Task: Open Card Software Testing Review in Board Brand Recognition Best Practices to Workspace Car Rentals and add a team member Softage.4@softage.net, a label Yellow, a checklist Crisis Communications, an attachment from your google drive, a color Yellow and finally, add a card description 'Conduct customer research for new customer satisfaction metrics' and a comment 'Given the potential impact of this task on our company social responsibility, let us ensure that we approach it with a sense of ethical awareness and consciousness.'. Add a start date 'Jan 04, 1900' with a due date 'Jan 11, 1900'
Action: Mouse moved to (84, 362)
Screenshot: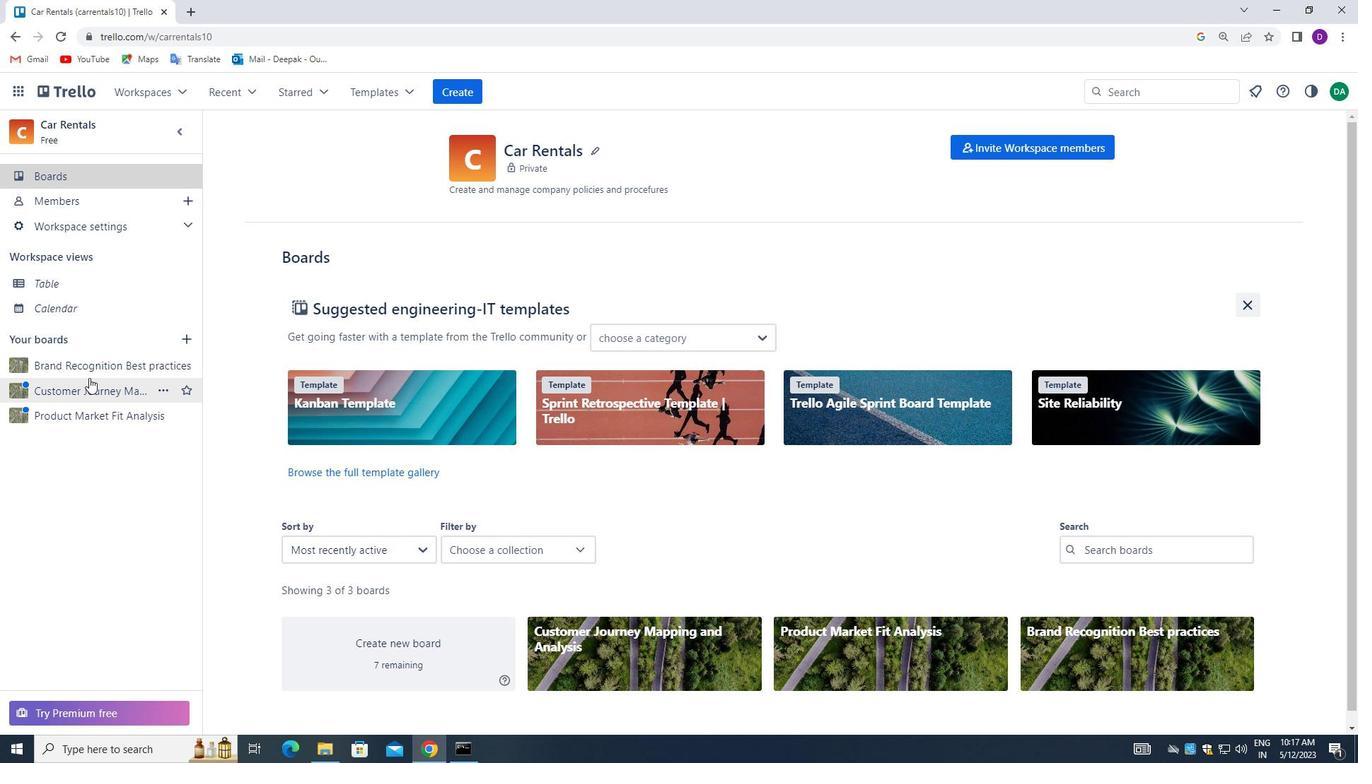 
Action: Mouse pressed left at (84, 362)
Screenshot: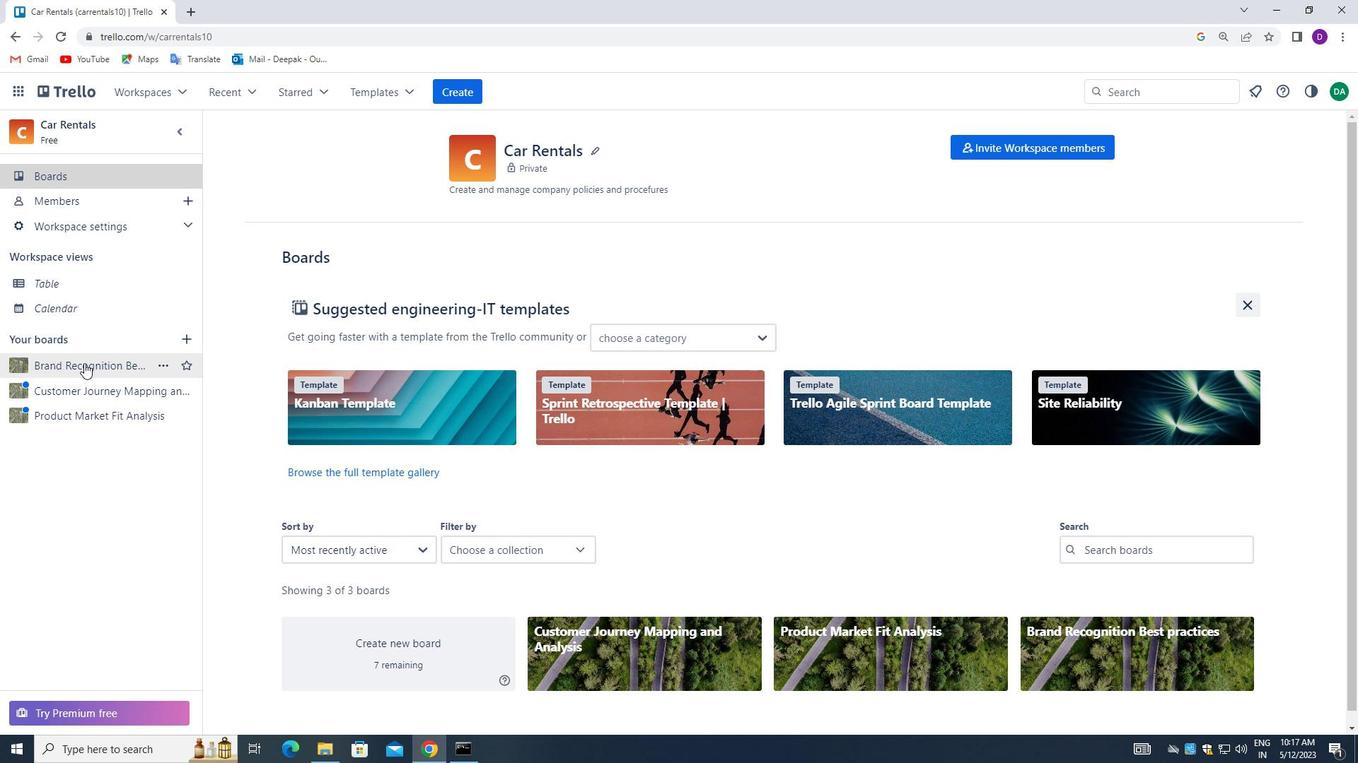 
Action: Mouse moved to (524, 217)
Screenshot: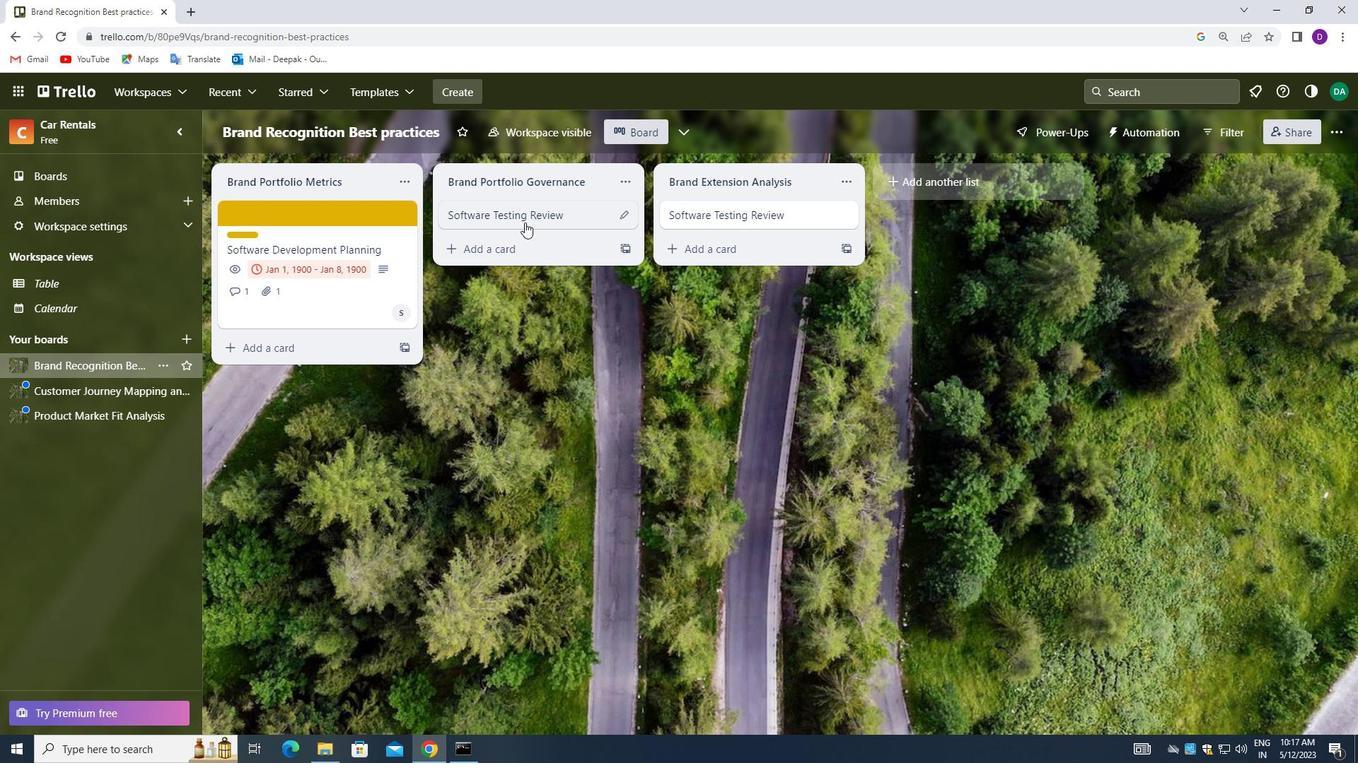 
Action: Mouse pressed left at (524, 217)
Screenshot: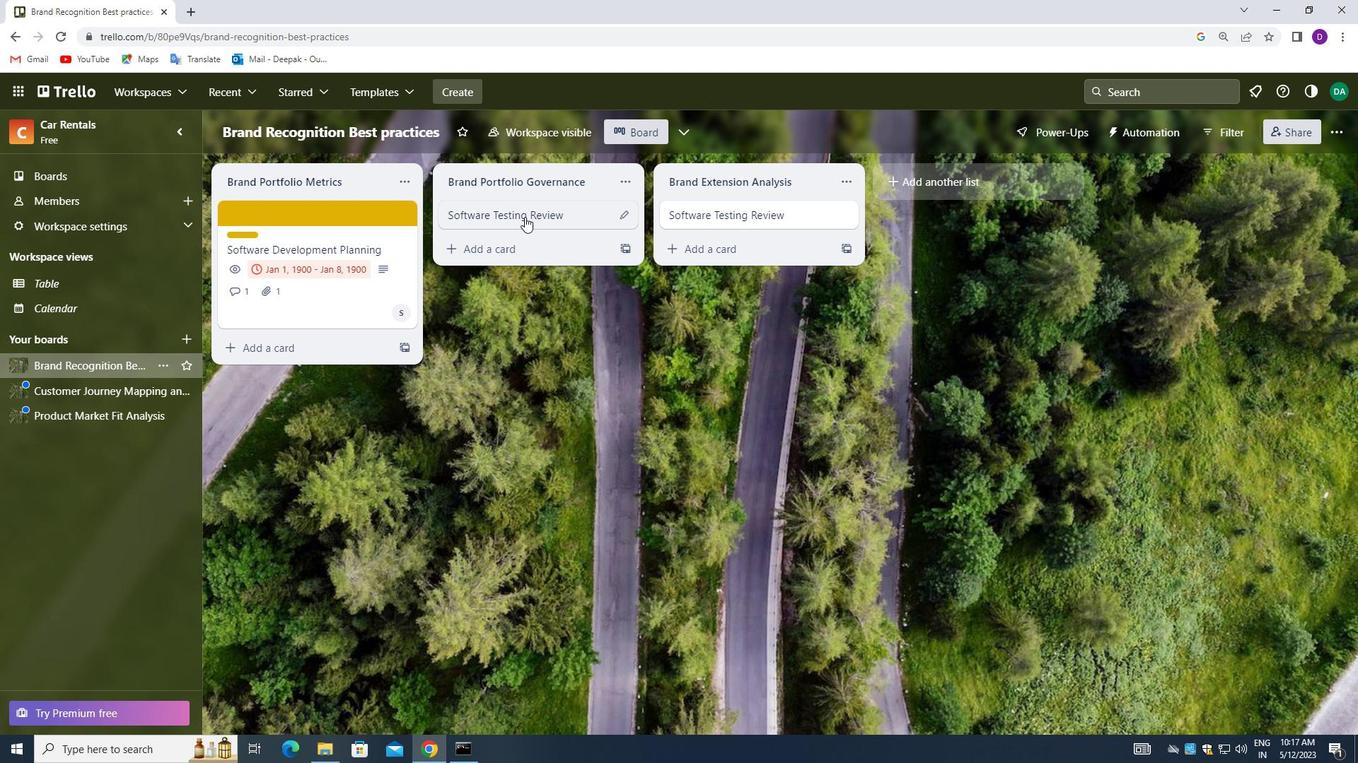 
Action: Mouse moved to (901, 270)
Screenshot: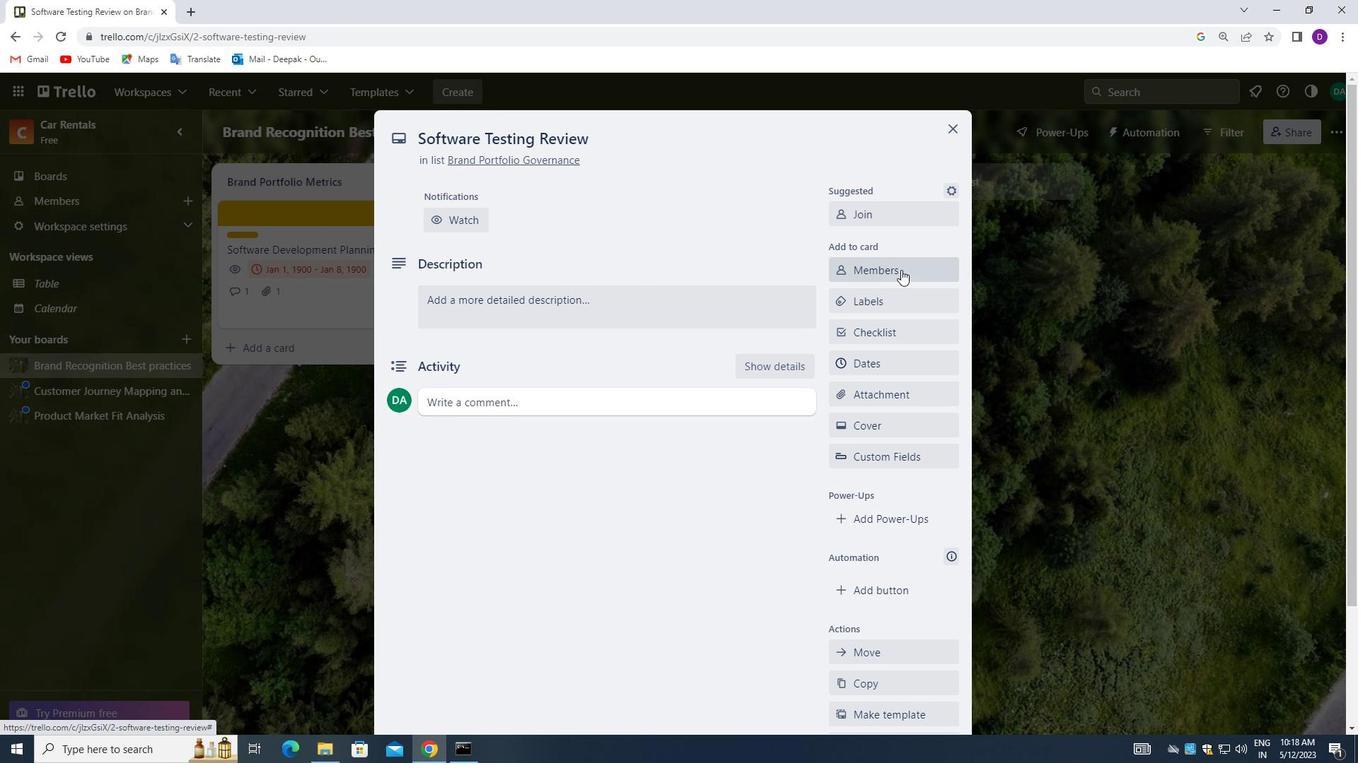 
Action: Mouse pressed left at (901, 270)
Screenshot: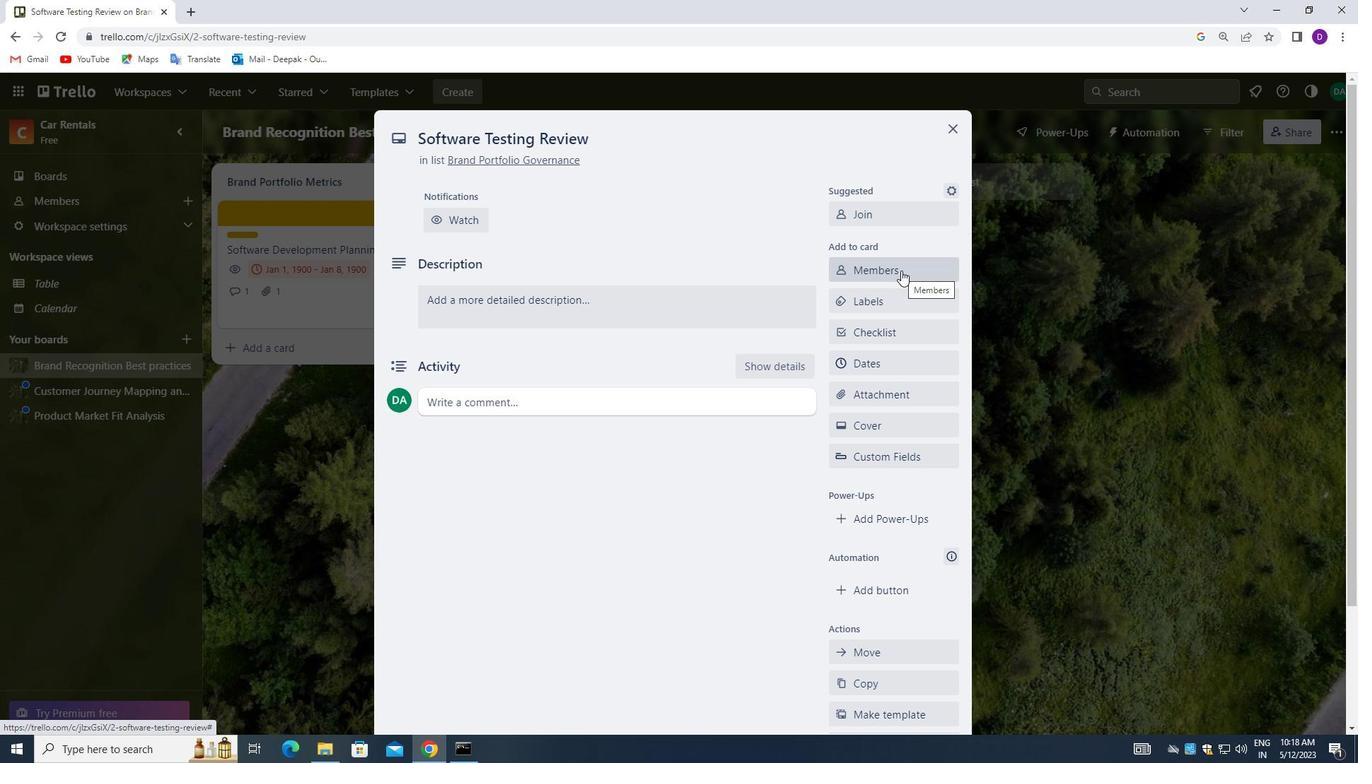 
Action: Mouse moved to (894, 345)
Screenshot: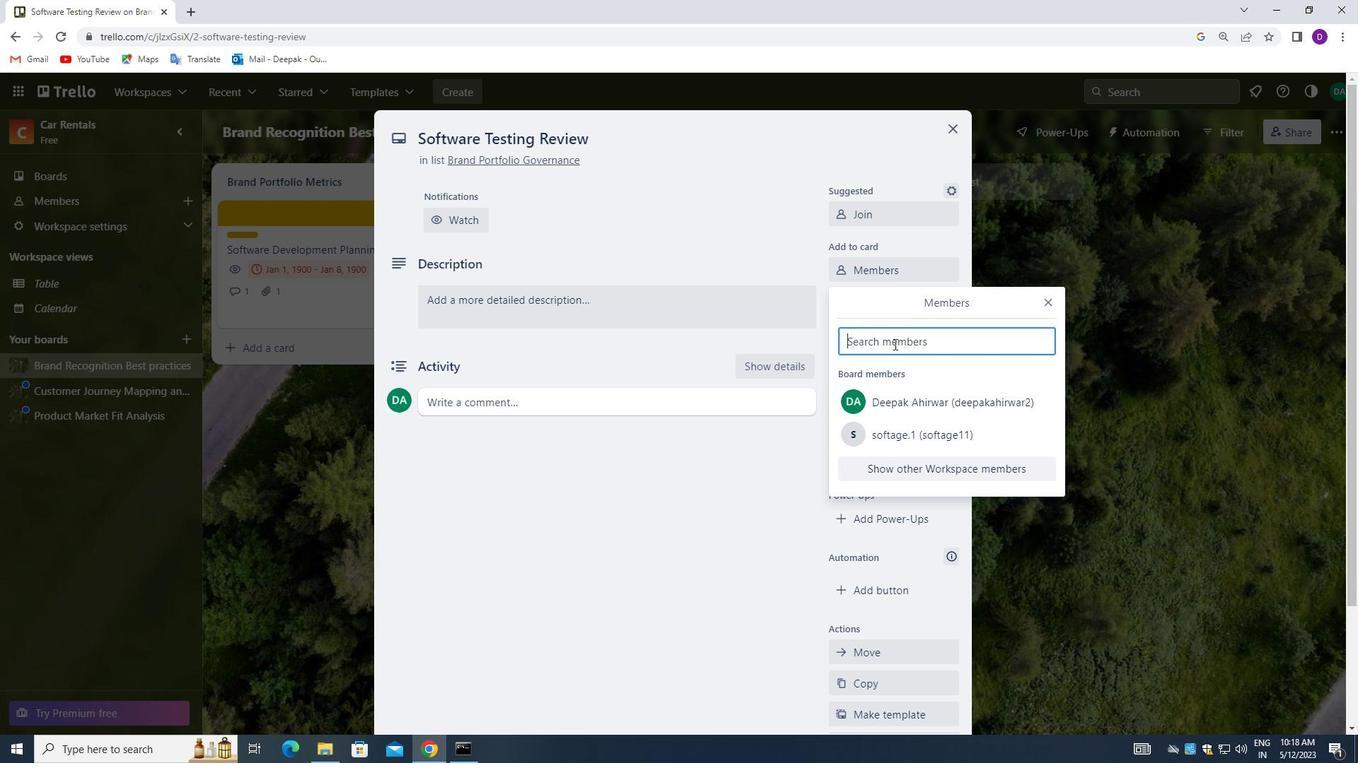 
Action: Mouse pressed left at (894, 345)
Screenshot: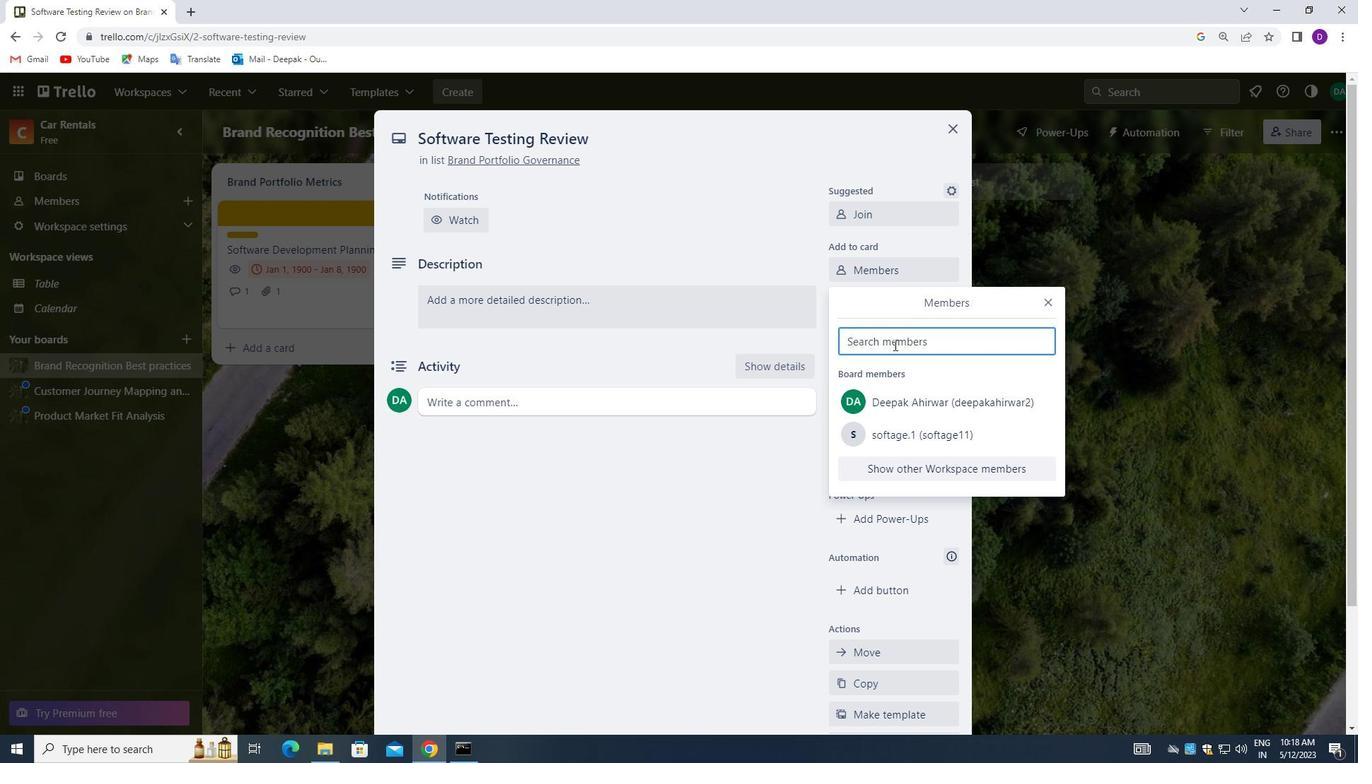 
Action: Mouse moved to (893, 345)
Screenshot: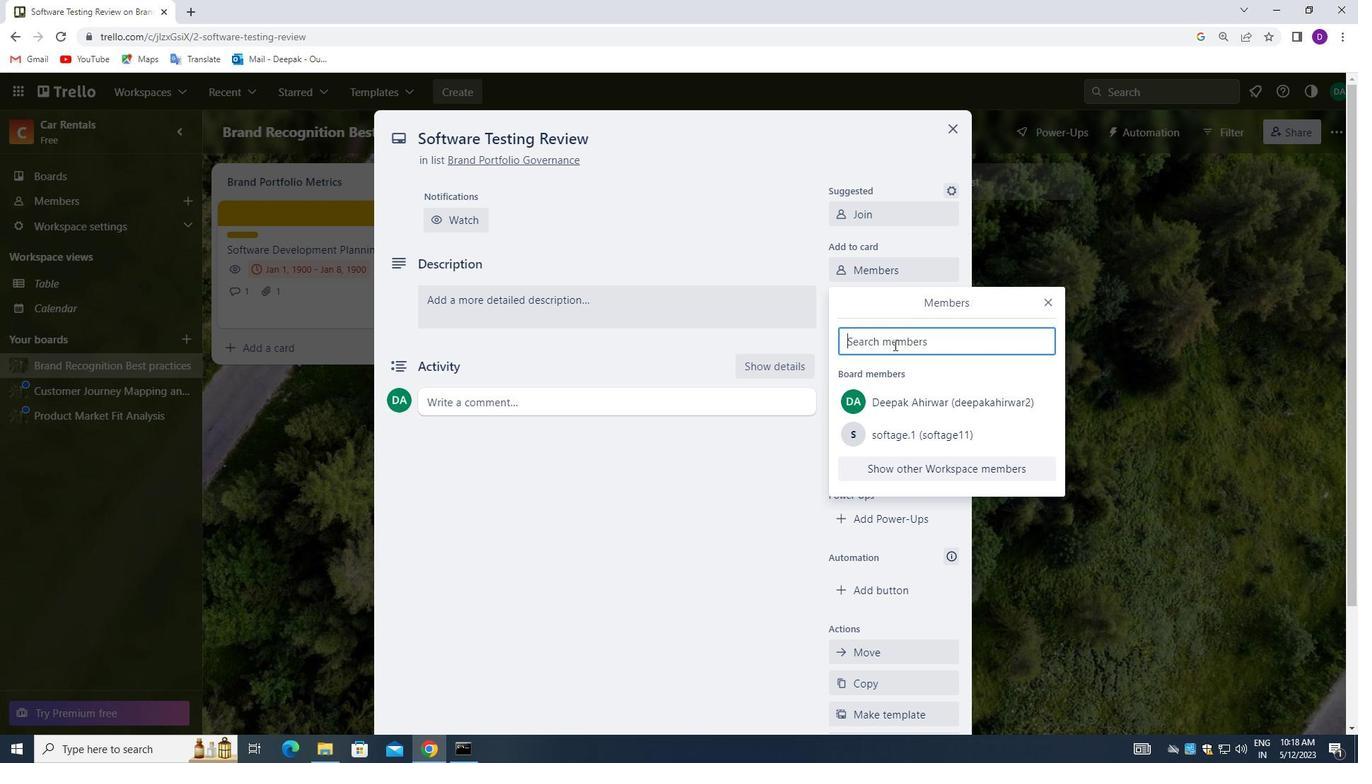 
Action: Key pressed softage.4<Key.shift>@SOFTAGE.NT<Key.backspace>ET<Key.space>
Screenshot: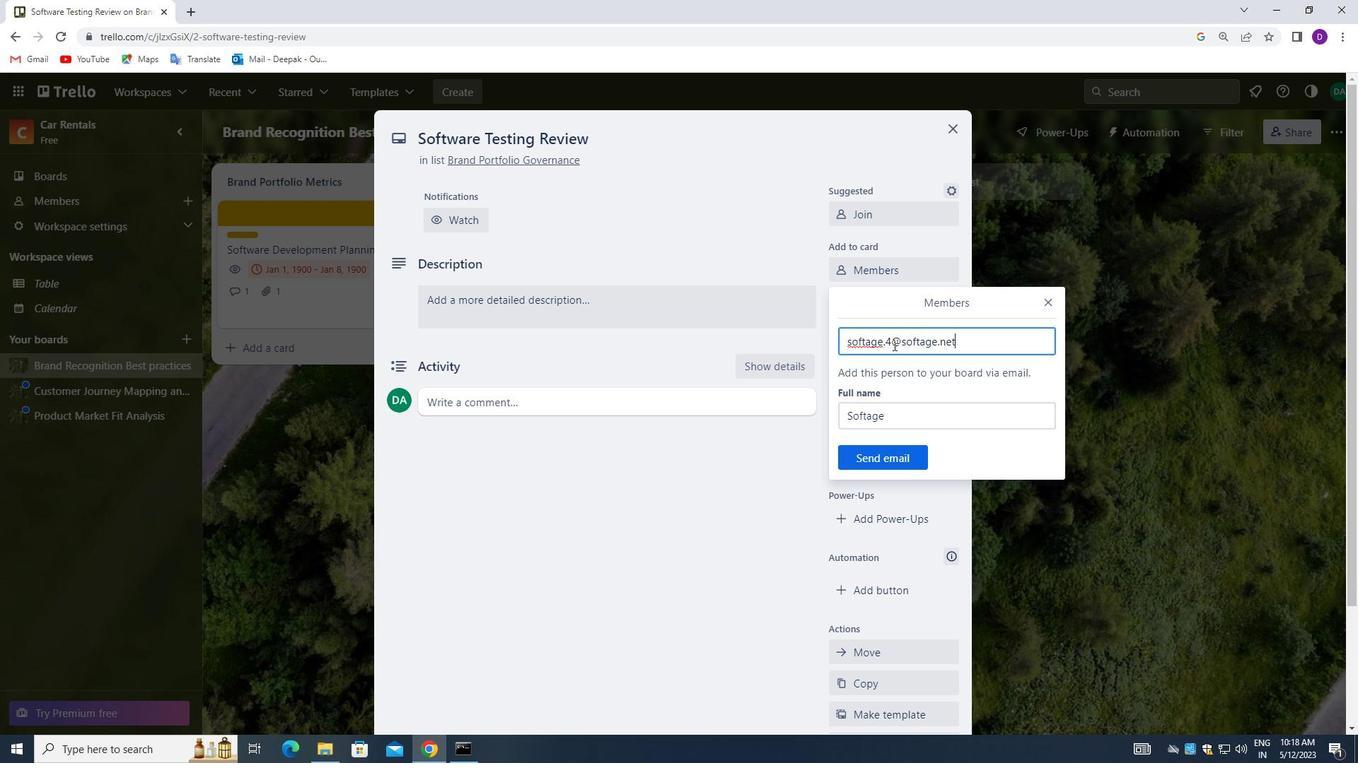 
Action: Mouse moved to (877, 456)
Screenshot: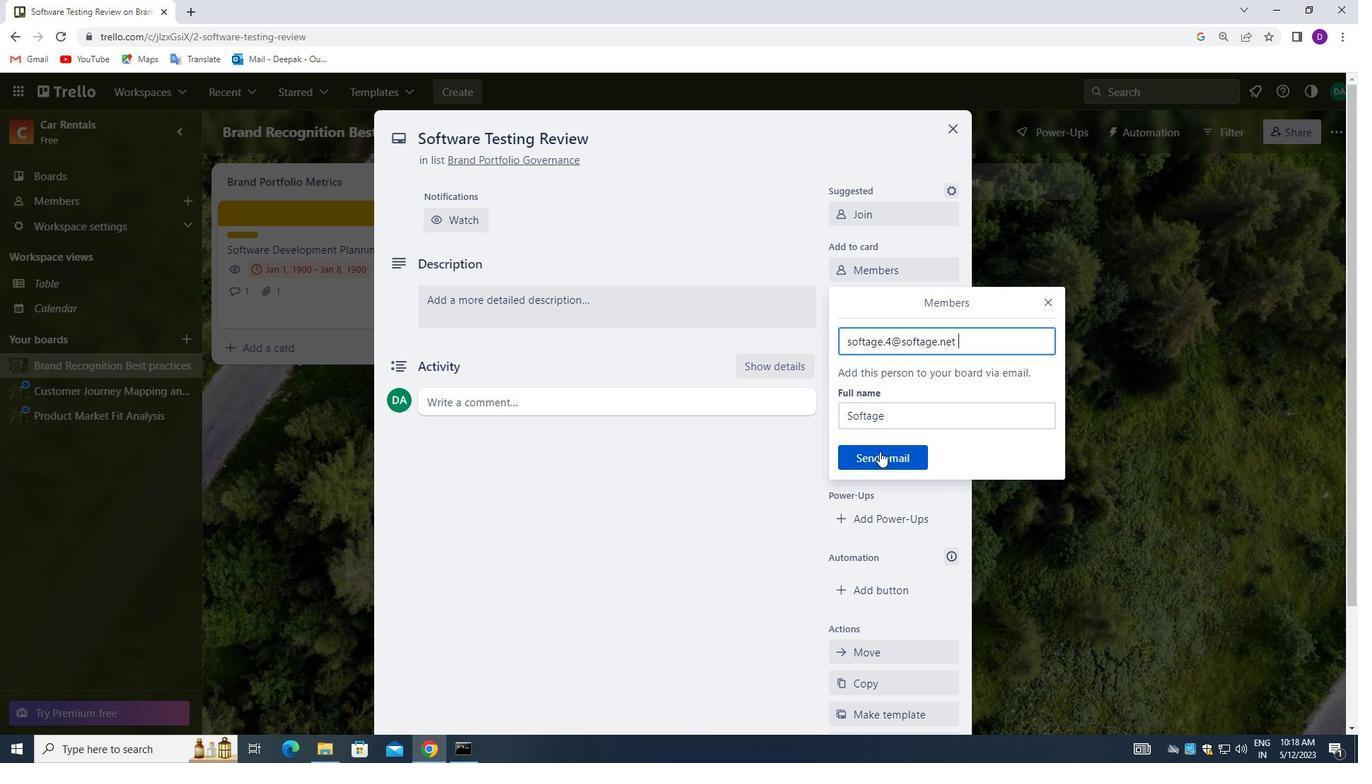 
Action: Mouse pressed left at (877, 456)
Screenshot: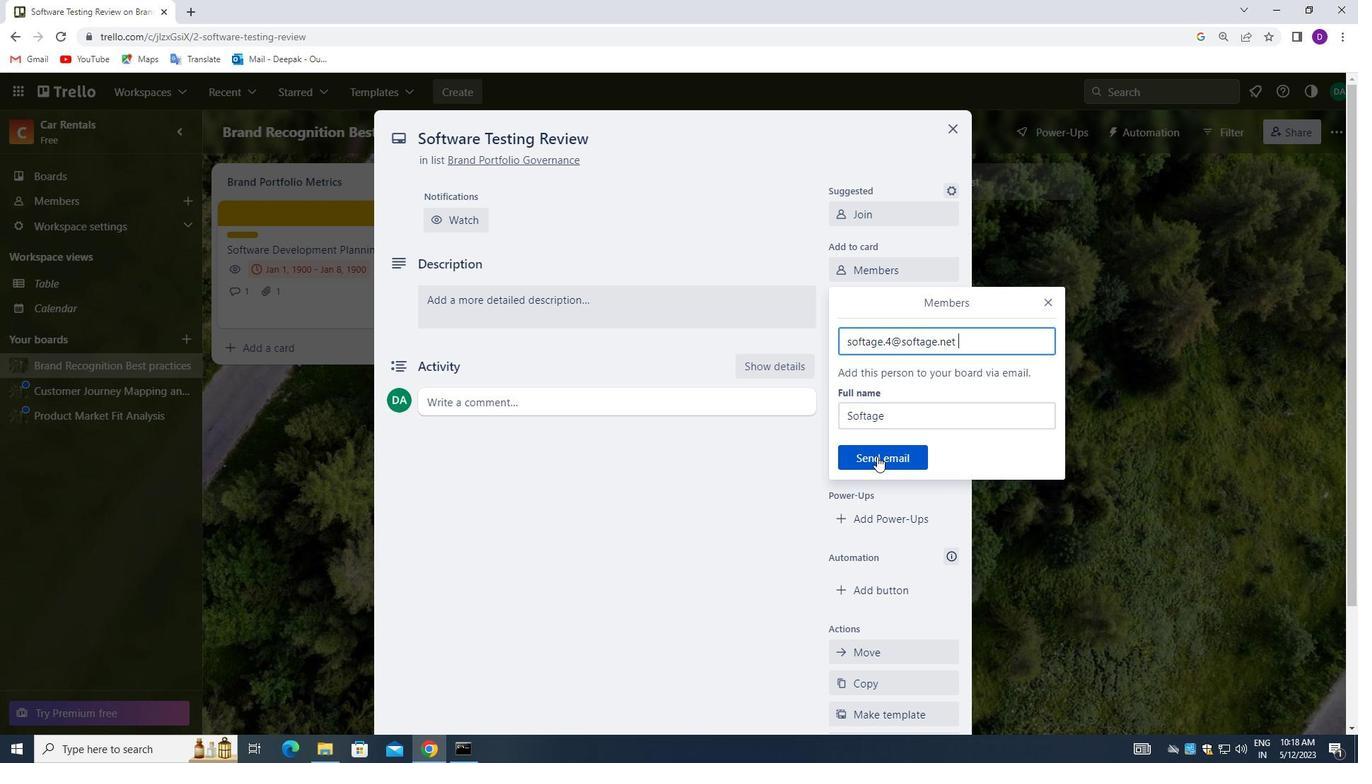 
Action: Mouse moved to (886, 298)
Screenshot: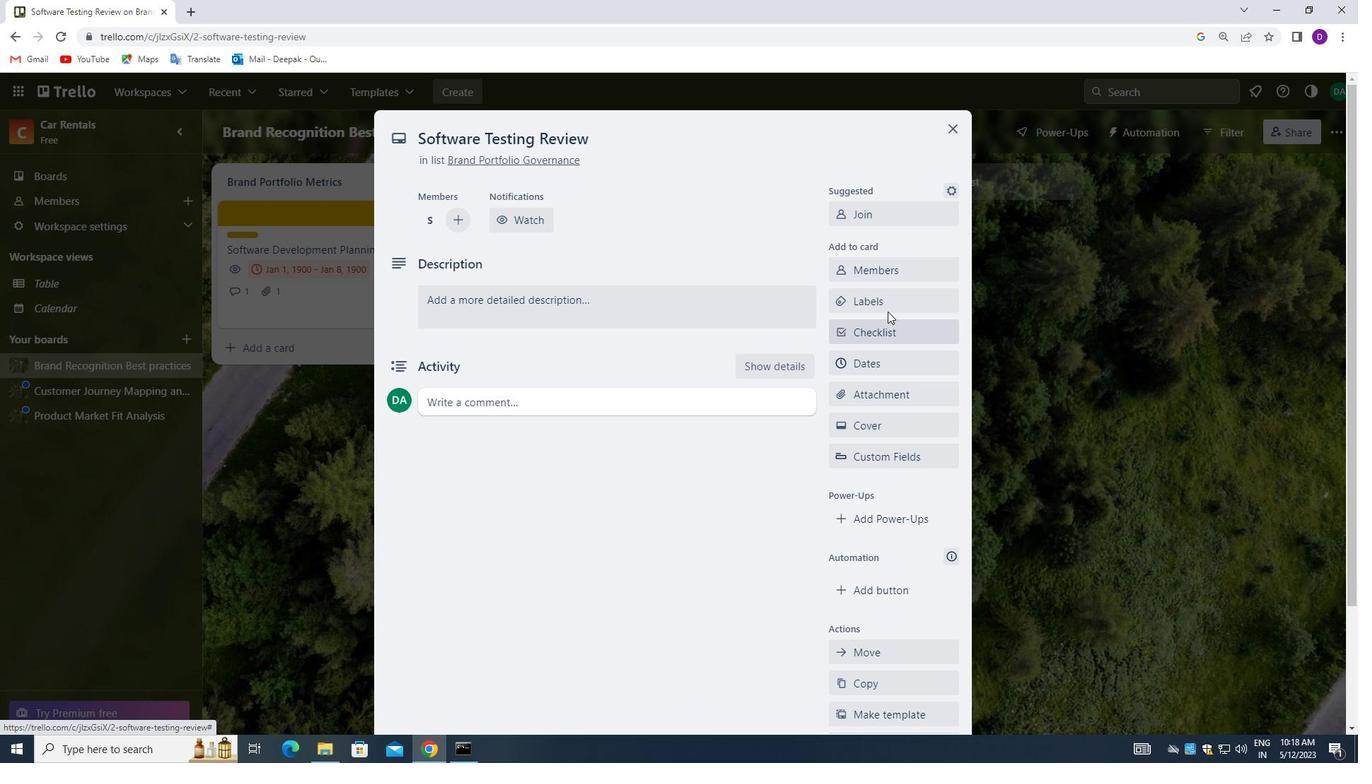 
Action: Mouse pressed left at (886, 298)
Screenshot: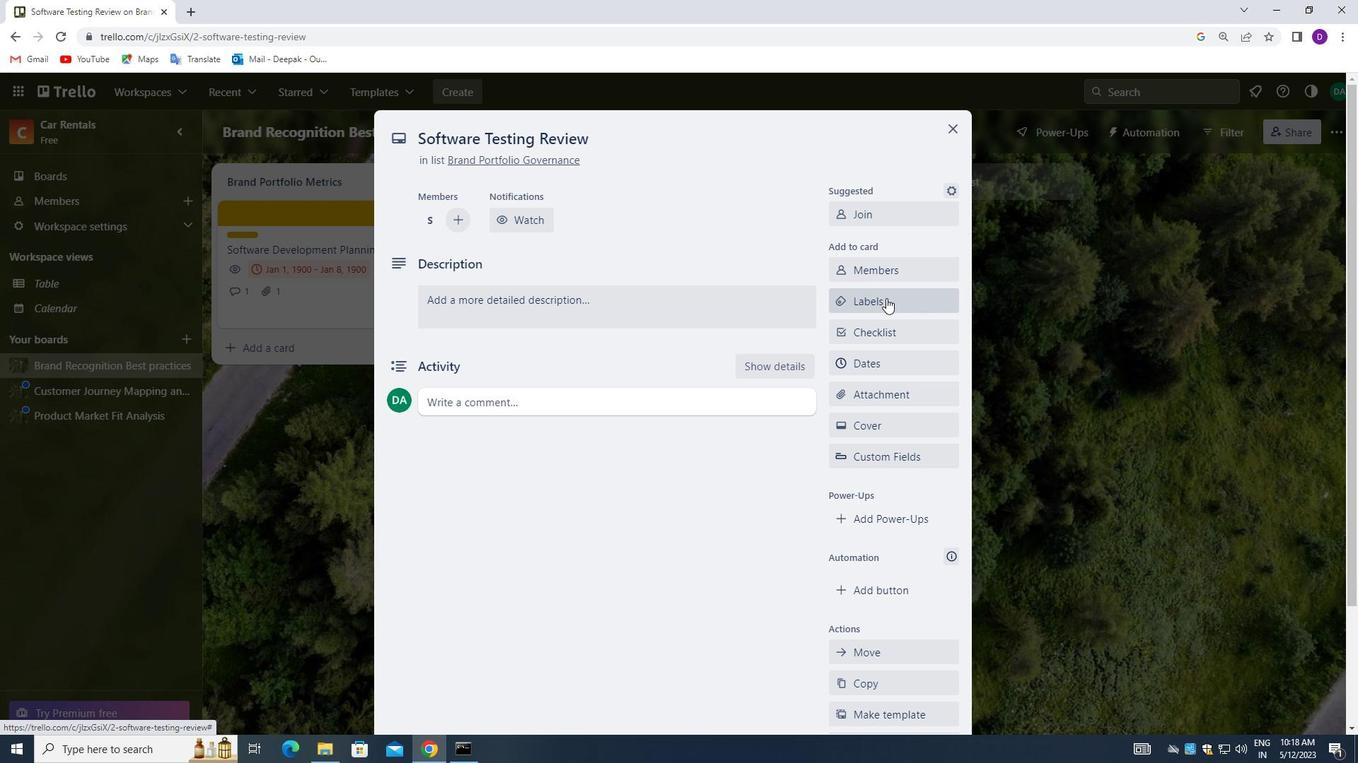 
Action: Mouse moved to (911, 446)
Screenshot: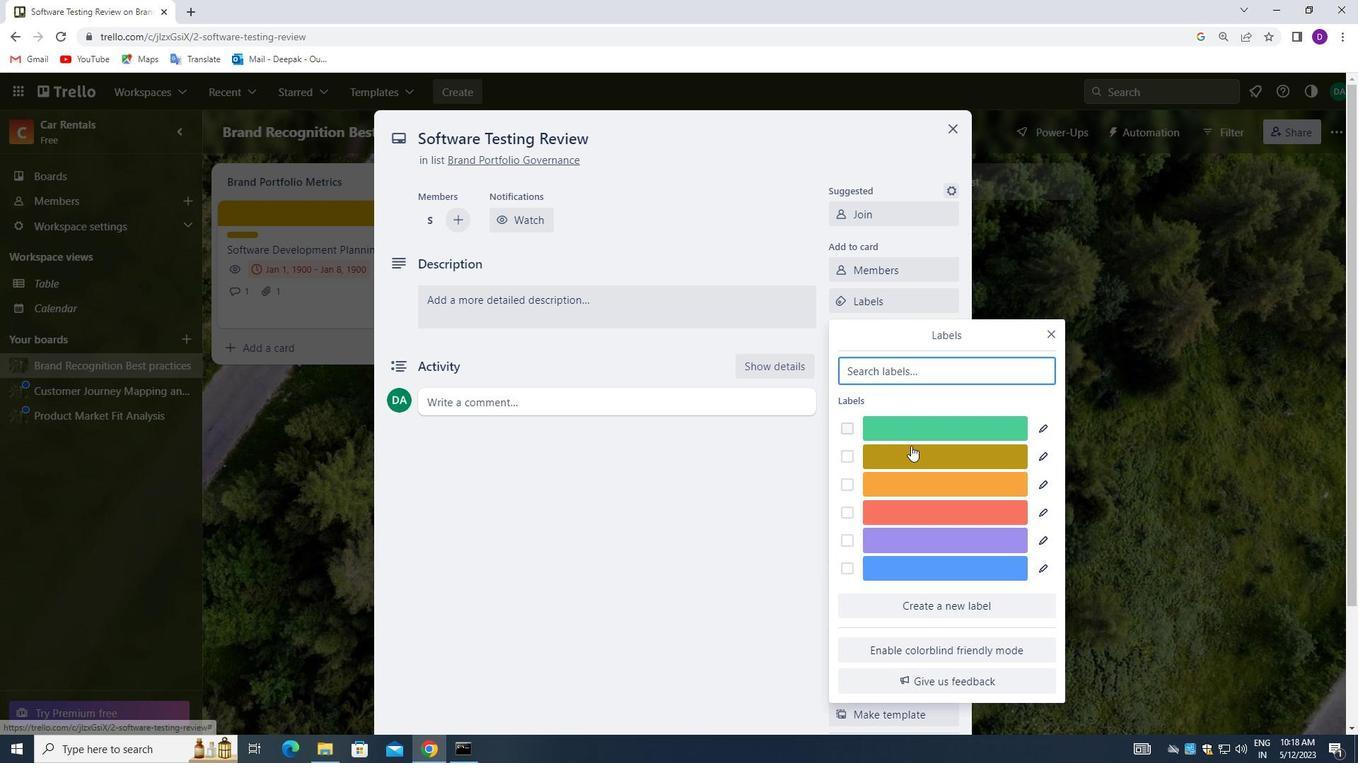 
Action: Mouse pressed left at (911, 446)
Screenshot: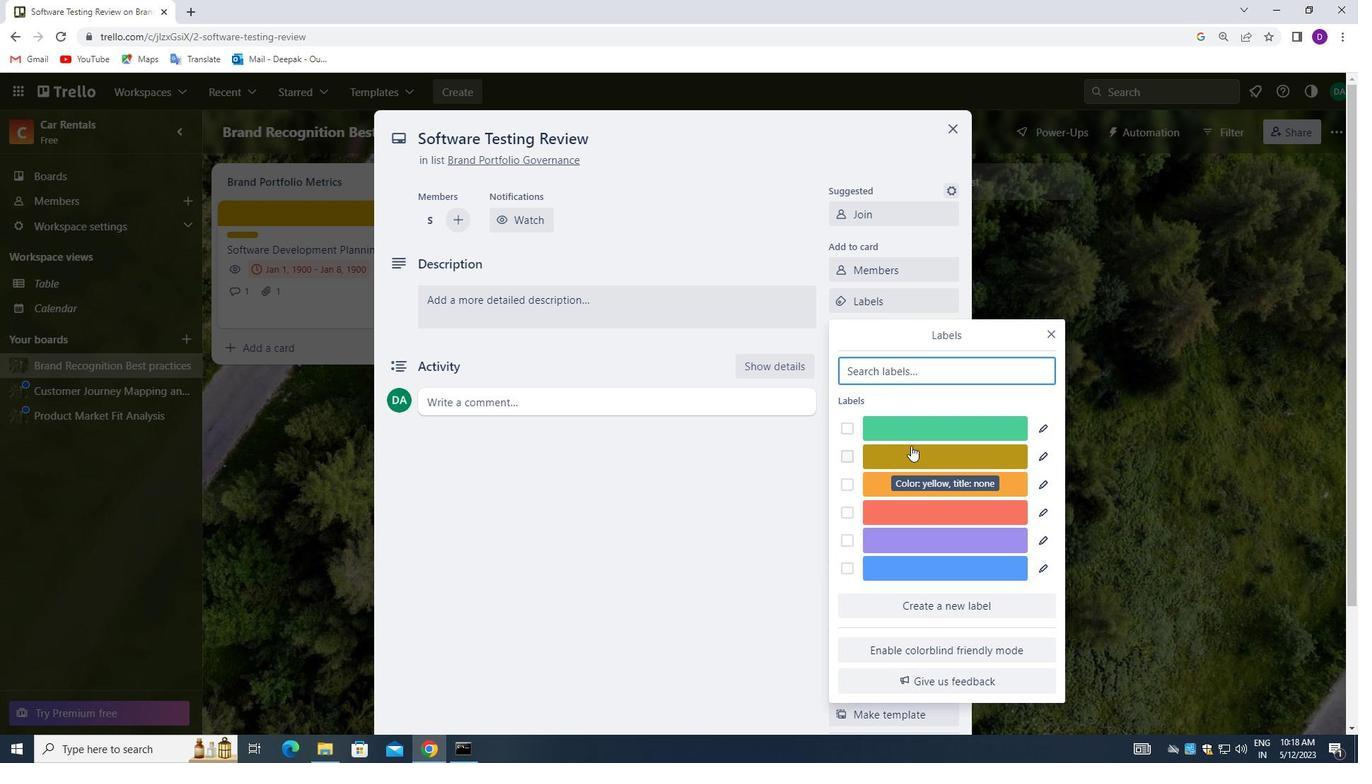 
Action: Mouse moved to (1054, 332)
Screenshot: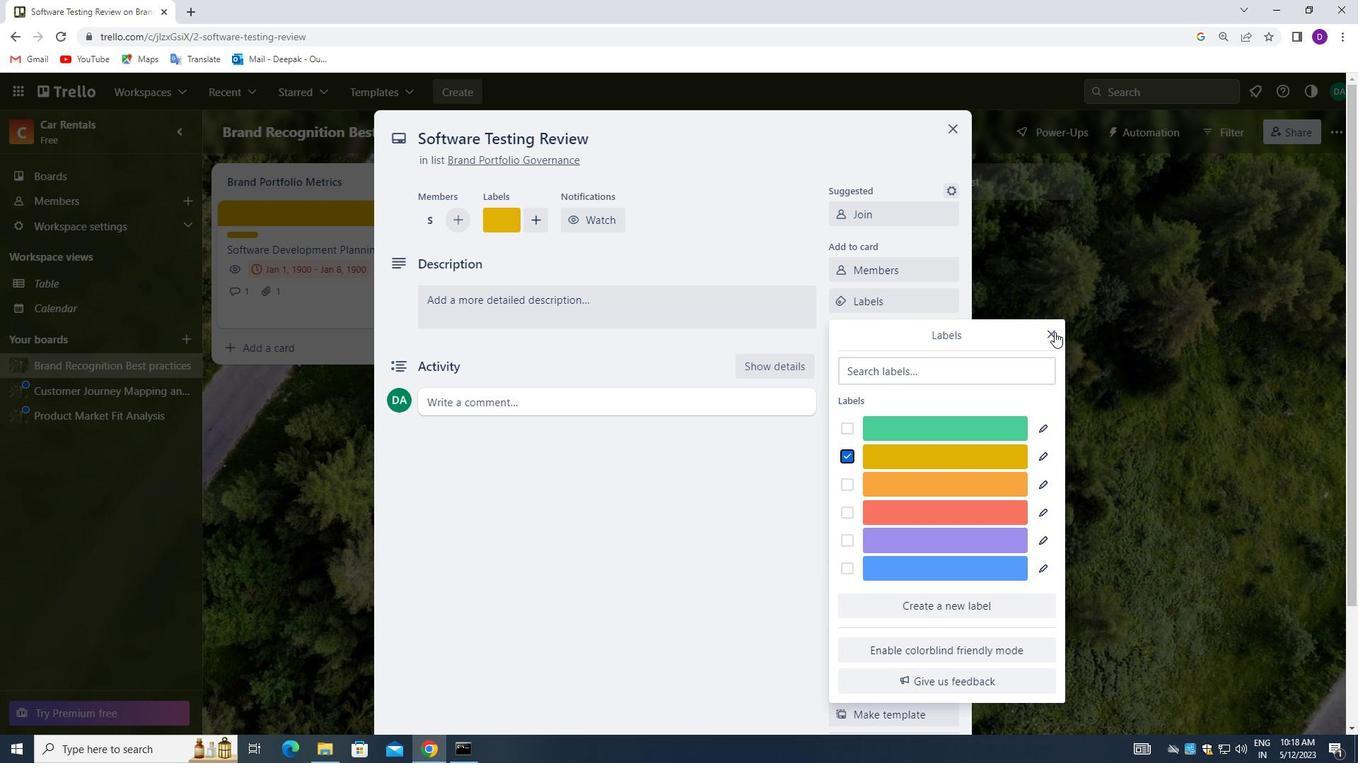 
Action: Mouse pressed left at (1054, 332)
Screenshot: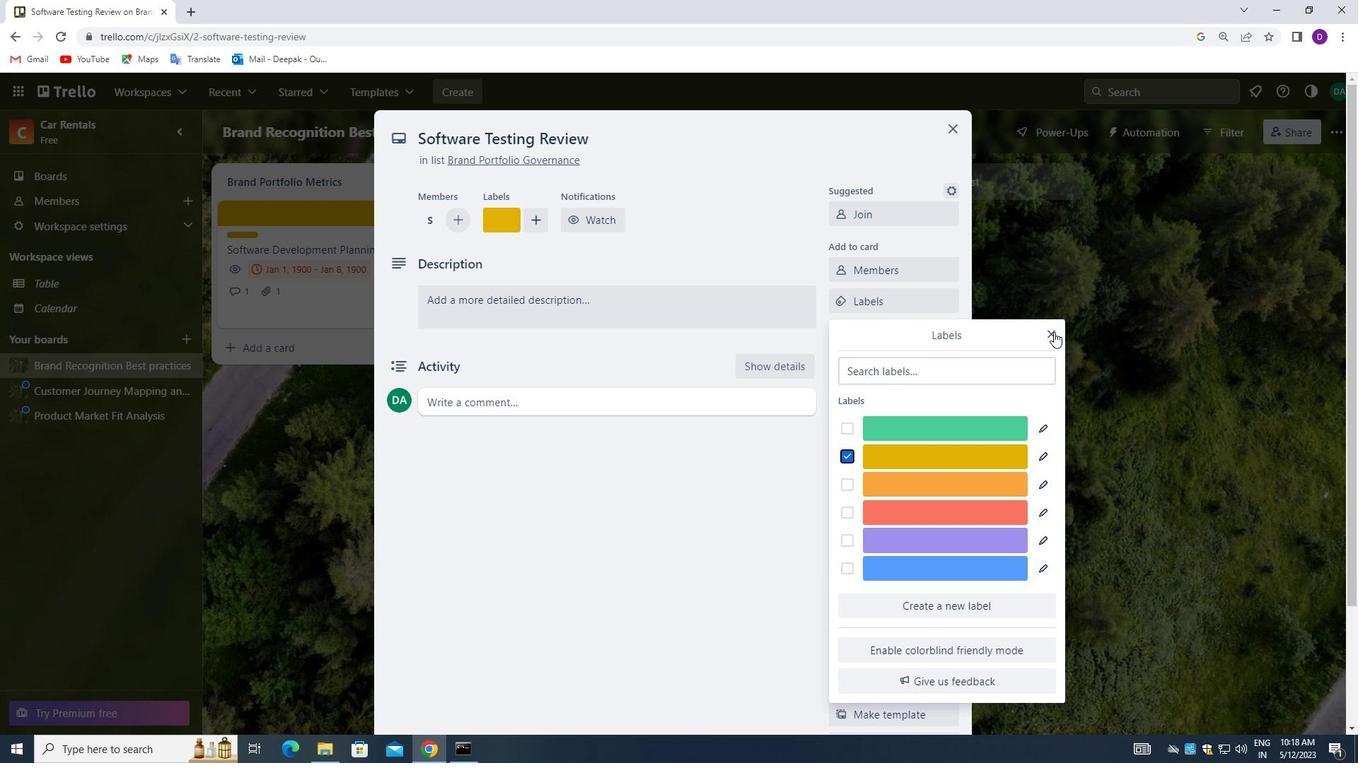 
Action: Mouse moved to (884, 331)
Screenshot: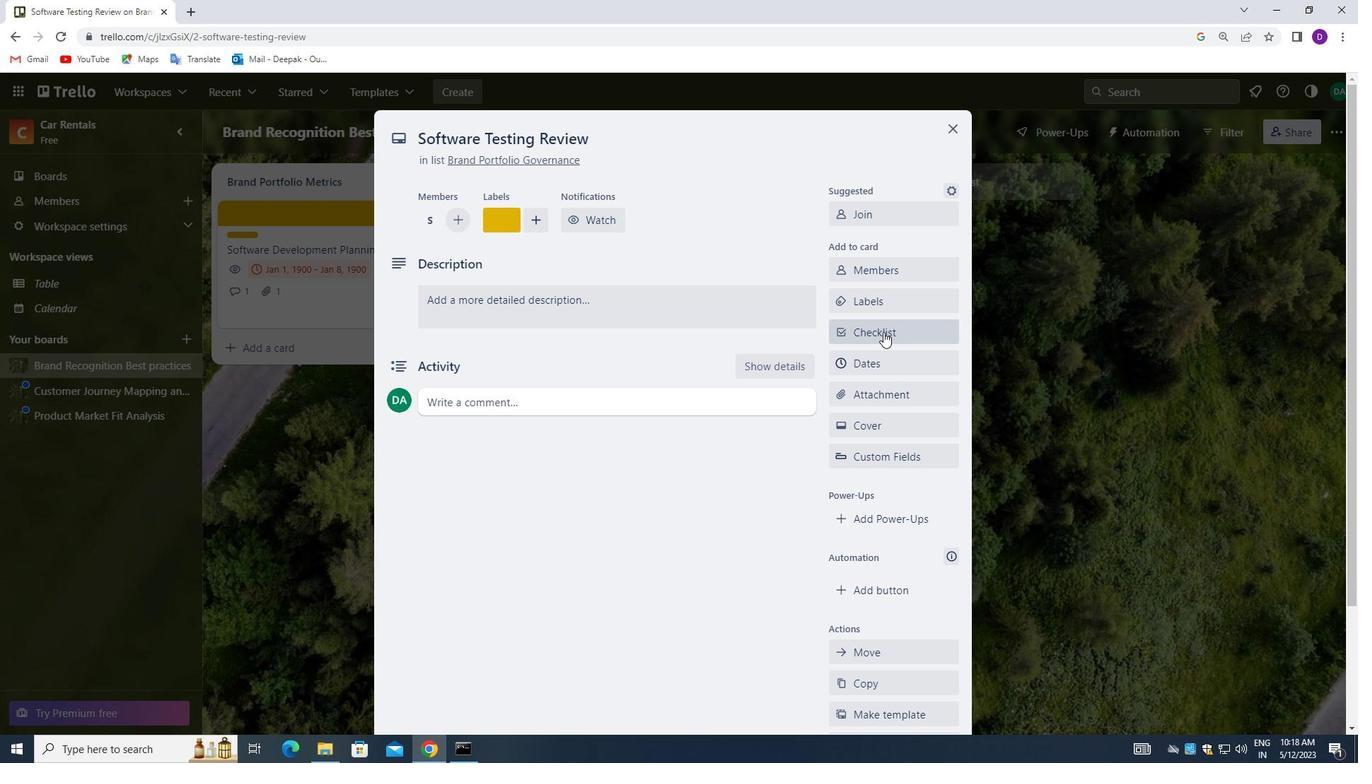 
Action: Mouse pressed left at (884, 331)
Screenshot: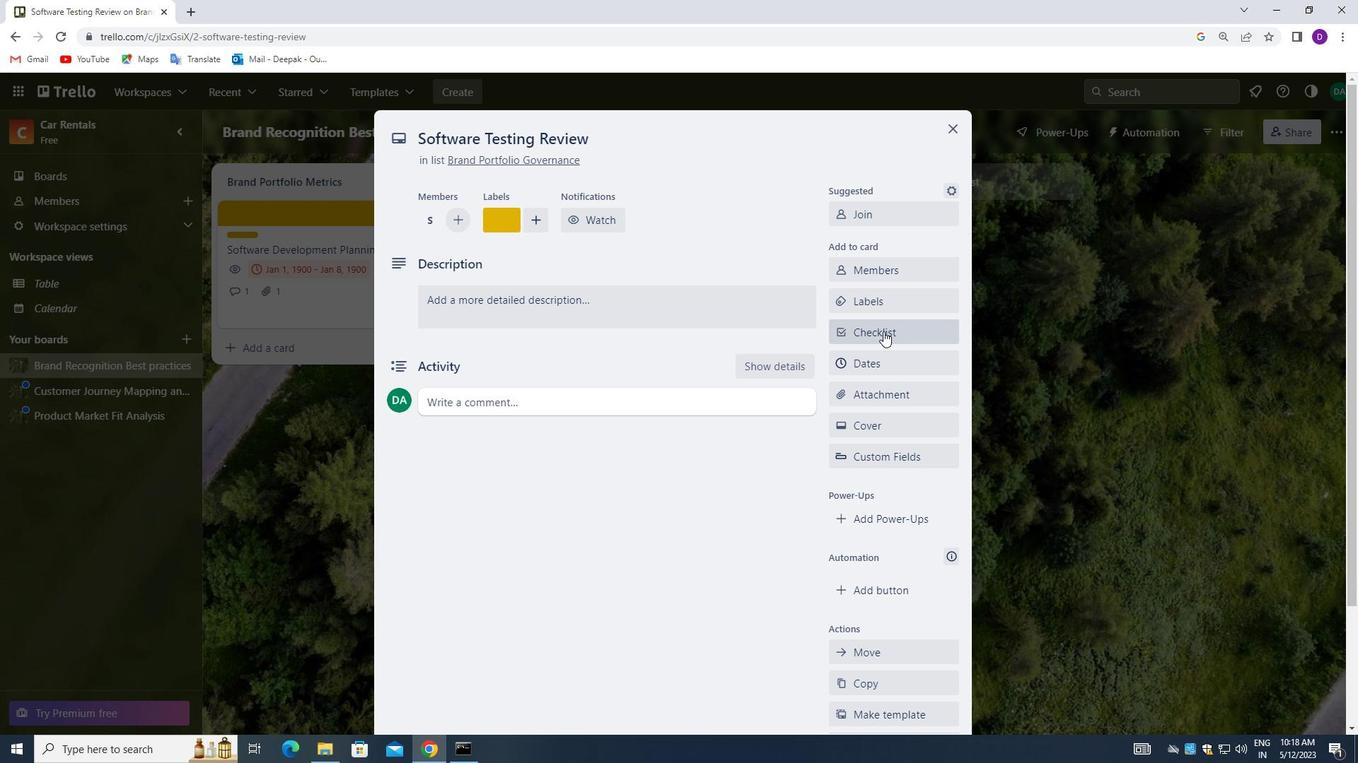 
Action: Mouse moved to (909, 412)
Screenshot: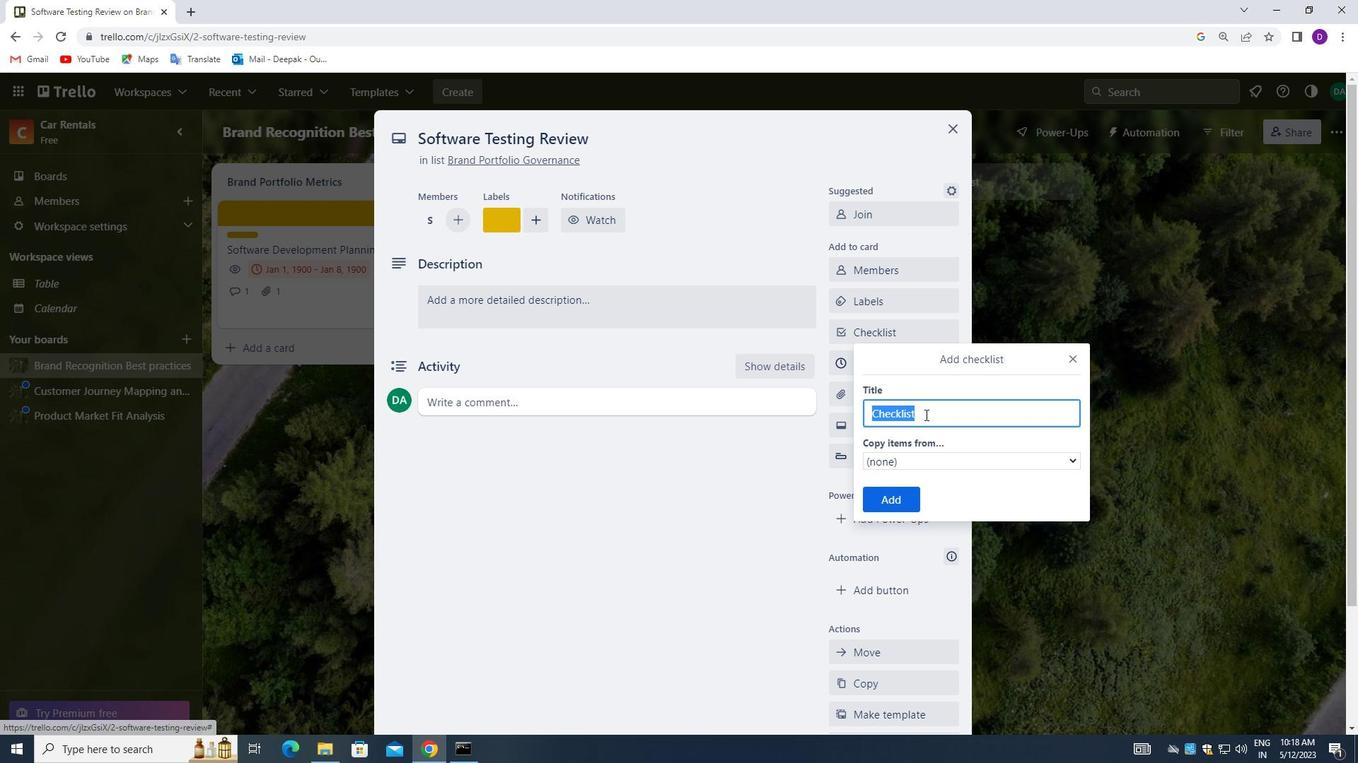 
Action: Key pressed <Key.backspace><Key.shift_r>CRISIS<Key.space><Key.shift_r>COMMUNICATIONS
Screenshot: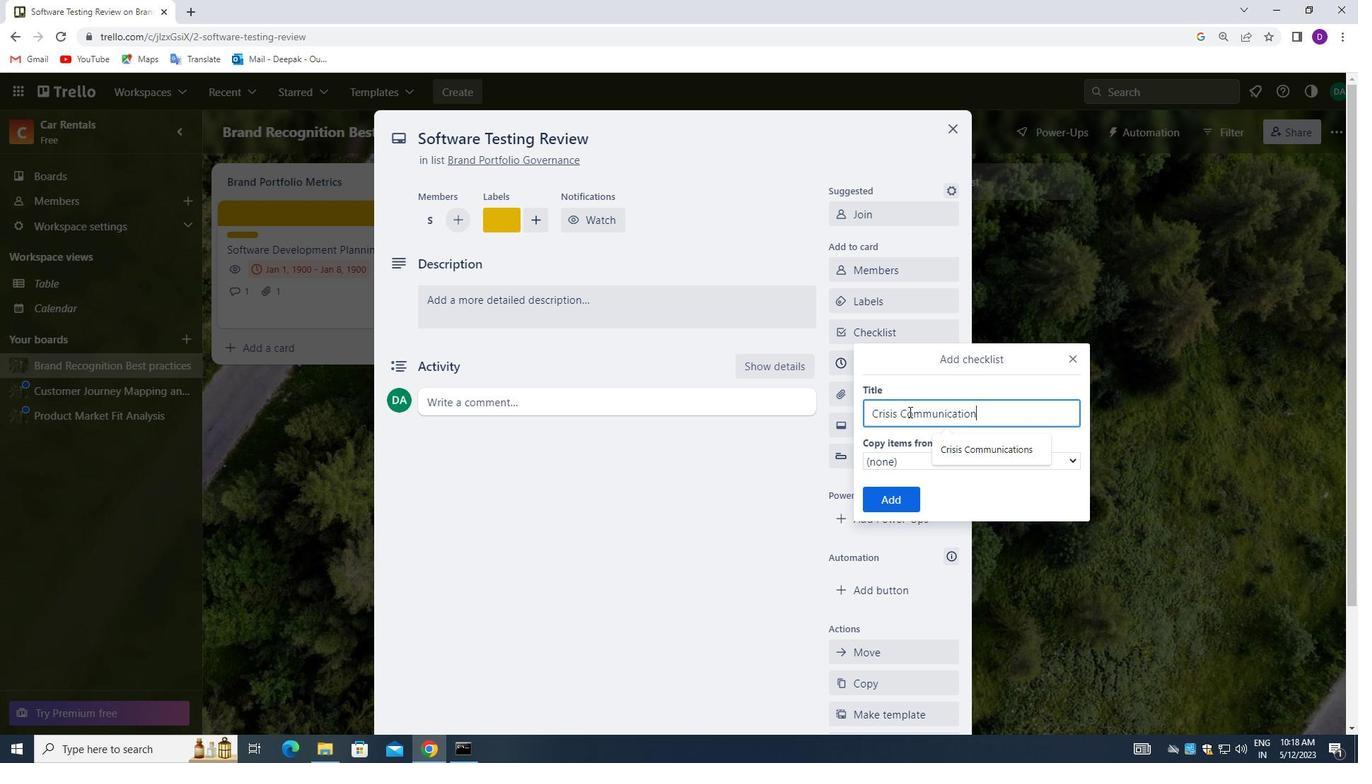 
Action: Mouse moved to (906, 496)
Screenshot: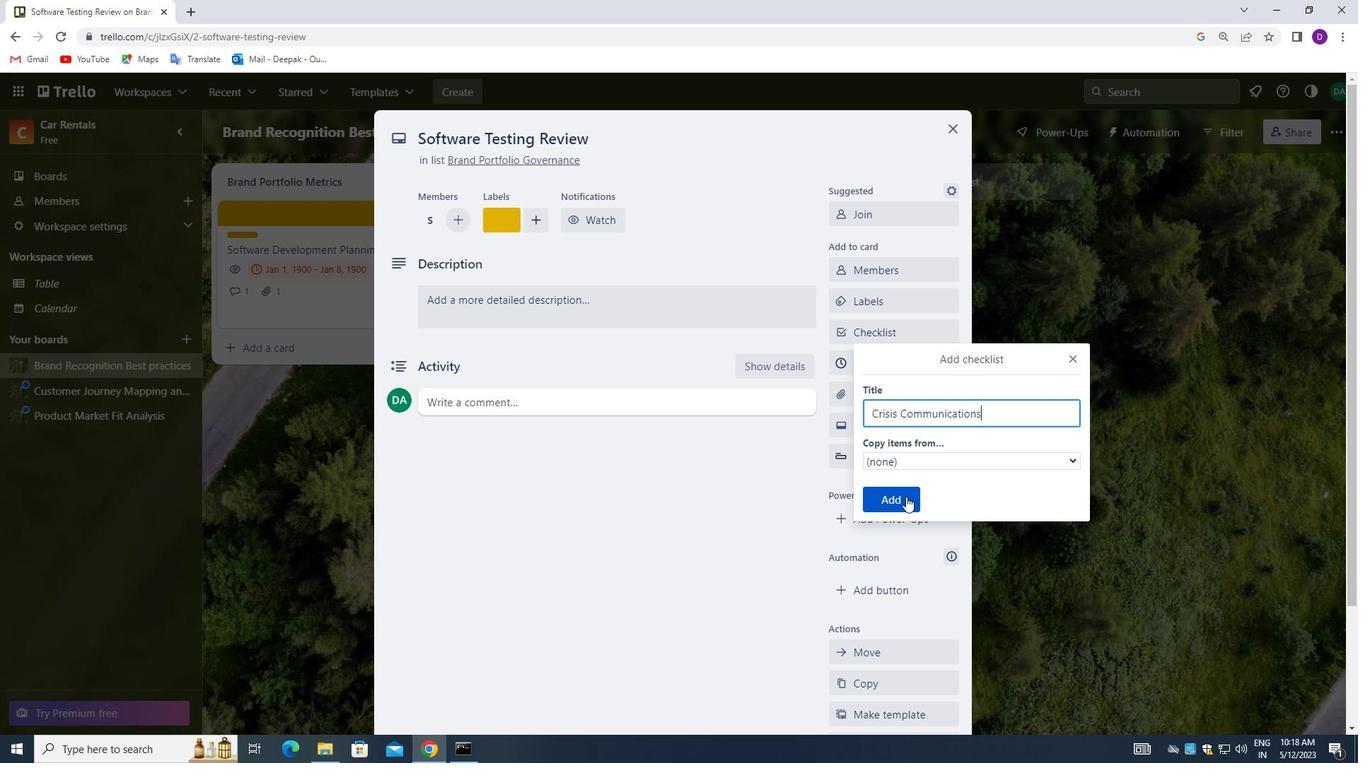 
Action: Mouse pressed left at (906, 496)
Screenshot: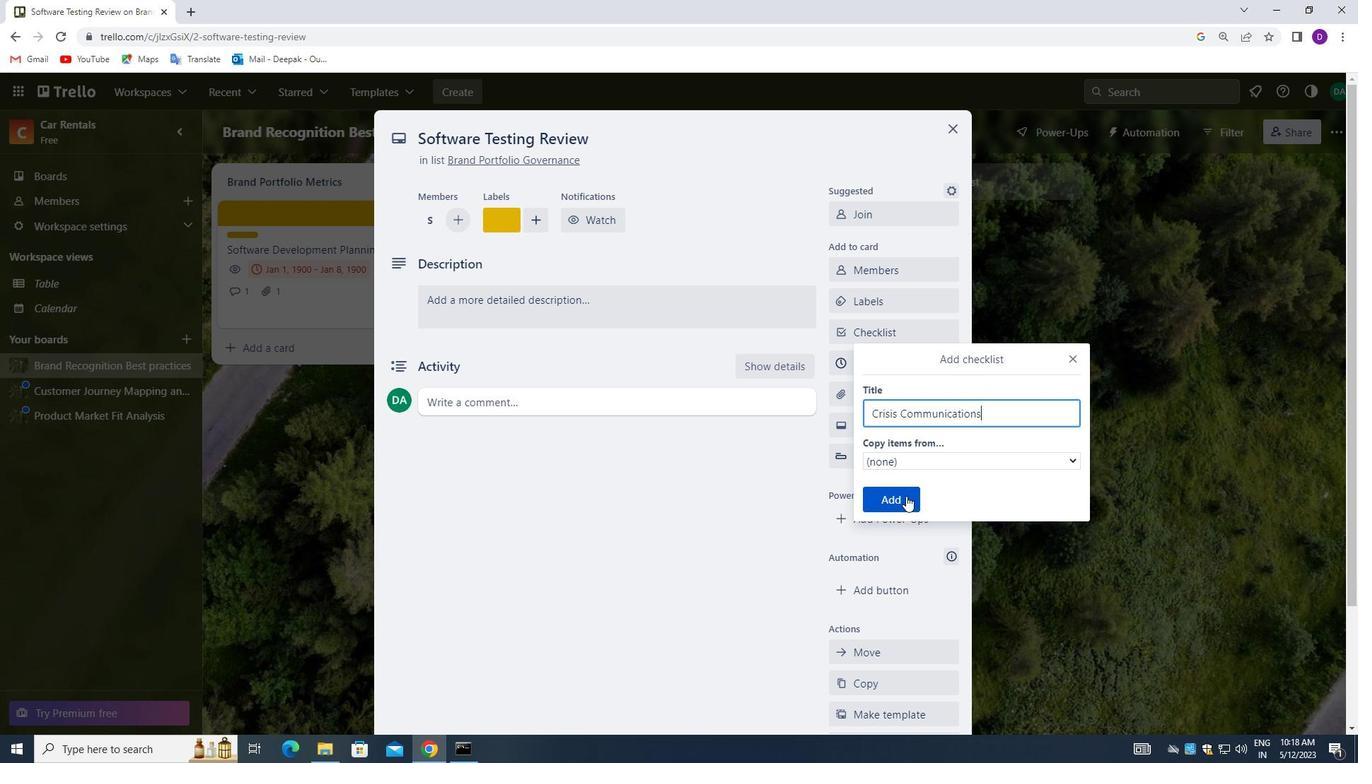 
Action: Mouse moved to (879, 396)
Screenshot: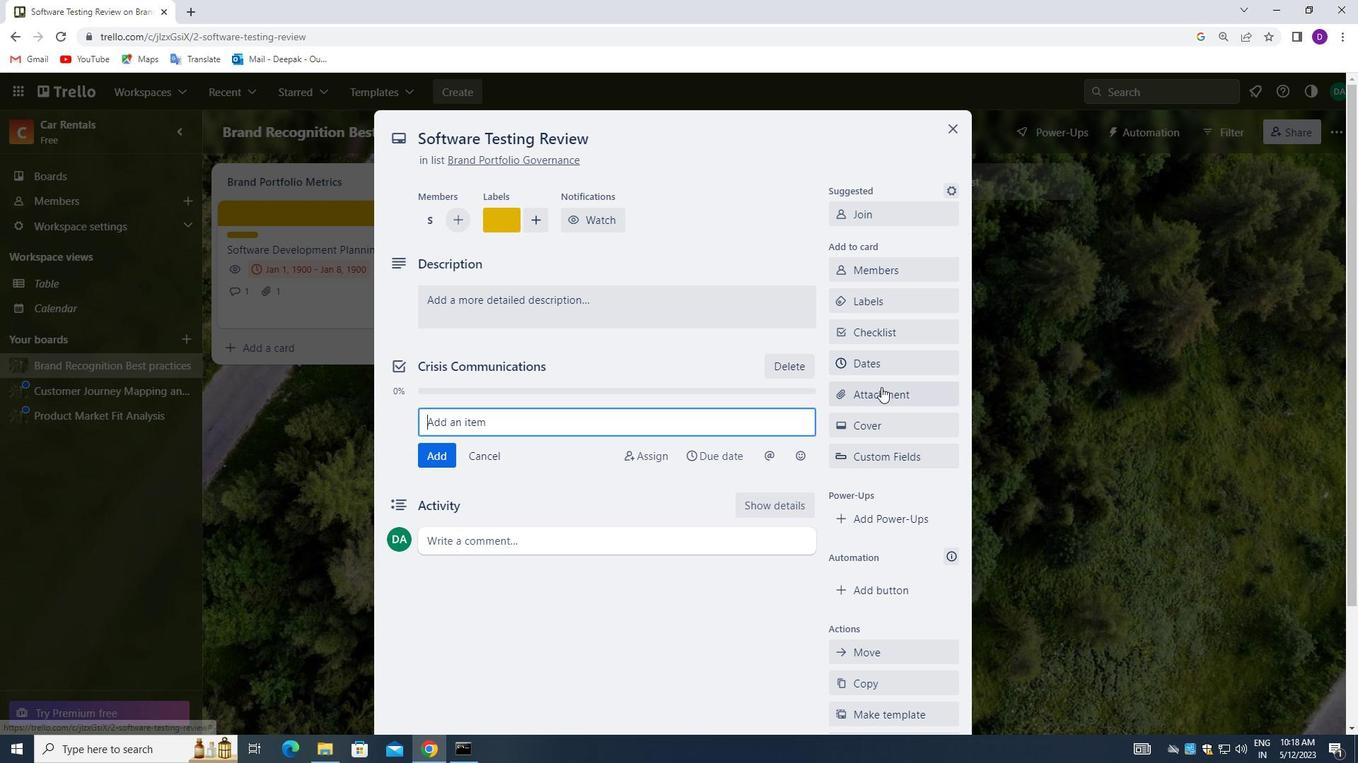 
Action: Mouse pressed left at (879, 396)
Screenshot: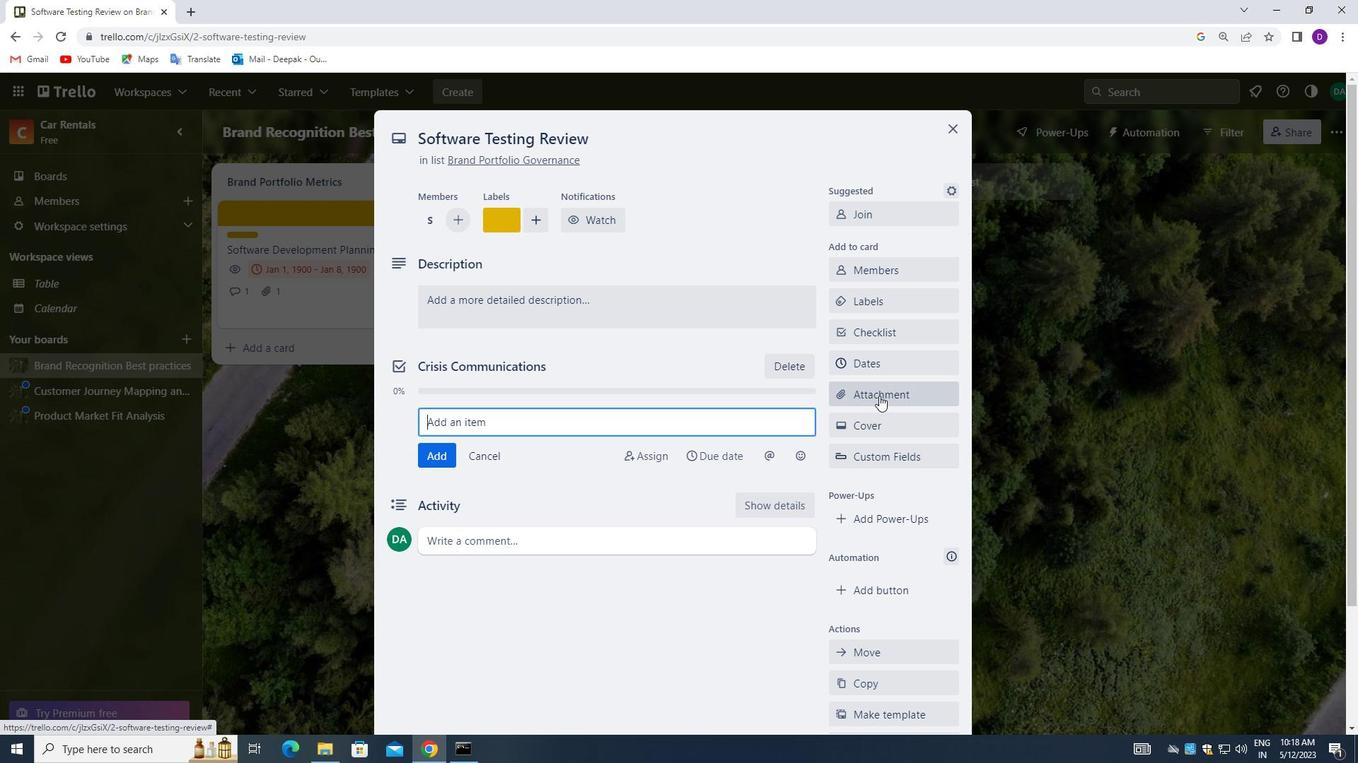 
Action: Mouse moved to (899, 212)
Screenshot: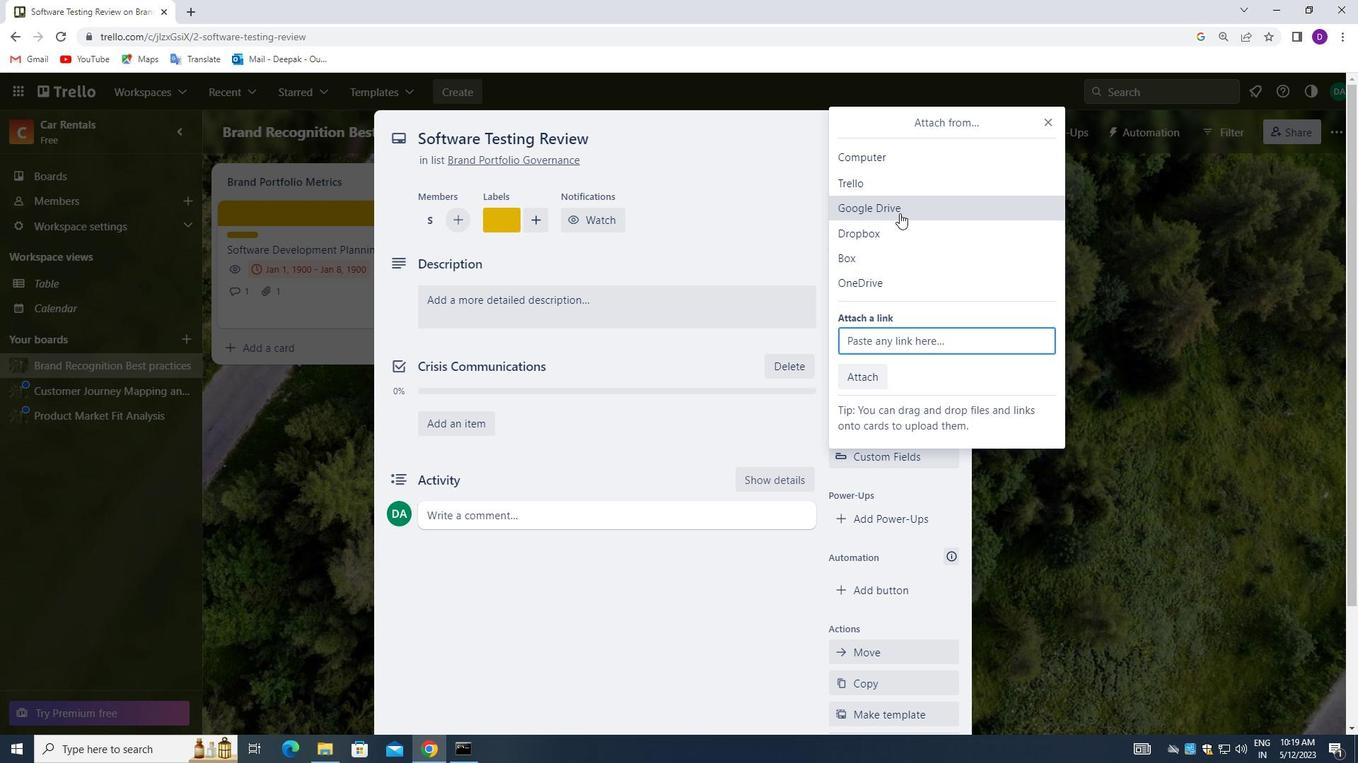 
Action: Mouse pressed left at (899, 212)
Screenshot: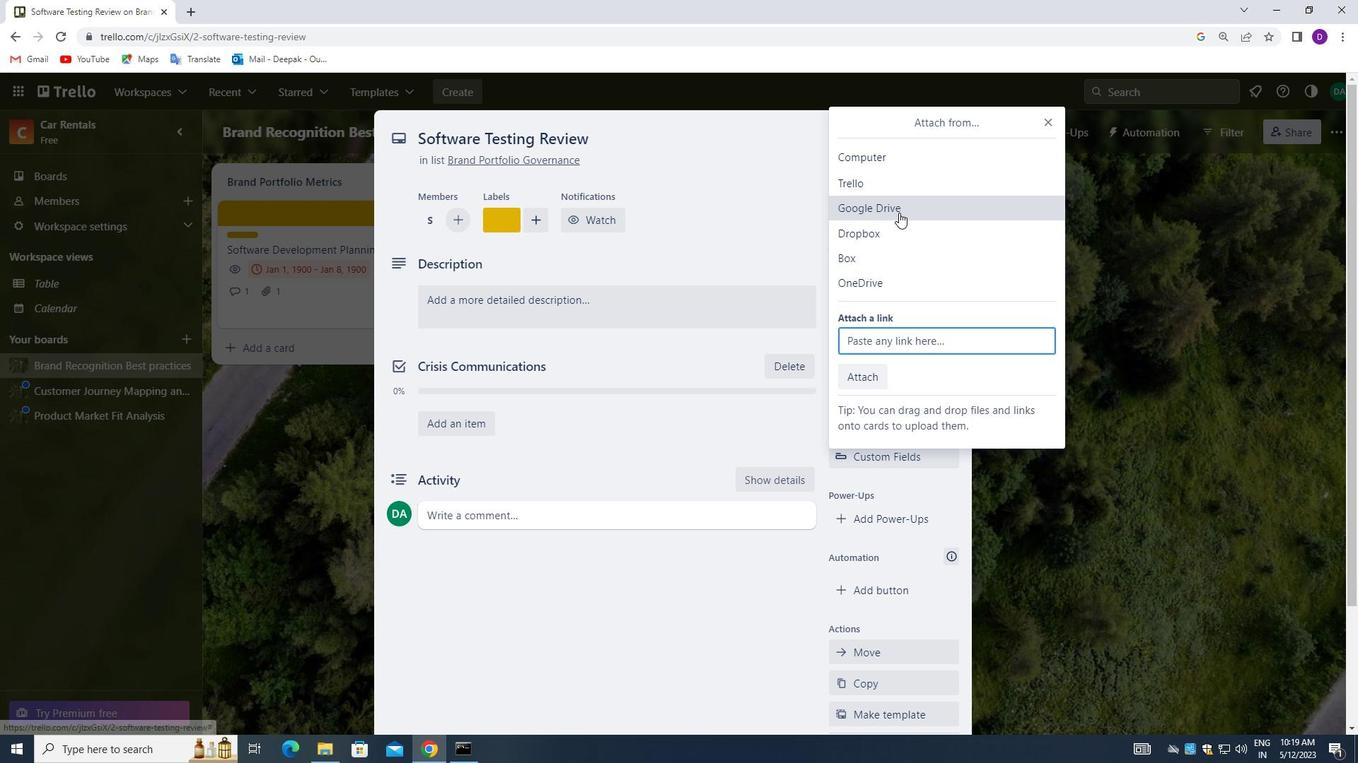 
Action: Mouse moved to (1066, 174)
Screenshot: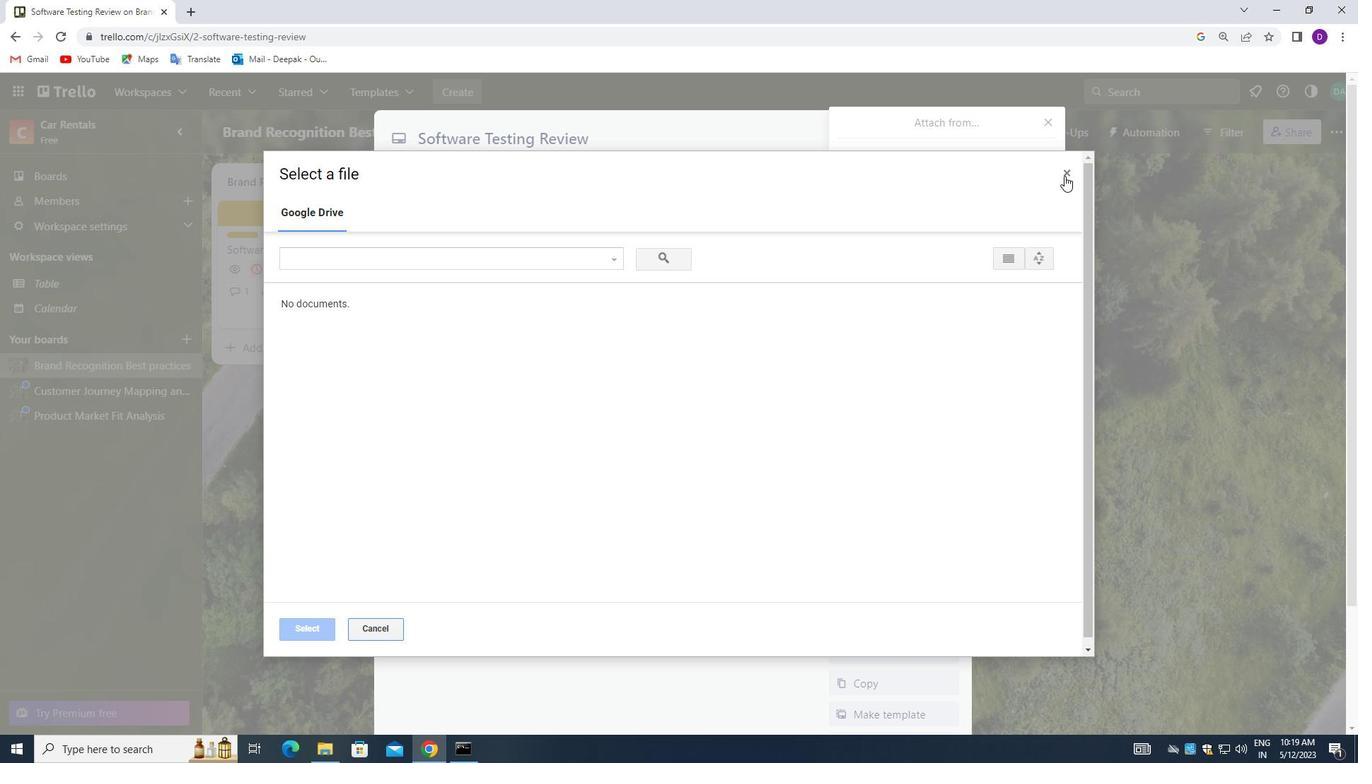 
Action: Mouse pressed left at (1066, 174)
Screenshot: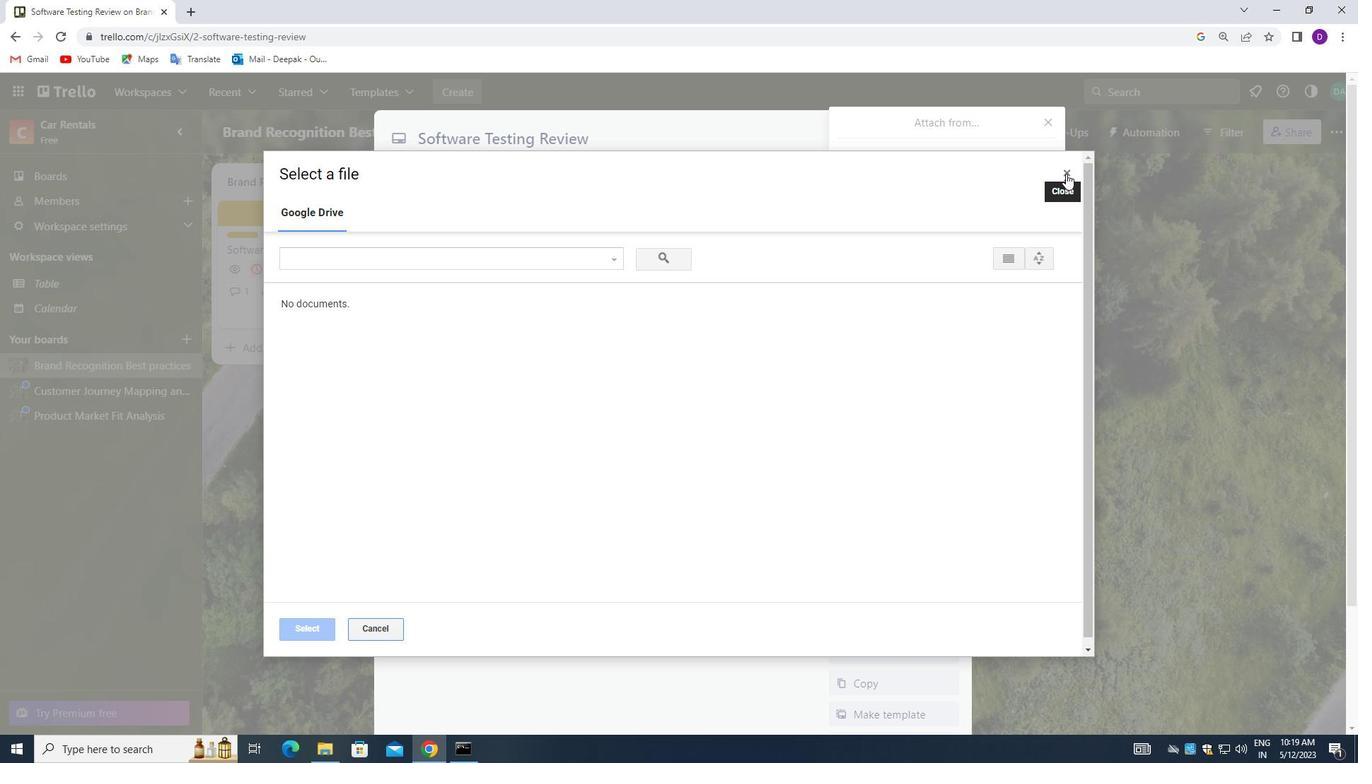 
Action: Mouse moved to (1050, 122)
Screenshot: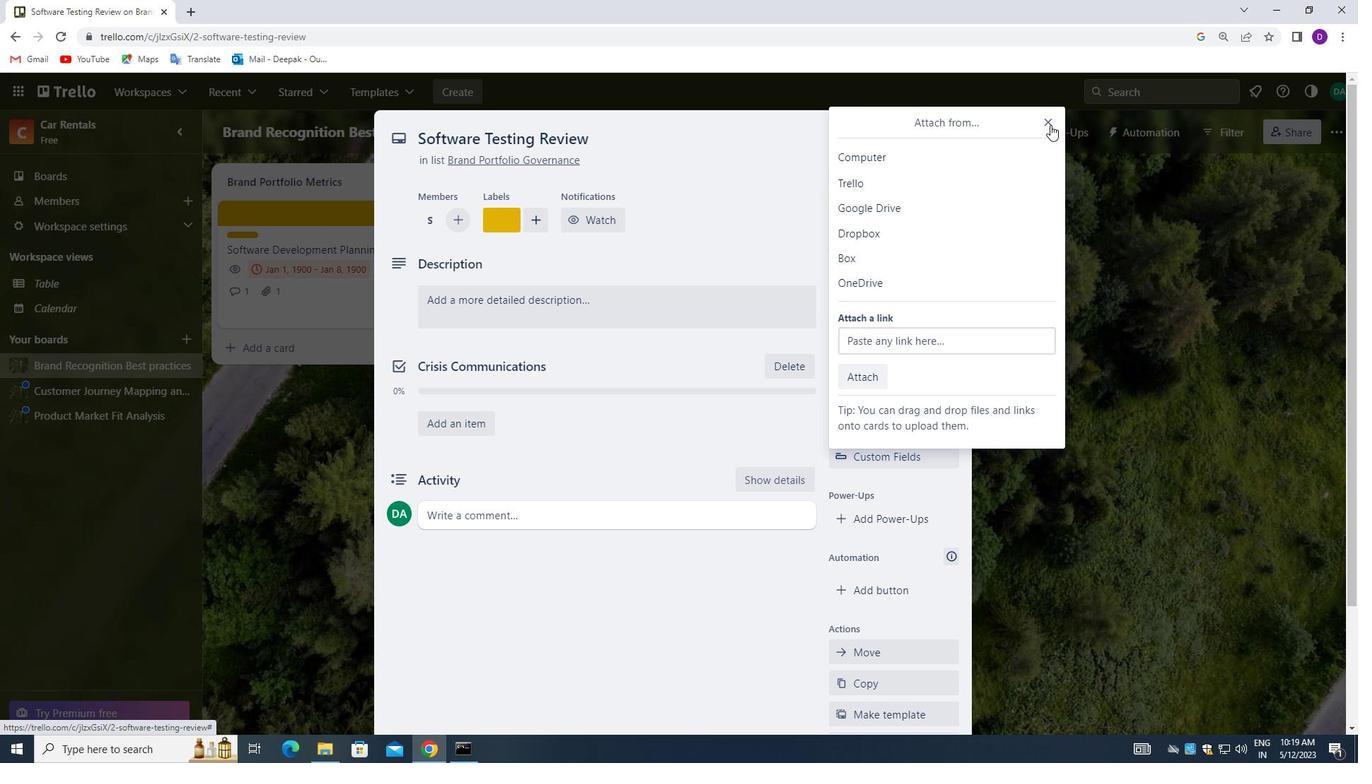 
Action: Mouse pressed left at (1050, 122)
Screenshot: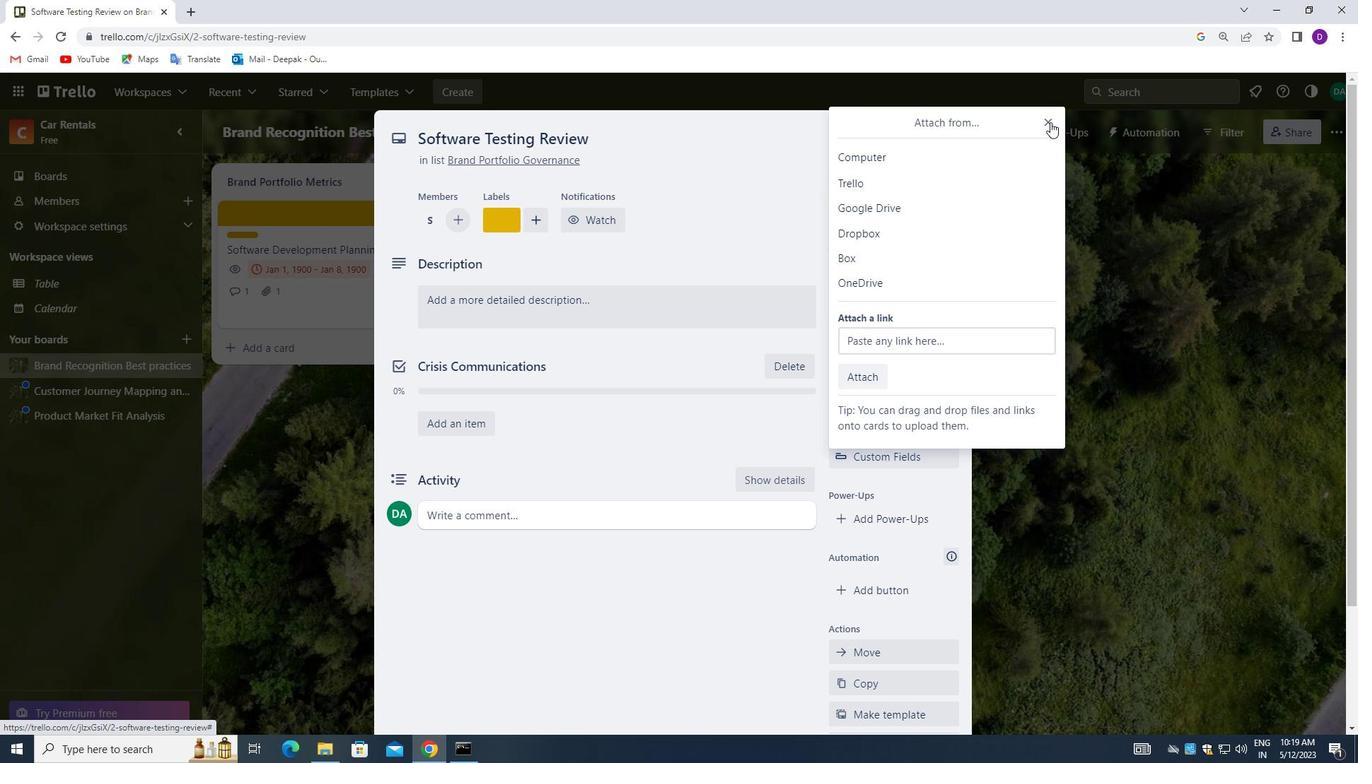 
Action: Mouse moved to (870, 422)
Screenshot: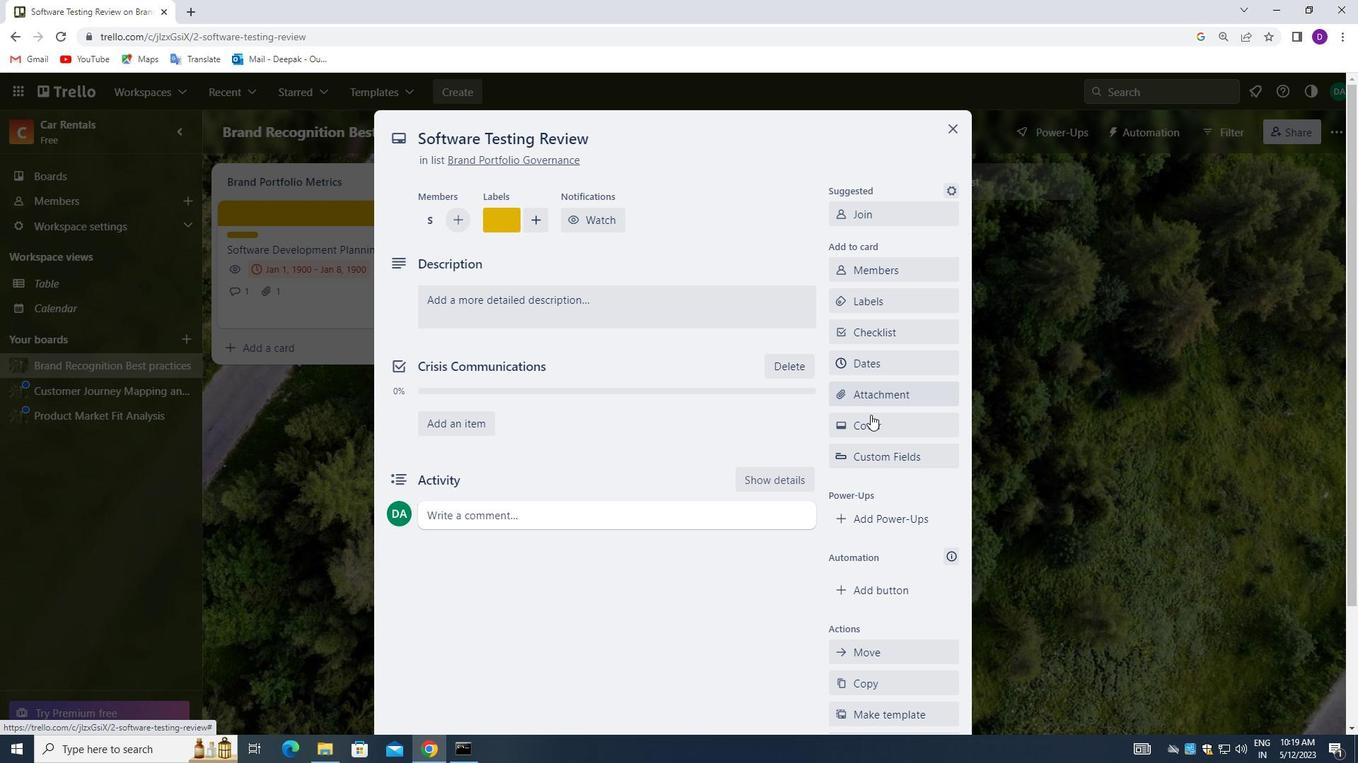 
Action: Mouse pressed left at (870, 422)
Screenshot: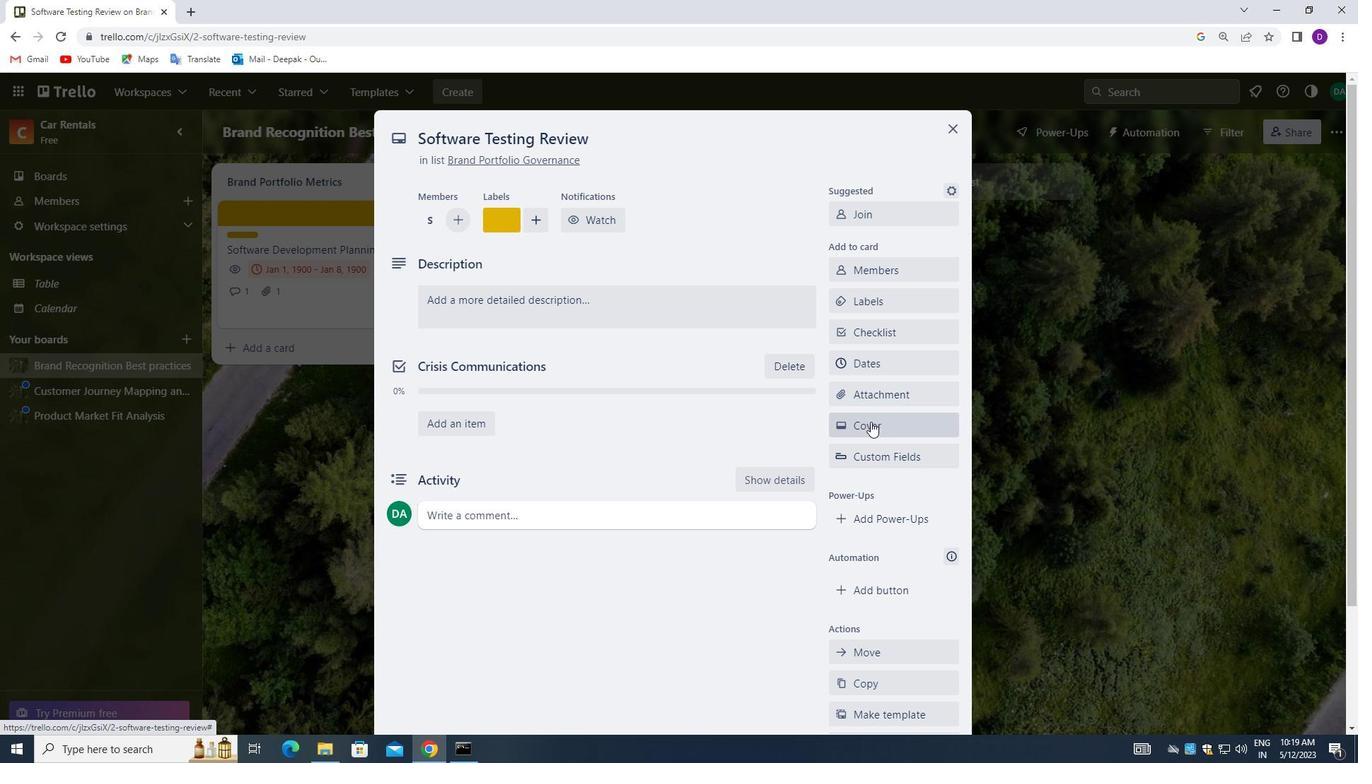 
Action: Mouse moved to (904, 261)
Screenshot: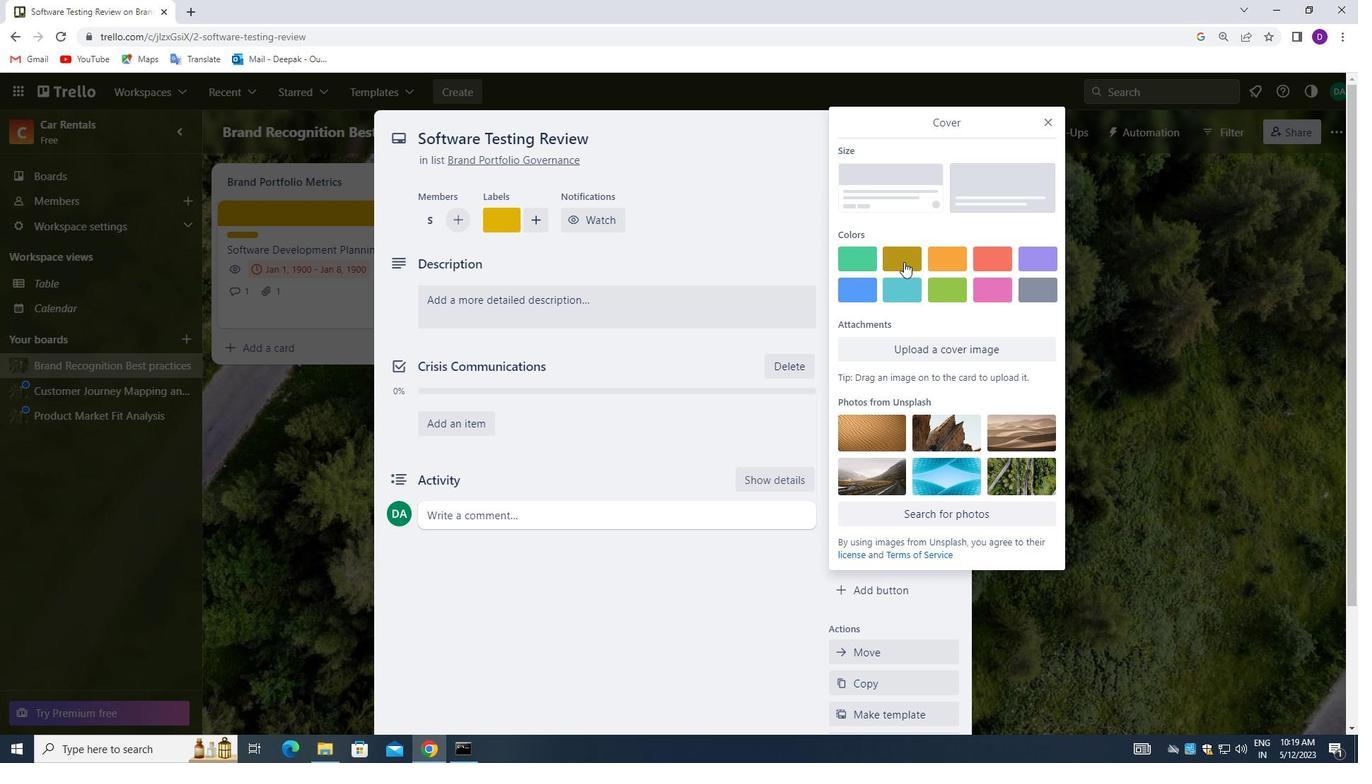 
Action: Mouse pressed left at (904, 261)
Screenshot: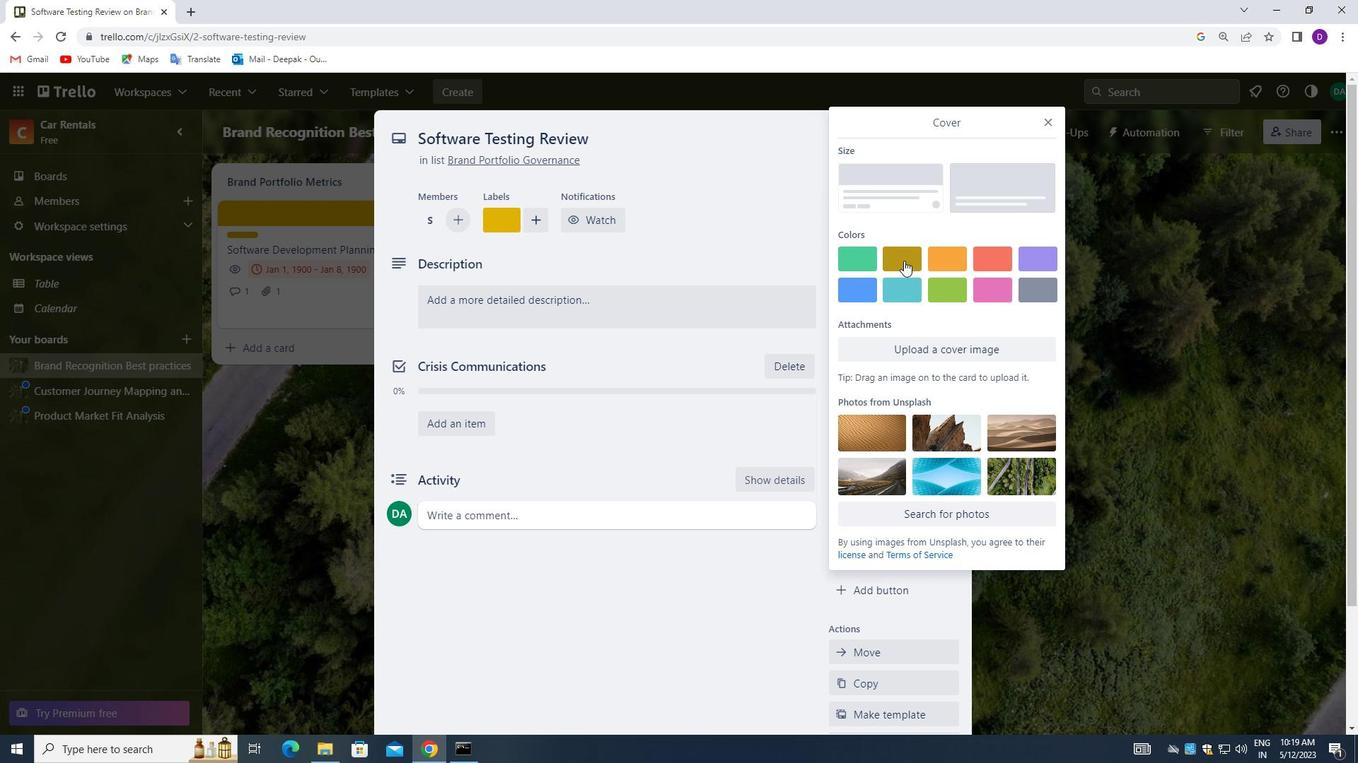 
Action: Mouse moved to (1050, 119)
Screenshot: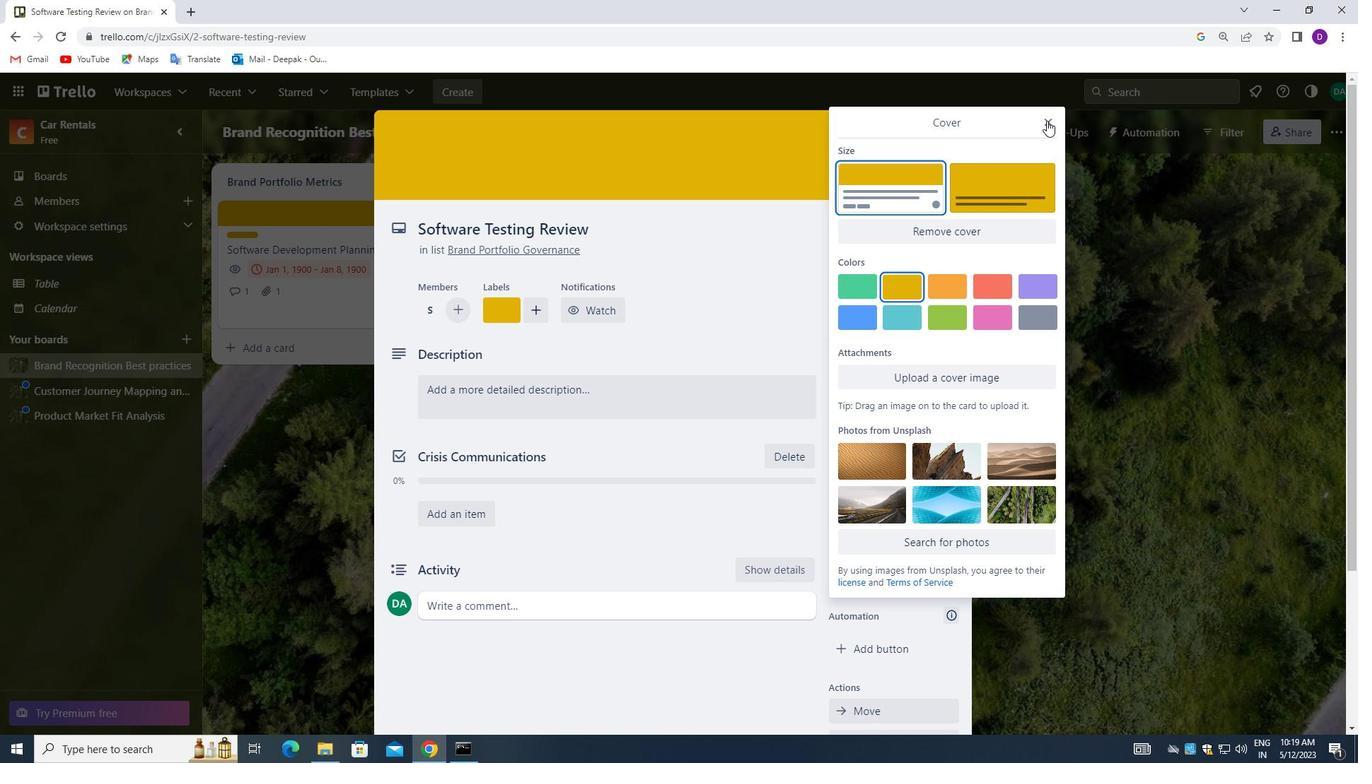 
Action: Mouse pressed left at (1050, 119)
Screenshot: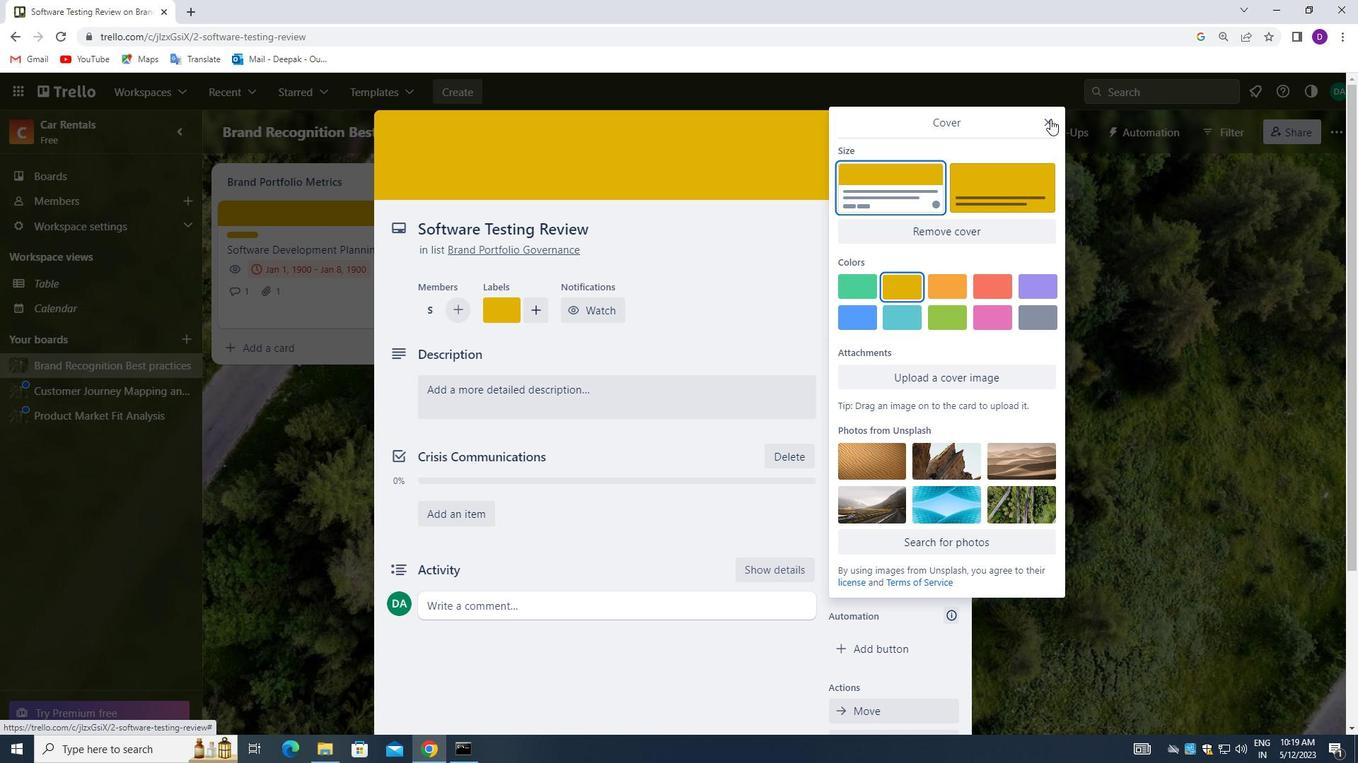 
Action: Mouse moved to (504, 401)
Screenshot: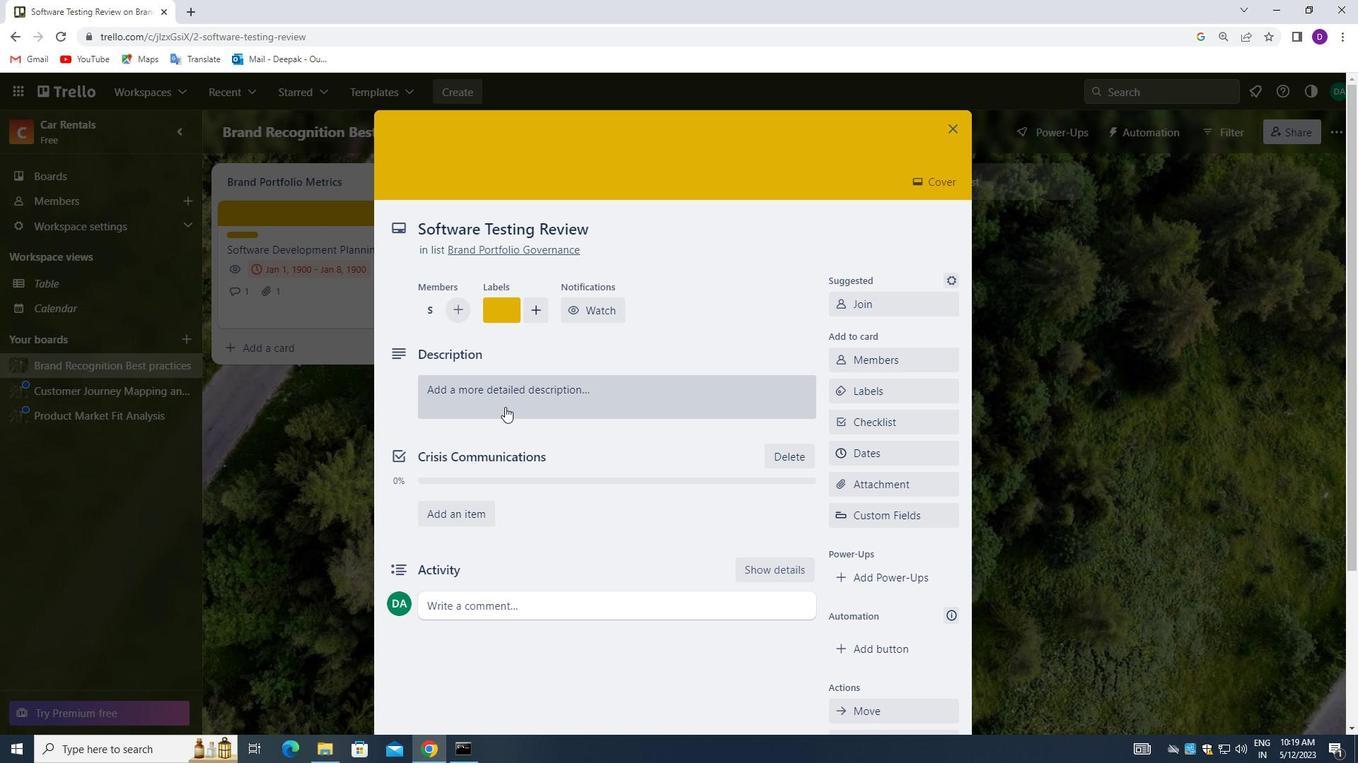 
Action: Mouse pressed left at (504, 401)
Screenshot: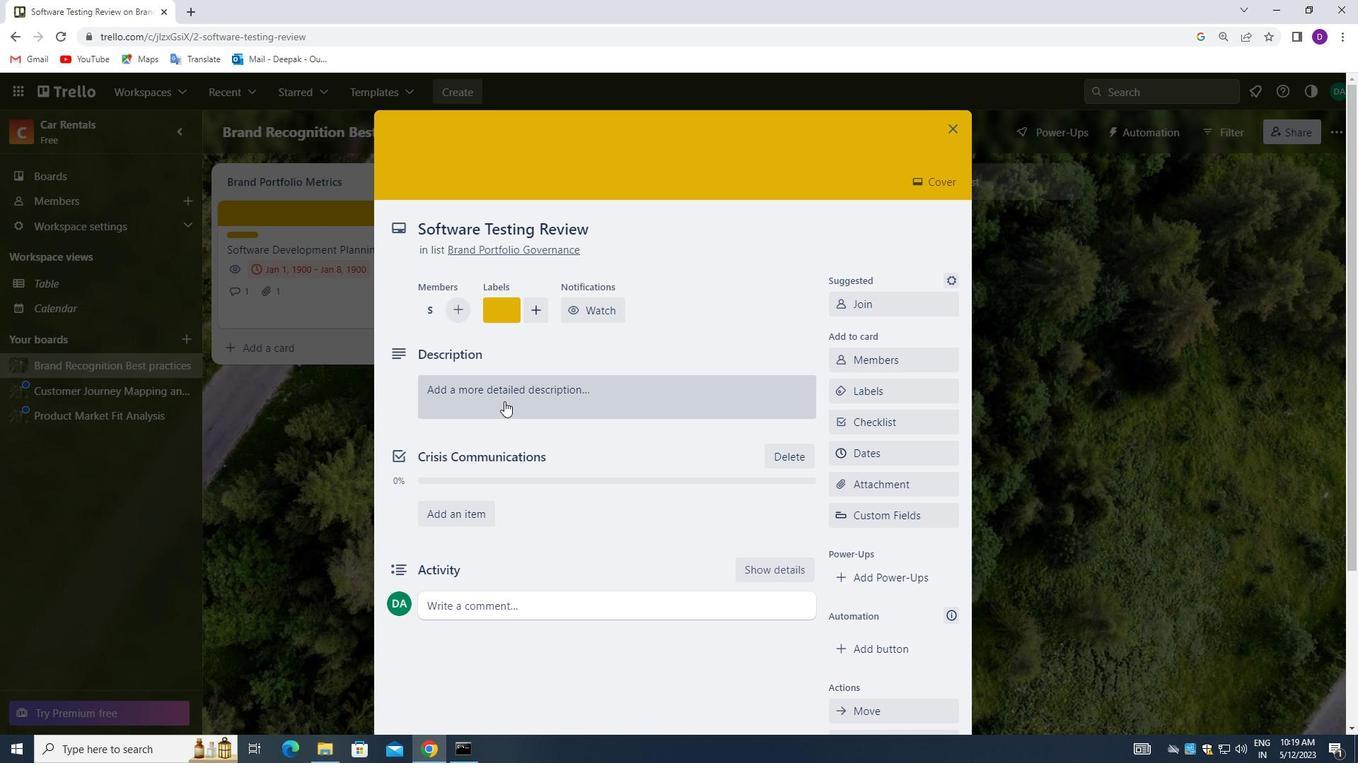 
Action: Mouse moved to (472, 452)
Screenshot: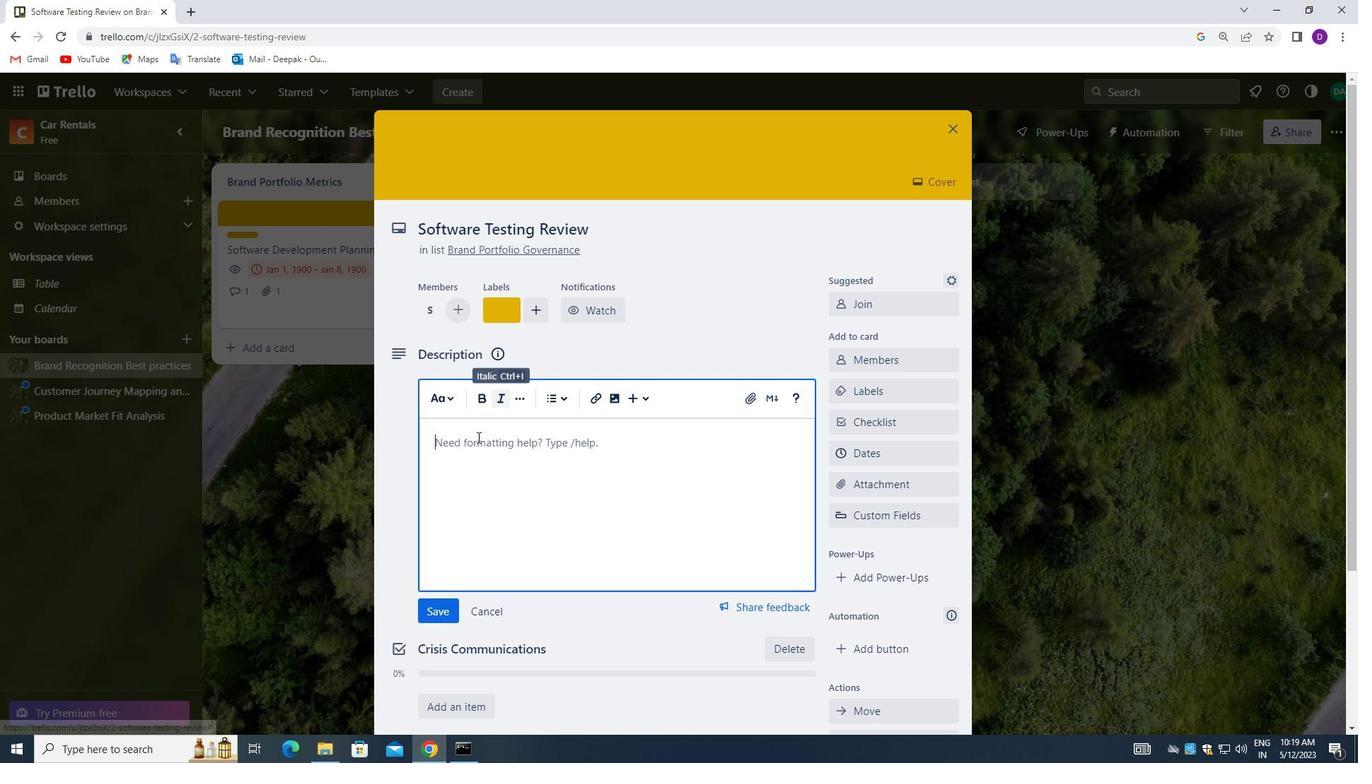 
Action: Mouse pressed left at (472, 452)
Screenshot: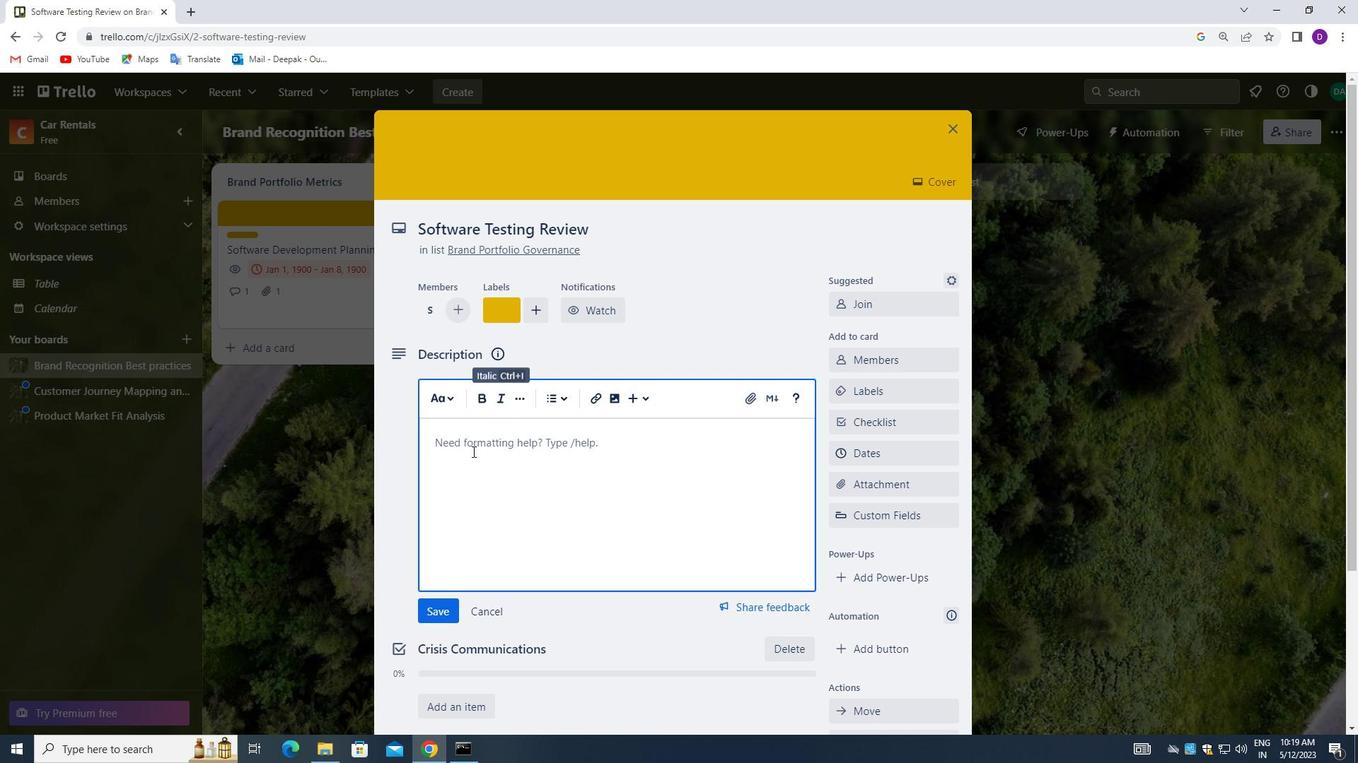 
Action: Mouse moved to (311, 418)
Screenshot: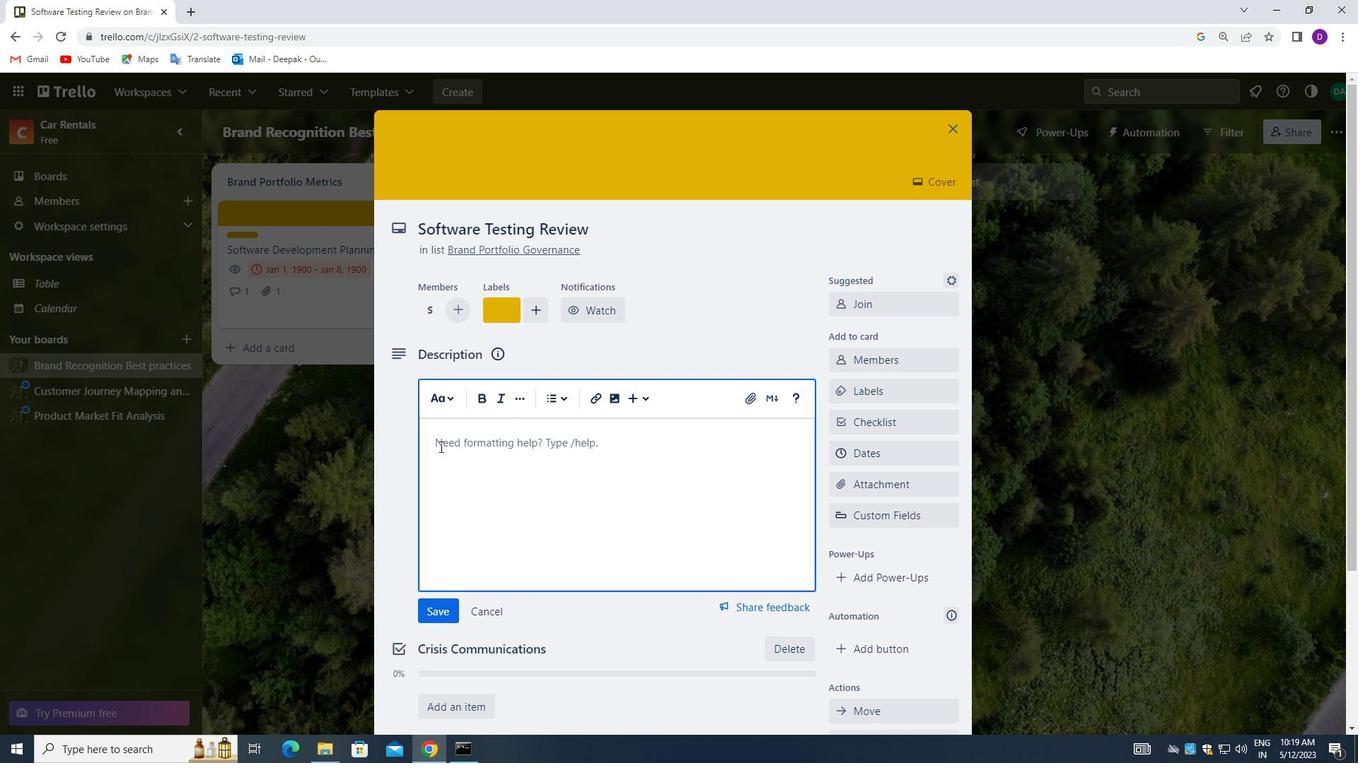 
Action: Key pressed <Key.shift_r>CONDUCT<Key.space>CUSTOMER<Key.space>RESEARCH<Key.space>FOR<Key.space>NEW<Key.space>CUSTOMER<Key.space>SATISFACT<Key.backspace><Key.backspace>CTION<Key.space>MERIC<Key.backspace><Key.backspace><Key.backspace>TRICS.
Screenshot: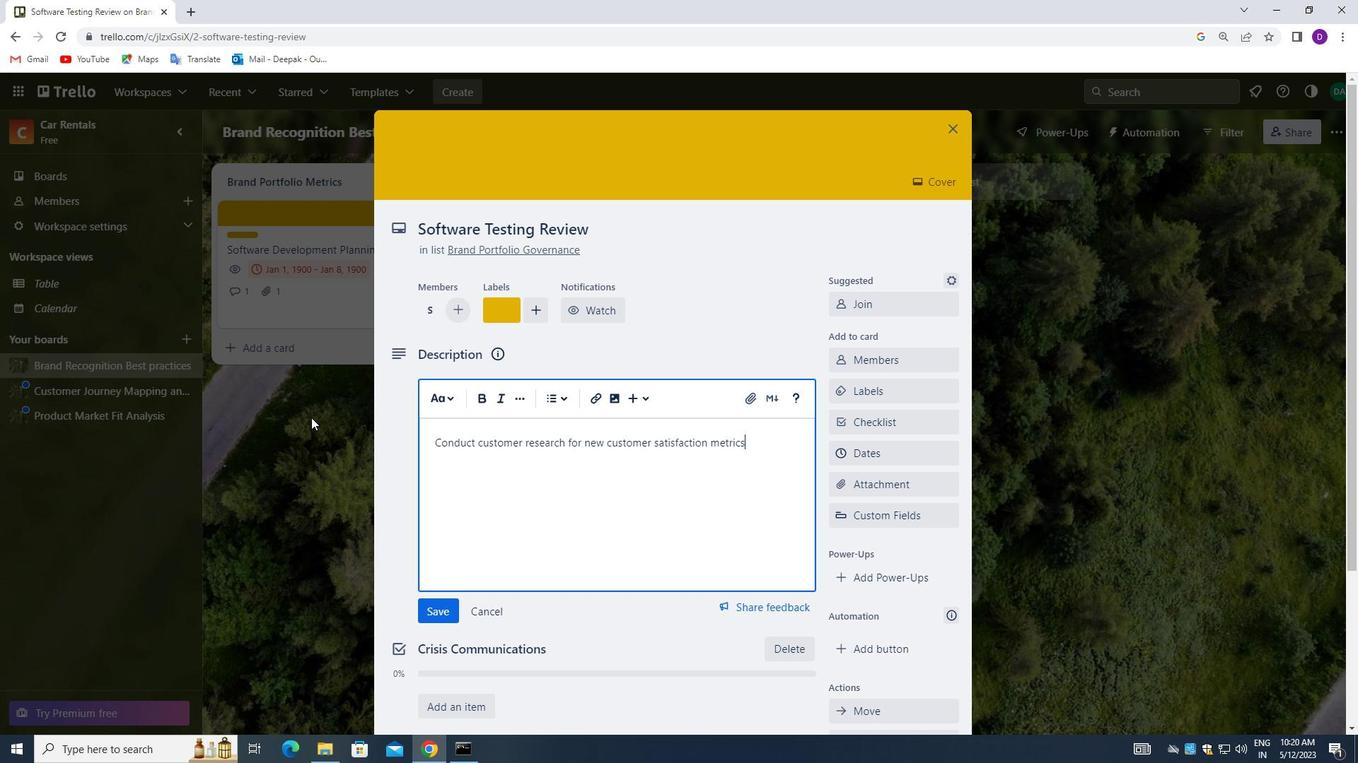 
Action: Mouse moved to (442, 608)
Screenshot: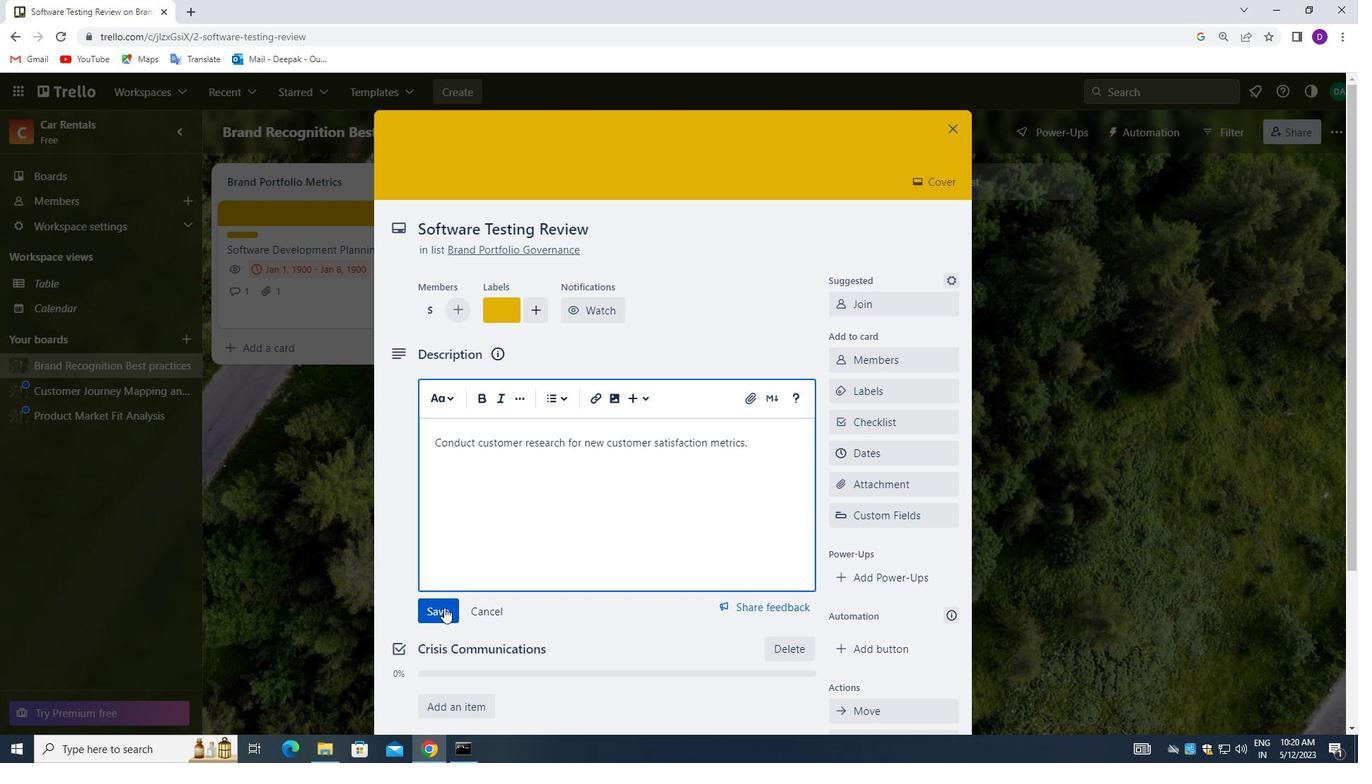 
Action: Mouse pressed left at (442, 608)
Screenshot: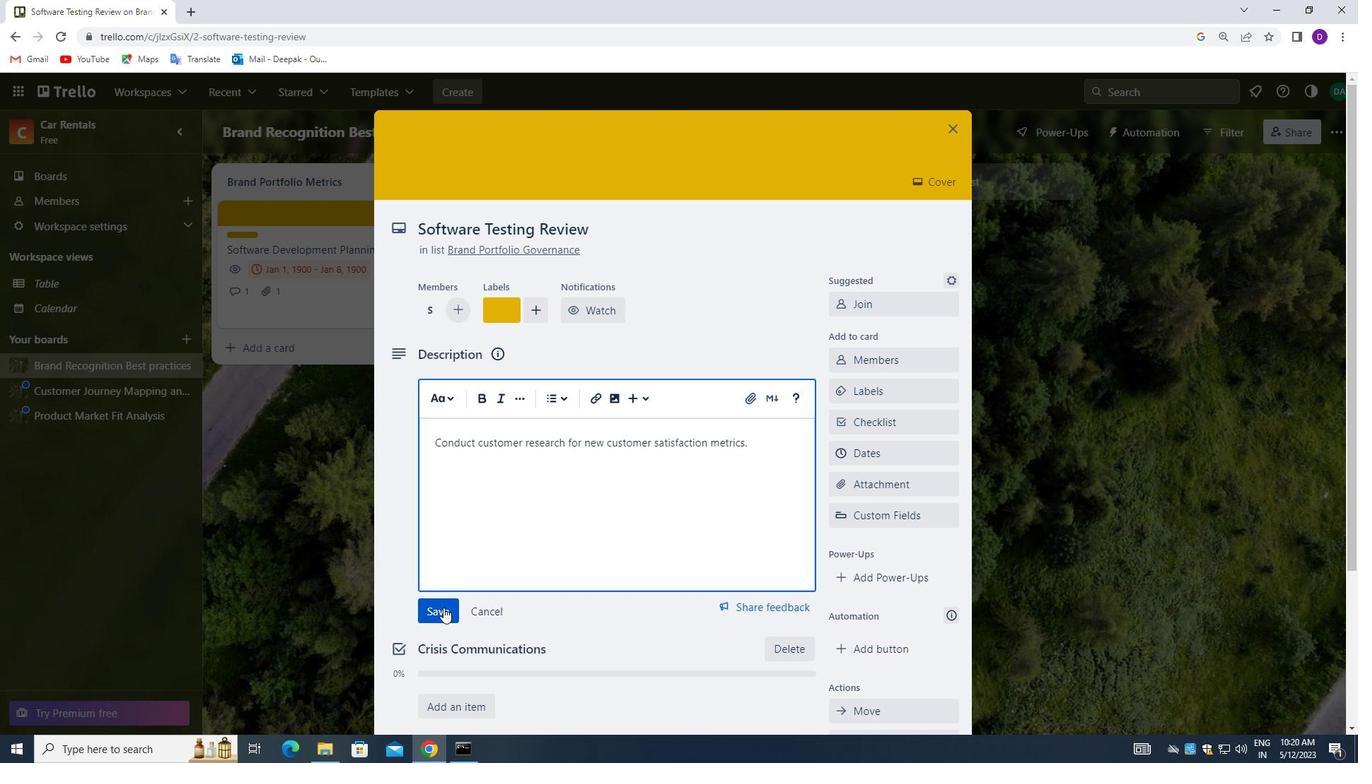 
Action: Mouse moved to (588, 461)
Screenshot: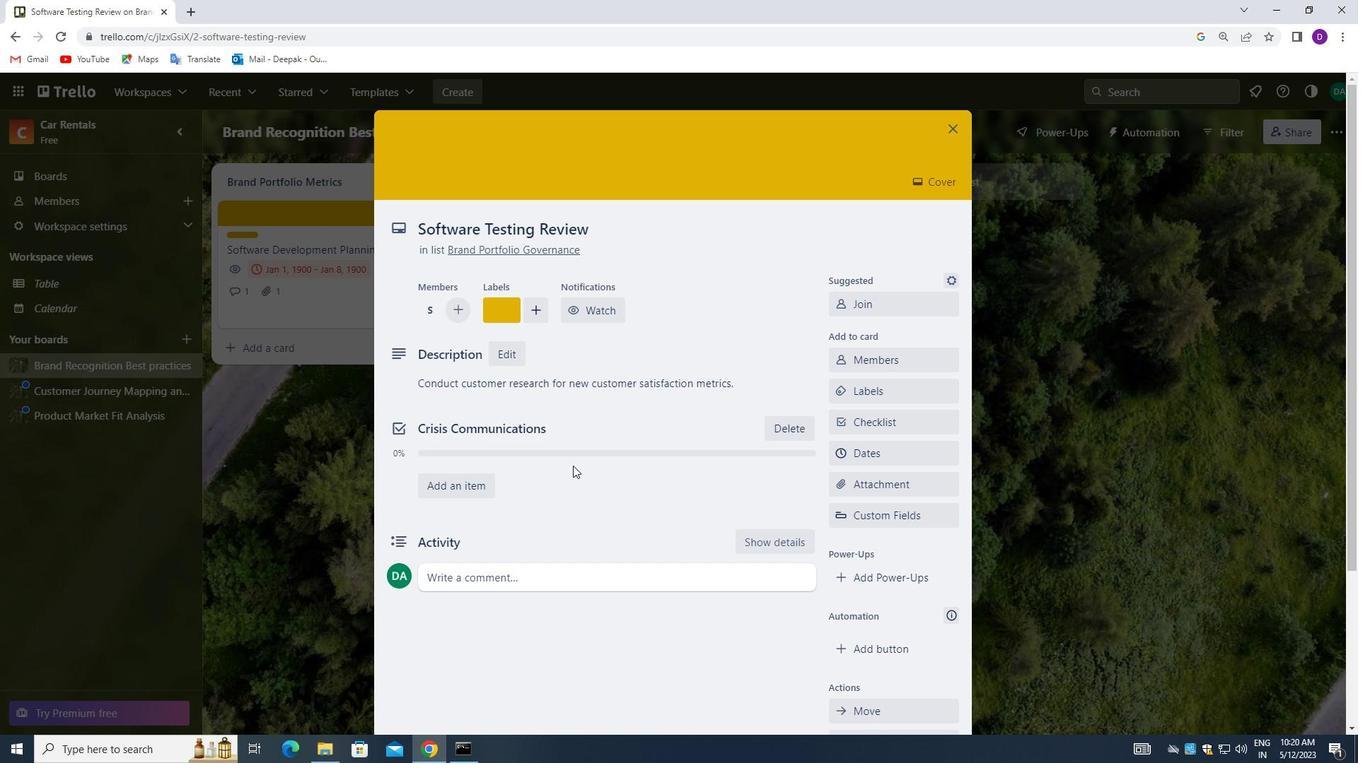 
Action: Mouse scrolled (588, 461) with delta (0, 0)
Screenshot: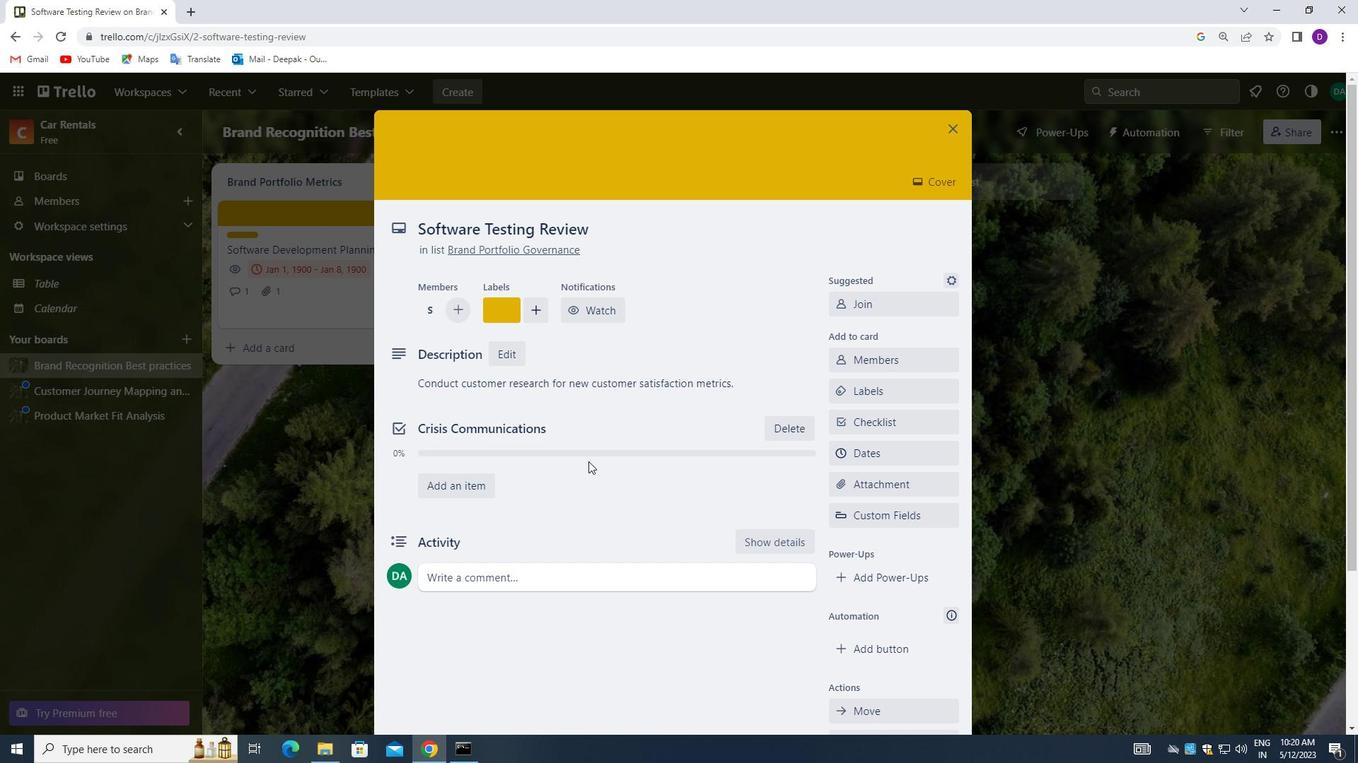 
Action: Mouse moved to (589, 461)
Screenshot: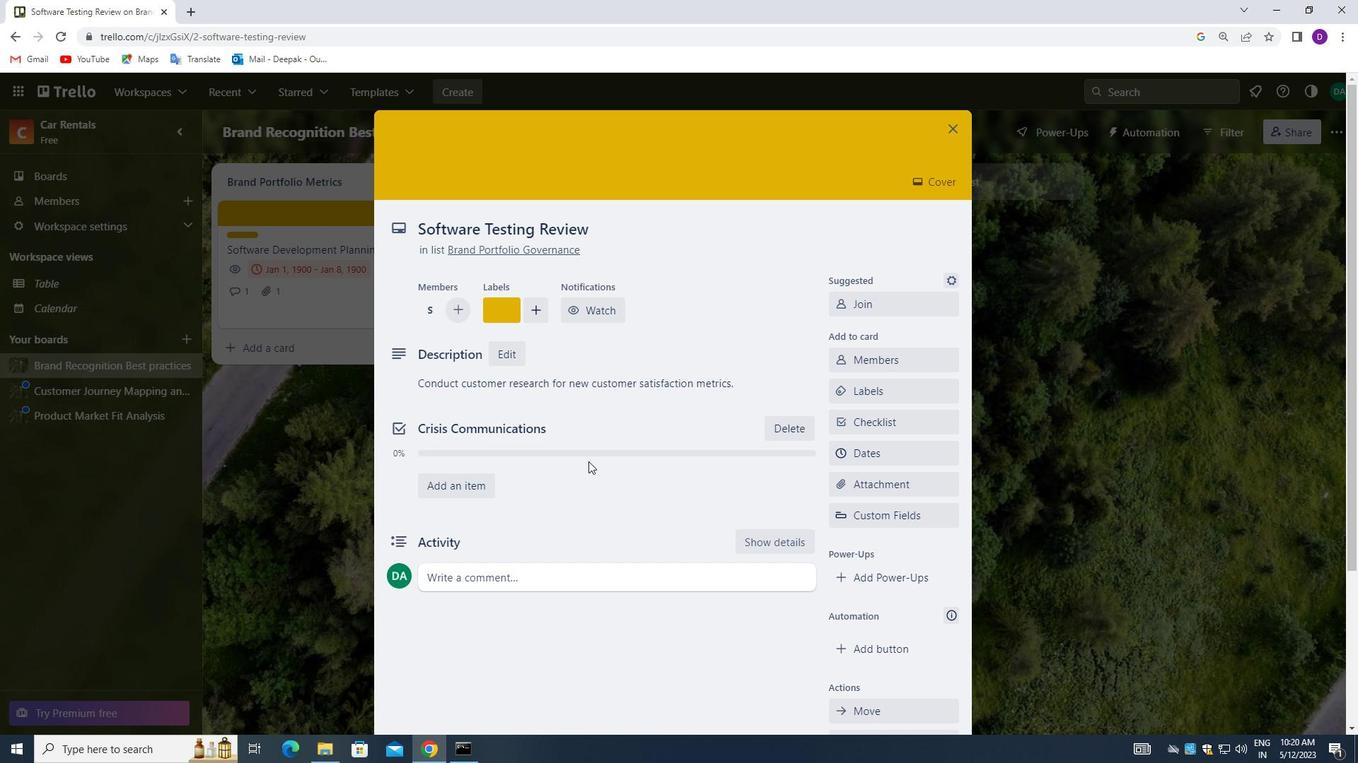 
Action: Mouse scrolled (589, 461) with delta (0, 0)
Screenshot: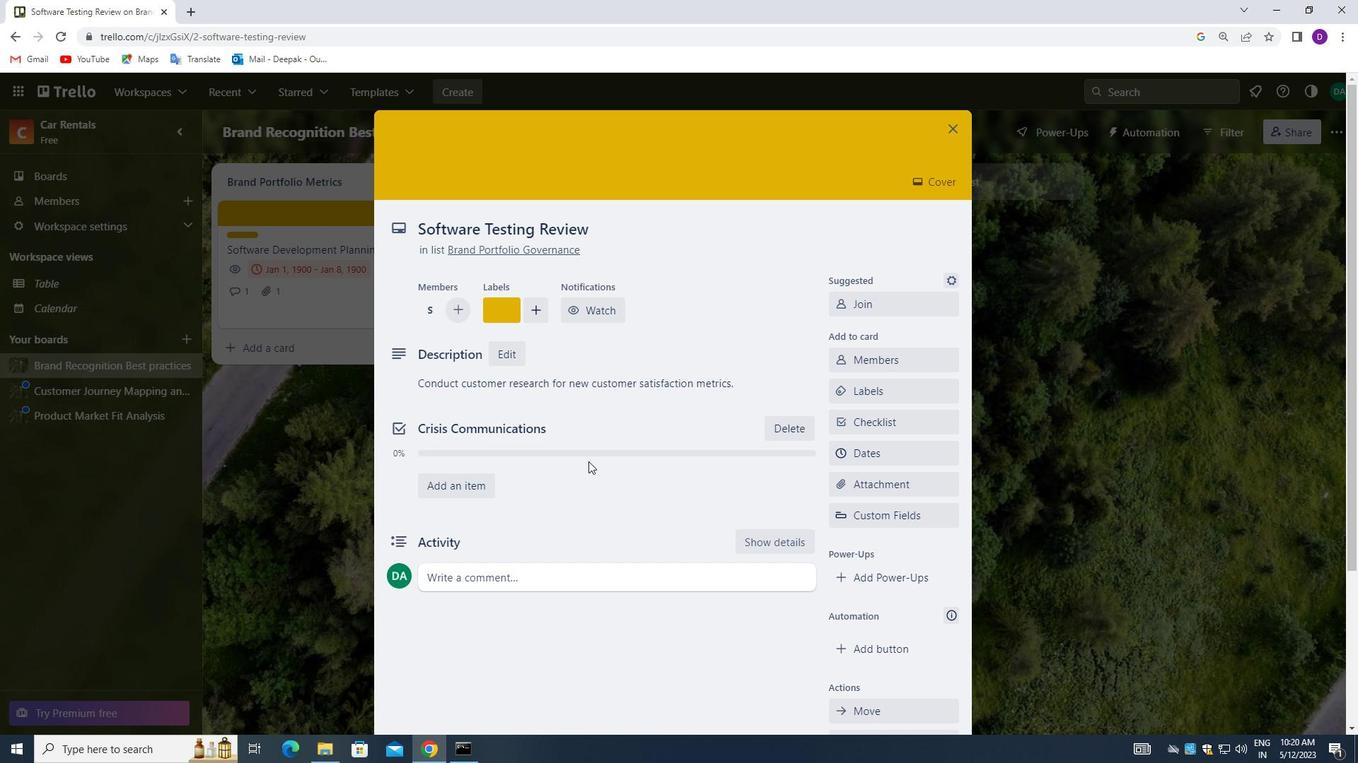
Action: Mouse moved to (524, 440)
Screenshot: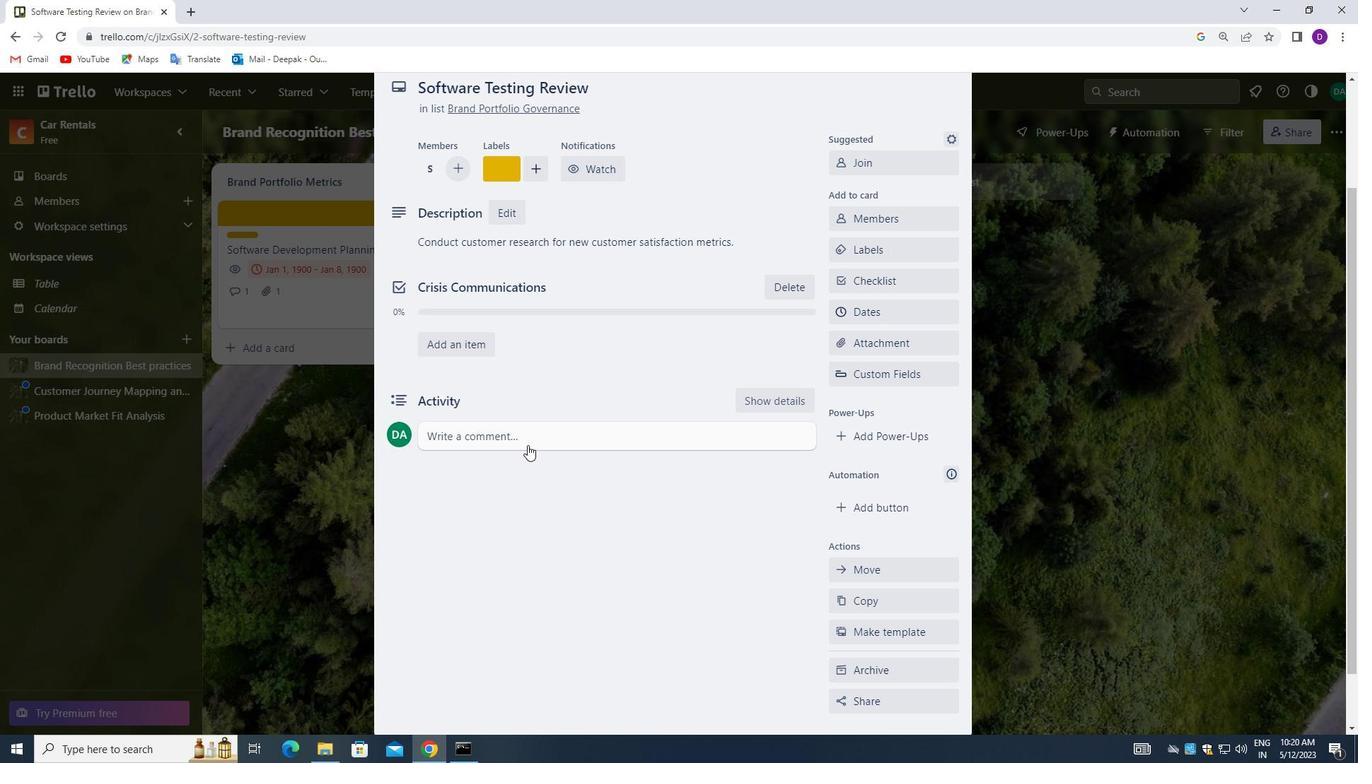 
Action: Mouse pressed left at (524, 440)
Screenshot: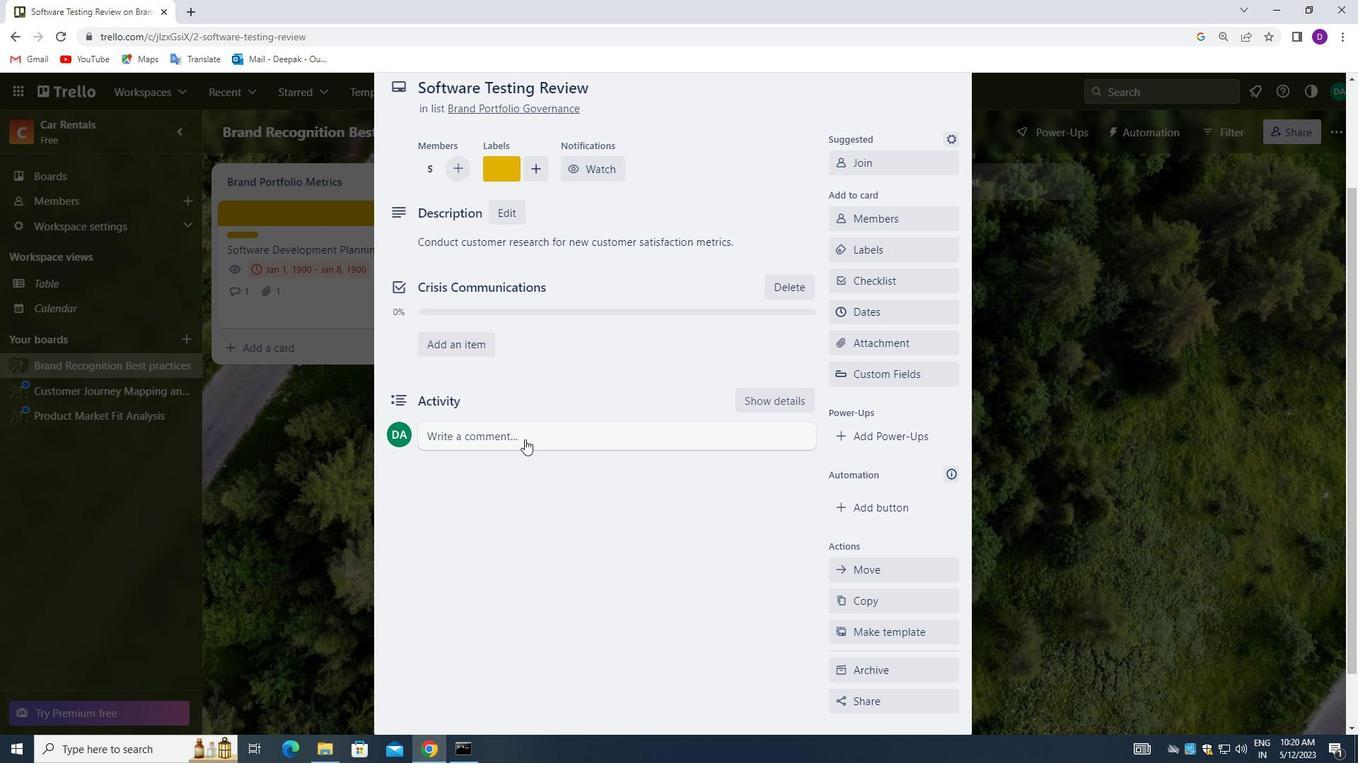 
Action: Mouse moved to (520, 369)
Screenshot: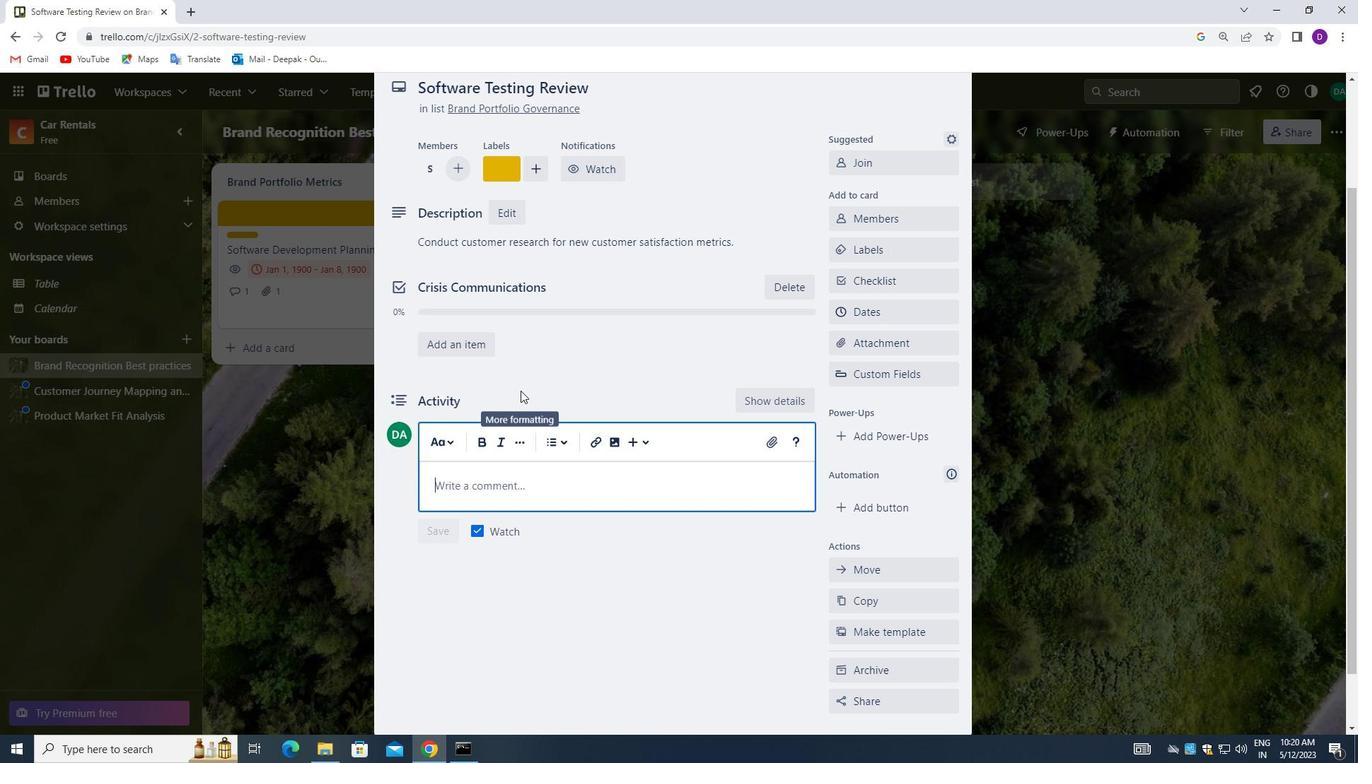 
Action: Key pressed <Key.shift_r>GIVEN<Key.space>H<Key.backspace>THE<Key.space>POTENTIAL<Key.space>IMPACT<Key.space>OF<Key.space>THIS<Key.space>TASK<Key.space>ON<Key.space>OUR<Key.space>COMPANY<Key.space>A<Key.backspace><Key.backspace><Key.space>SOCIAL<Key.space>RESPONSIBILIY<Key.backspace>TY<Key.space><Key.backspace>,<Key.space><Key.backspace><Key.space><Key.space><Key.backspace><Key.backspace>
Screenshot: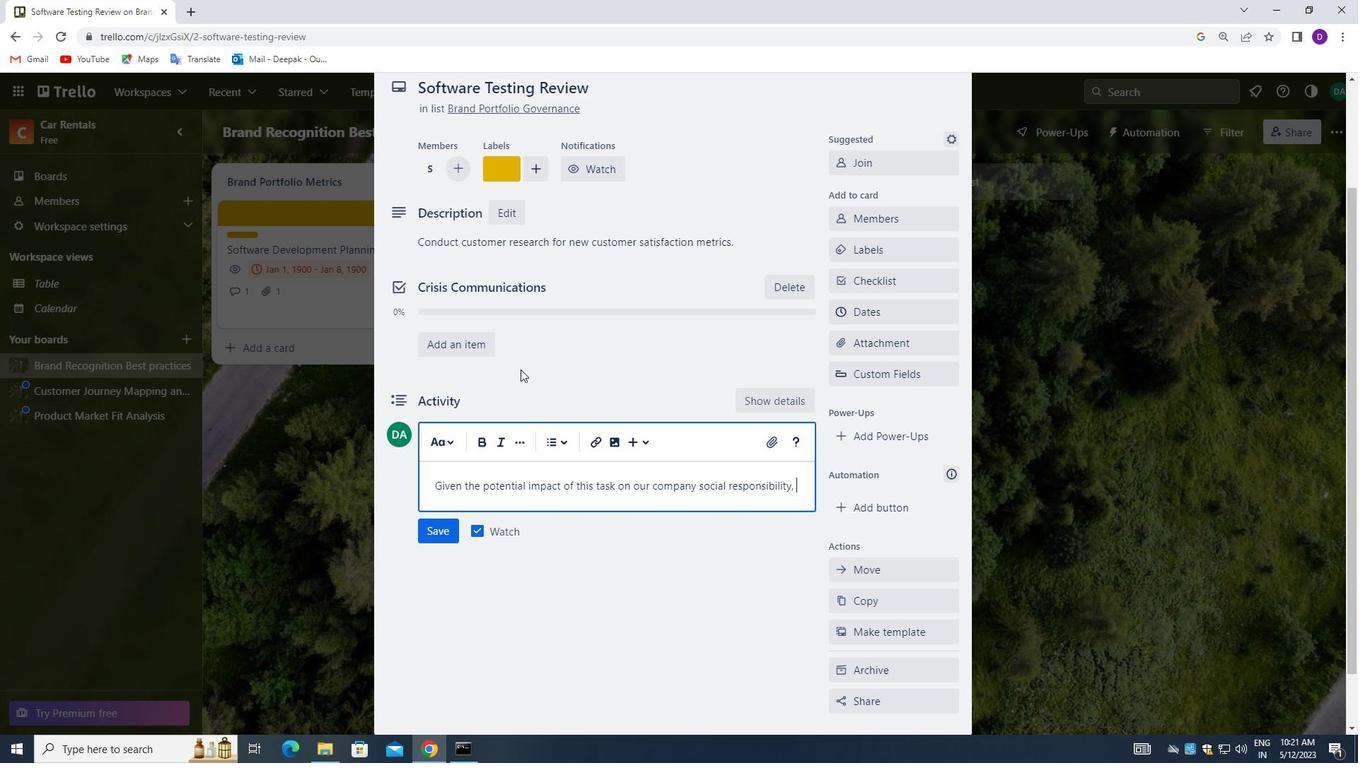 
Action: Mouse moved to (773, 478)
Screenshot: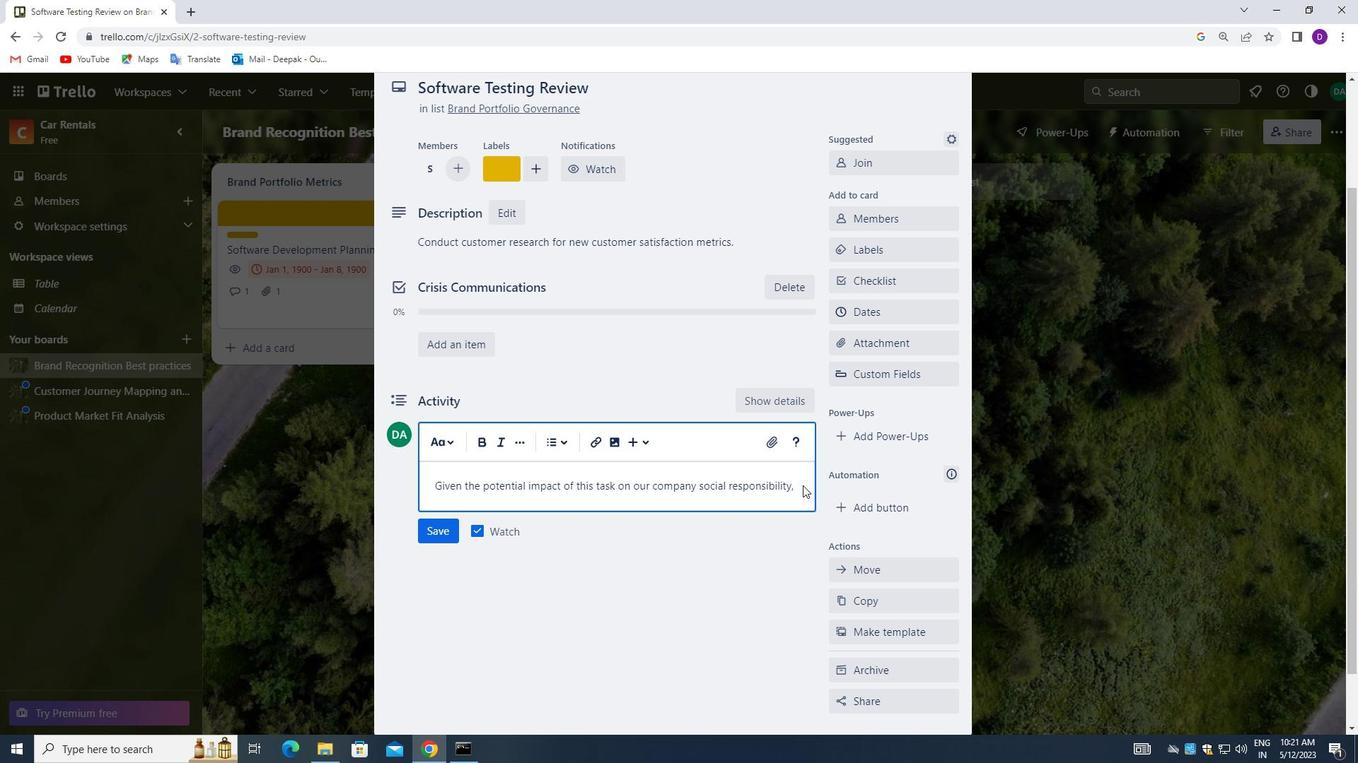 
Action: Key pressed L<Key.backspace><Key.space>LET<Key.space>US<Key.space>ENSU<Key.backspace>URE<Key.space>THAT<Key.space>WE<Key.space>APPROACH<Key.space>IT<Key.space>WITH<Key.space>A<Key.space>SENSE<Key.space>OF<Key.space>ETHICAL<Key.space>AWARN<Key.backspace>ENESS<Key.space>AND<Key.space>CONSCIOUSNESS.
Screenshot: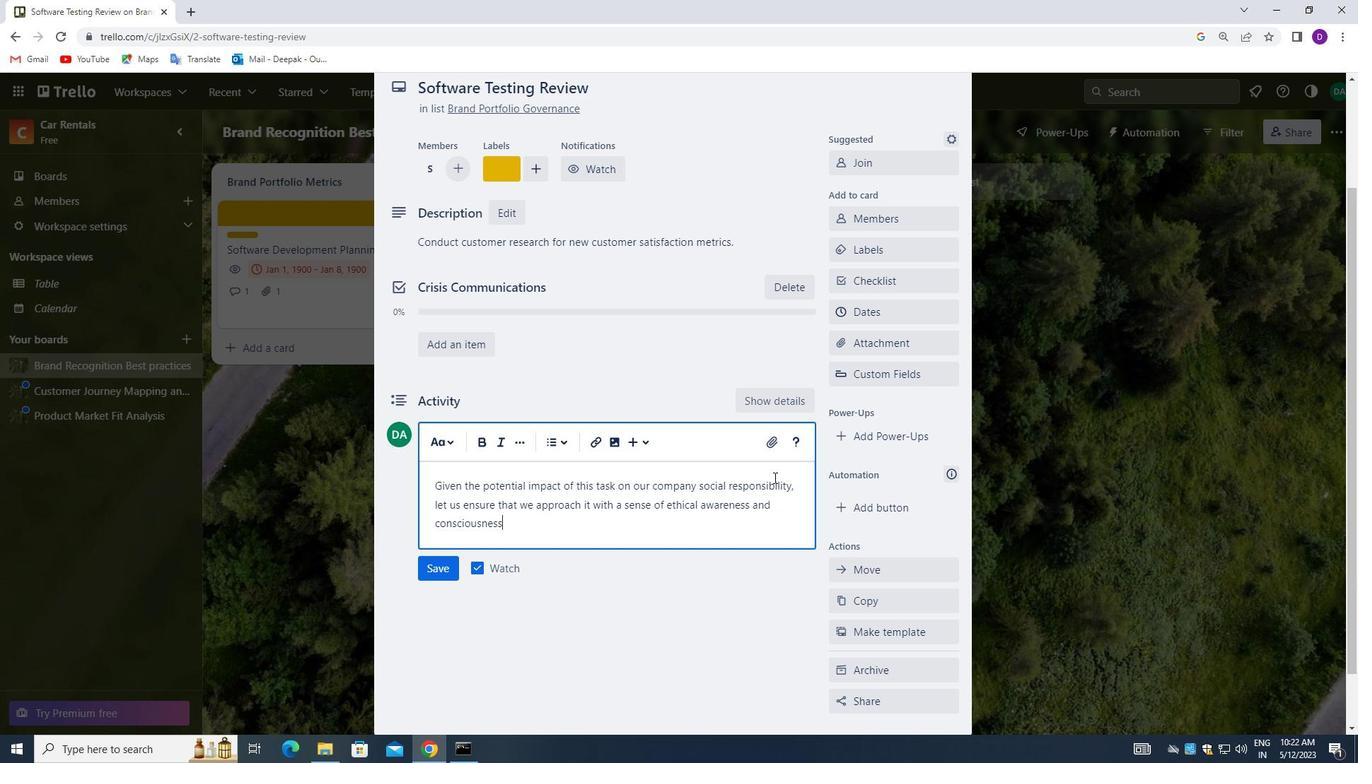 
Action: Mouse moved to (433, 567)
Screenshot: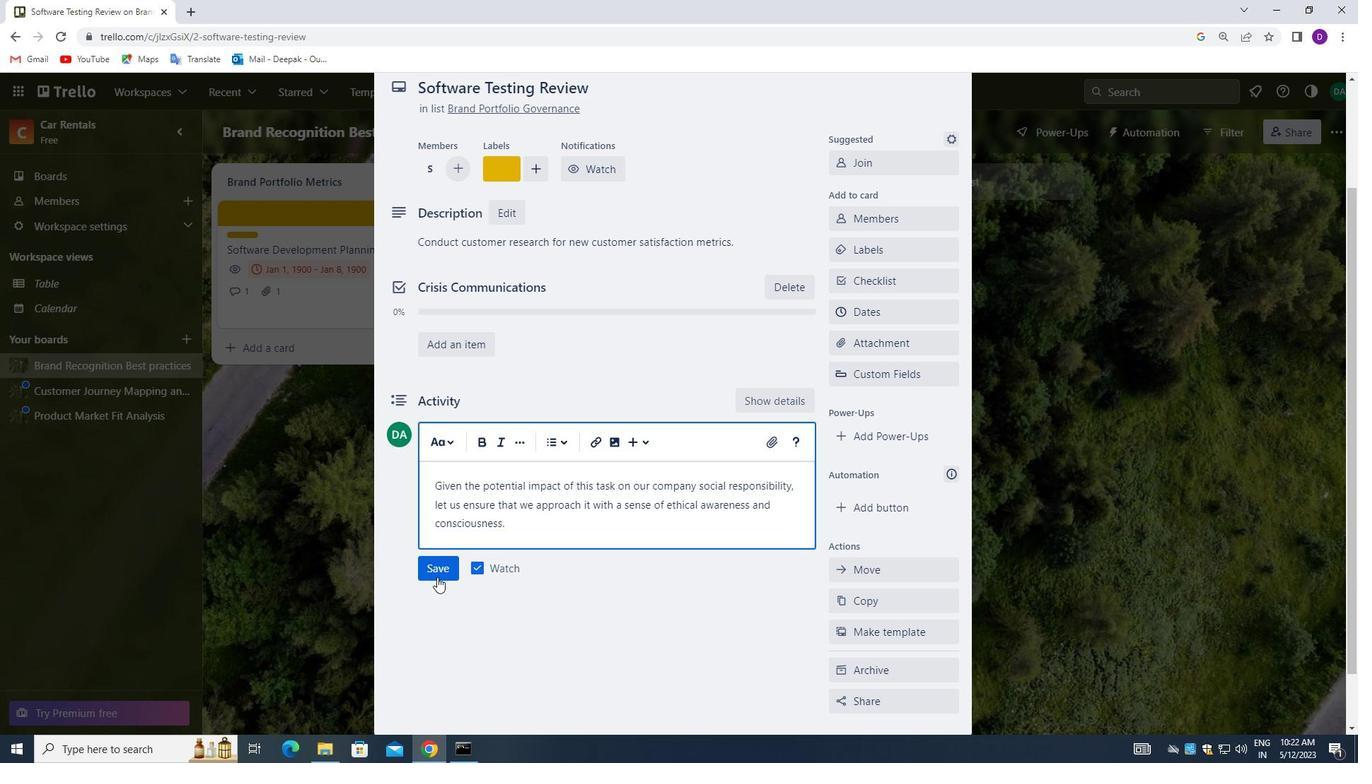 
Action: Mouse pressed left at (433, 567)
Screenshot: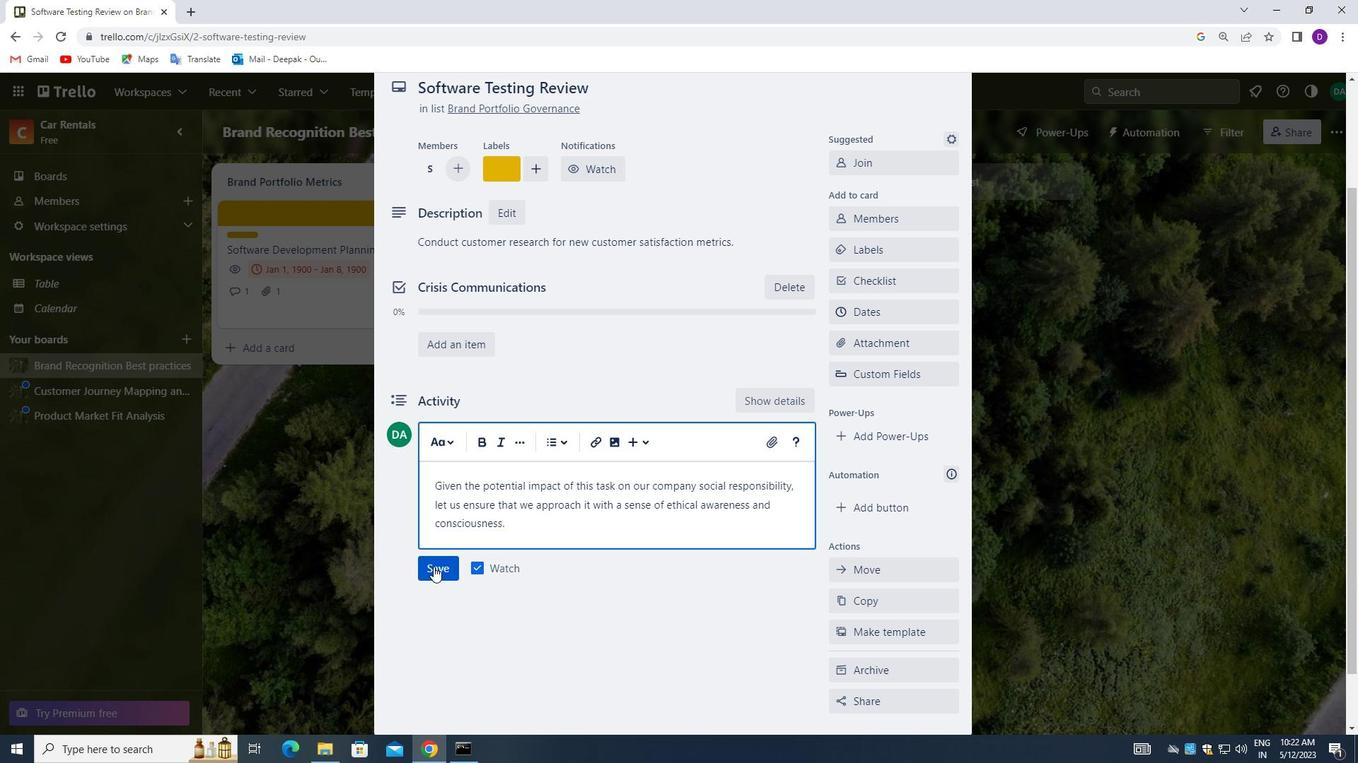 
Action: Mouse moved to (562, 505)
Screenshot: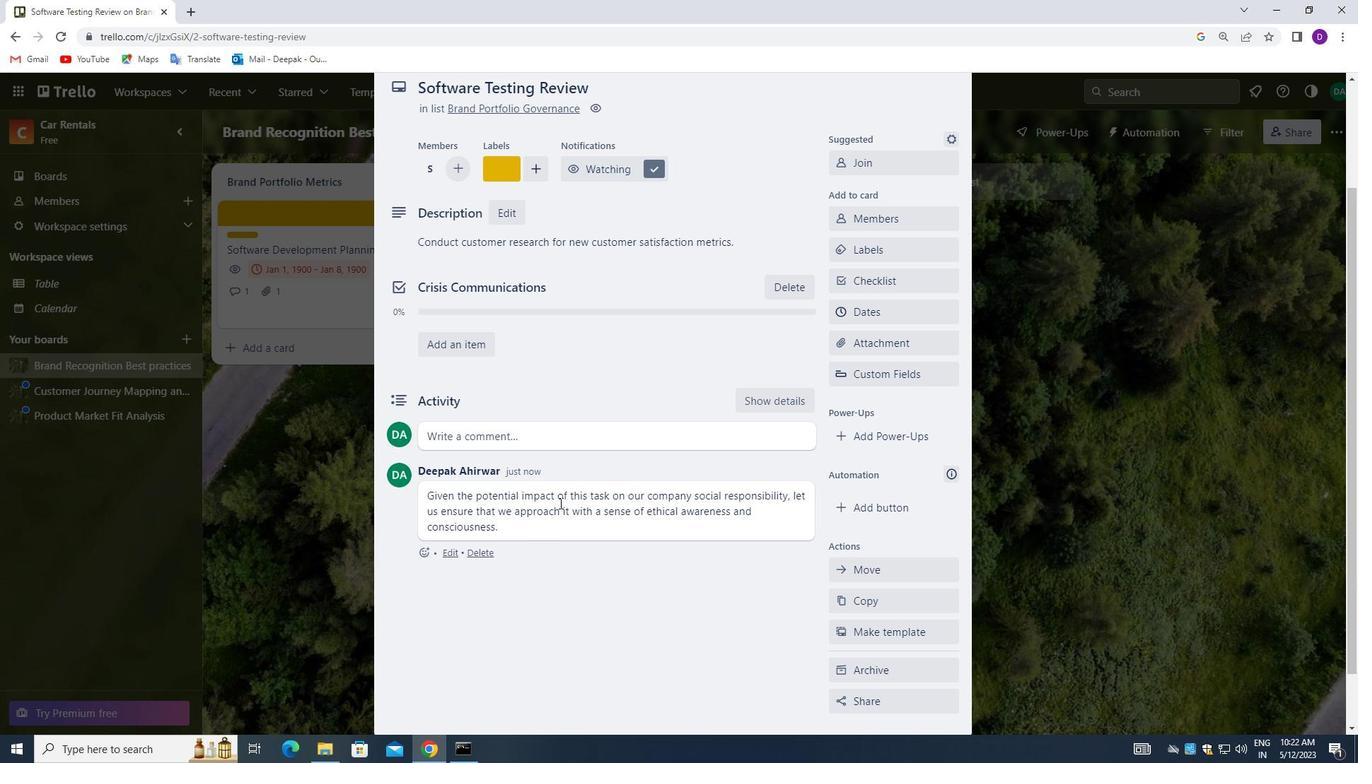 
Action: Mouse scrolled (562, 504) with delta (0, 0)
Screenshot: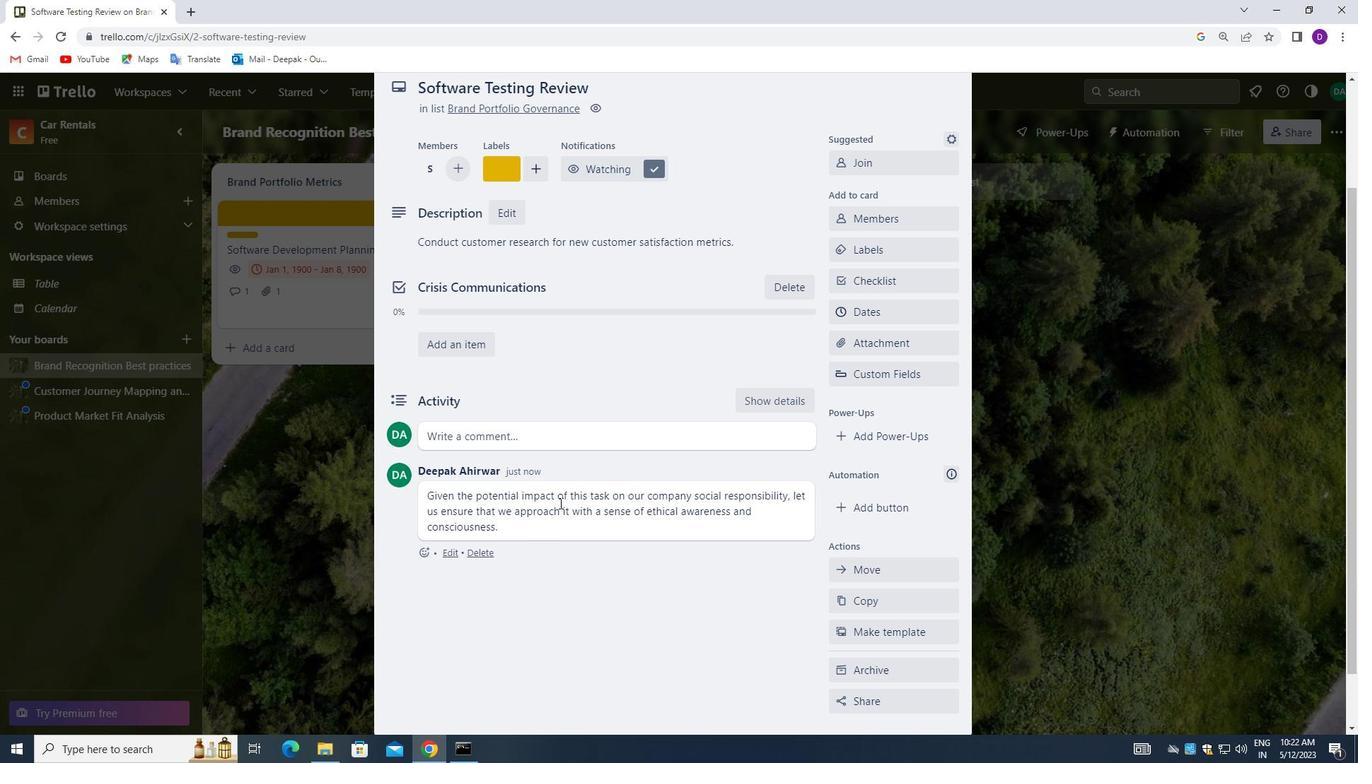 
Action: Mouse moved to (564, 507)
Screenshot: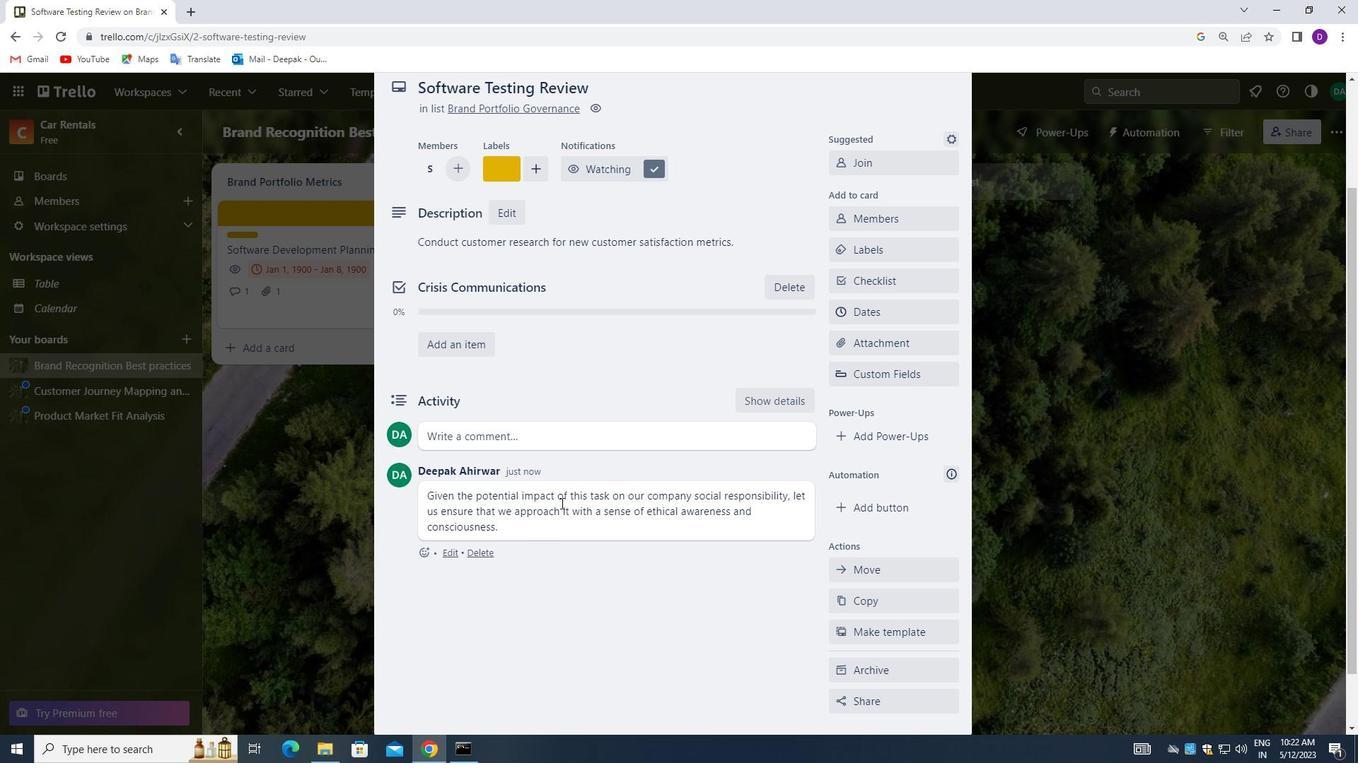 
Action: Mouse scrolled (564, 507) with delta (0, 0)
Screenshot: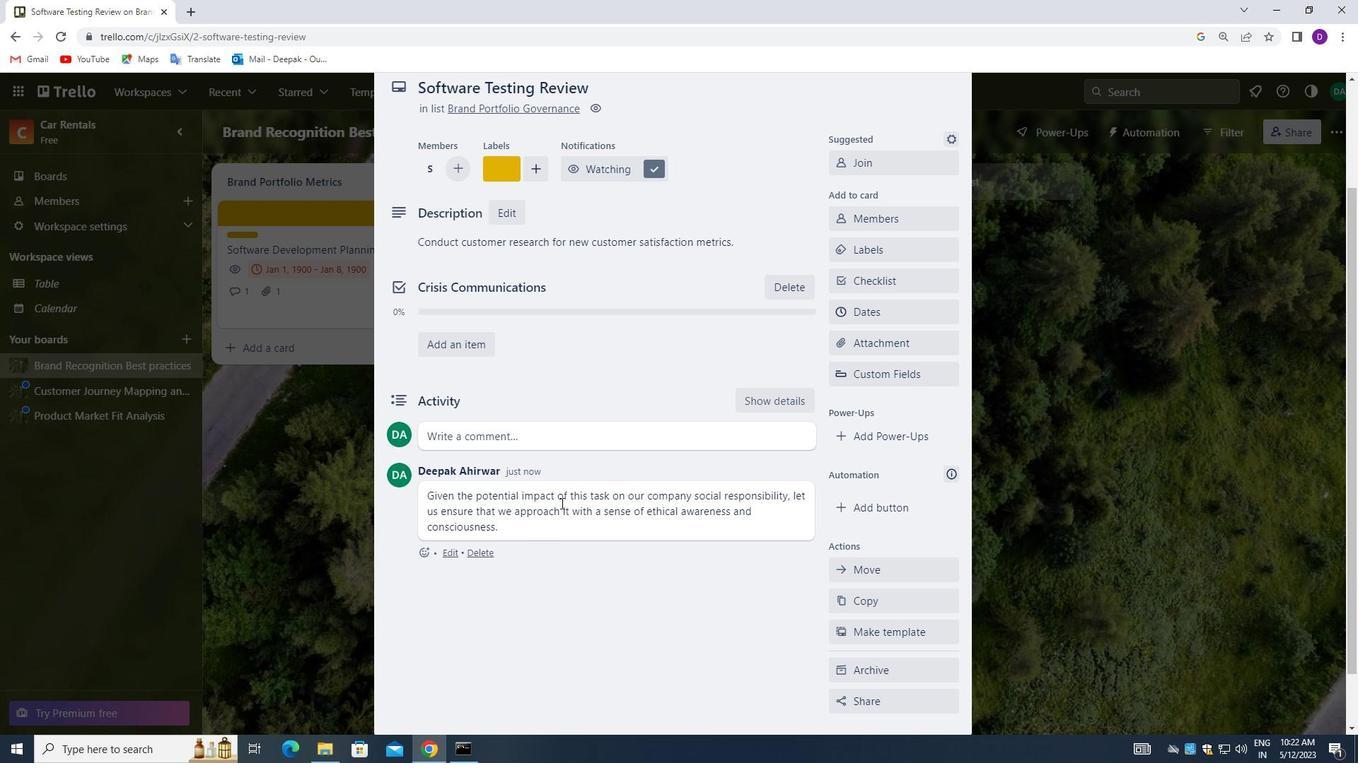 
Action: Mouse moved to (565, 508)
Screenshot: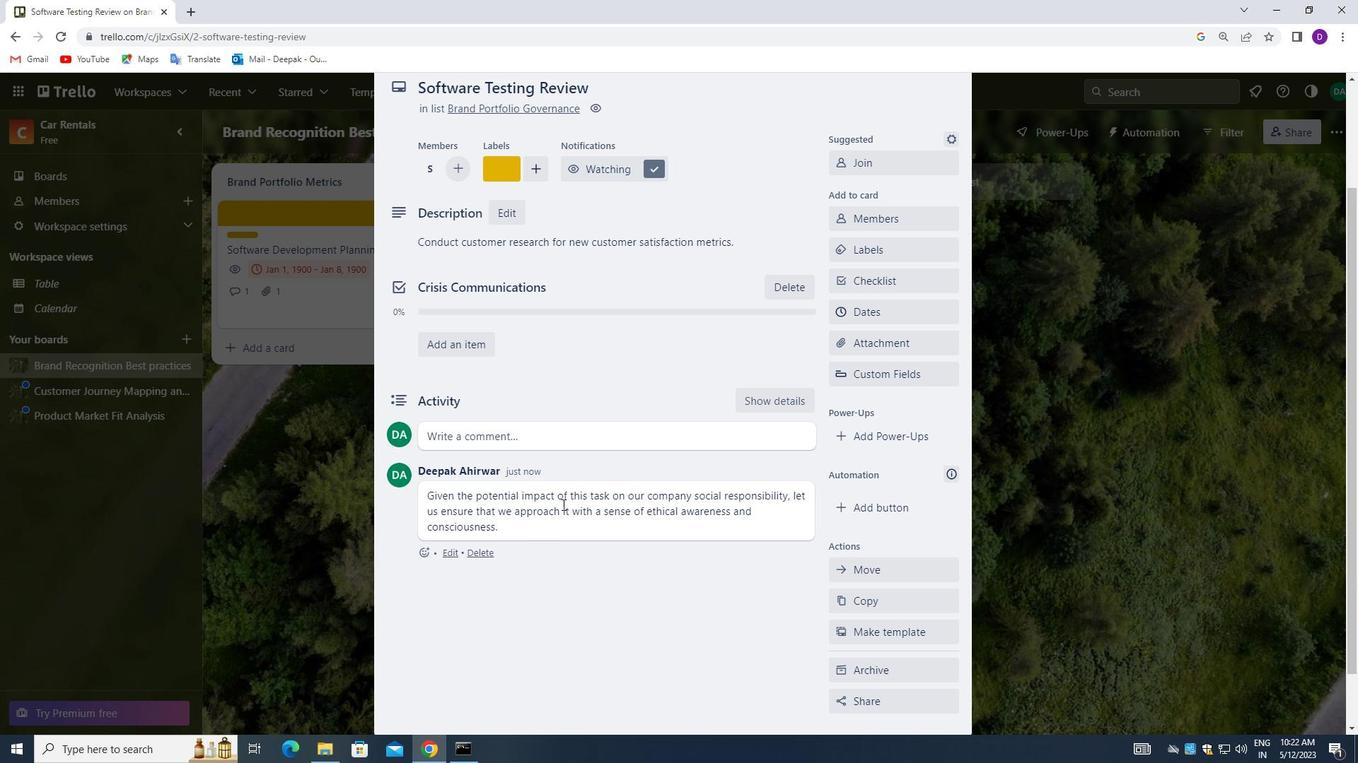 
Action: Mouse scrolled (565, 507) with delta (0, 0)
Screenshot: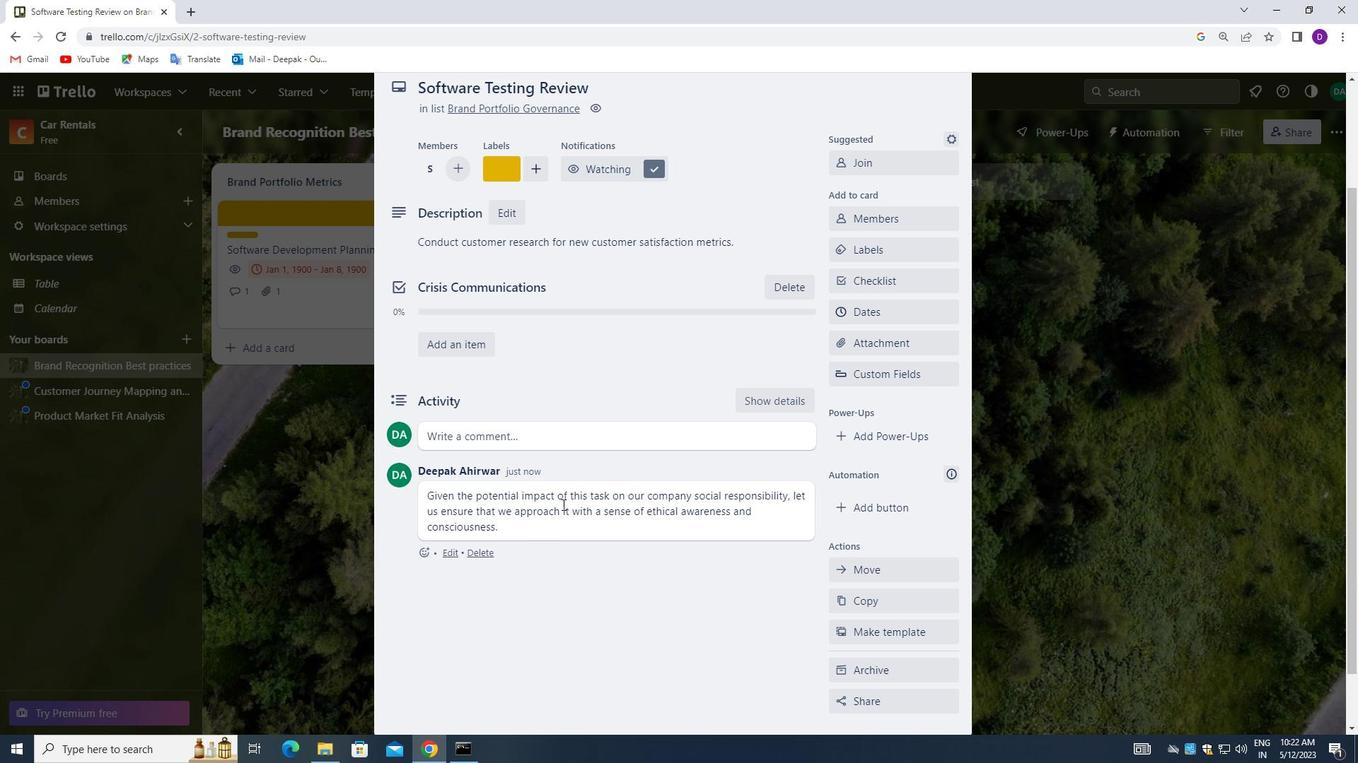 
Action: Mouse moved to (565, 510)
Screenshot: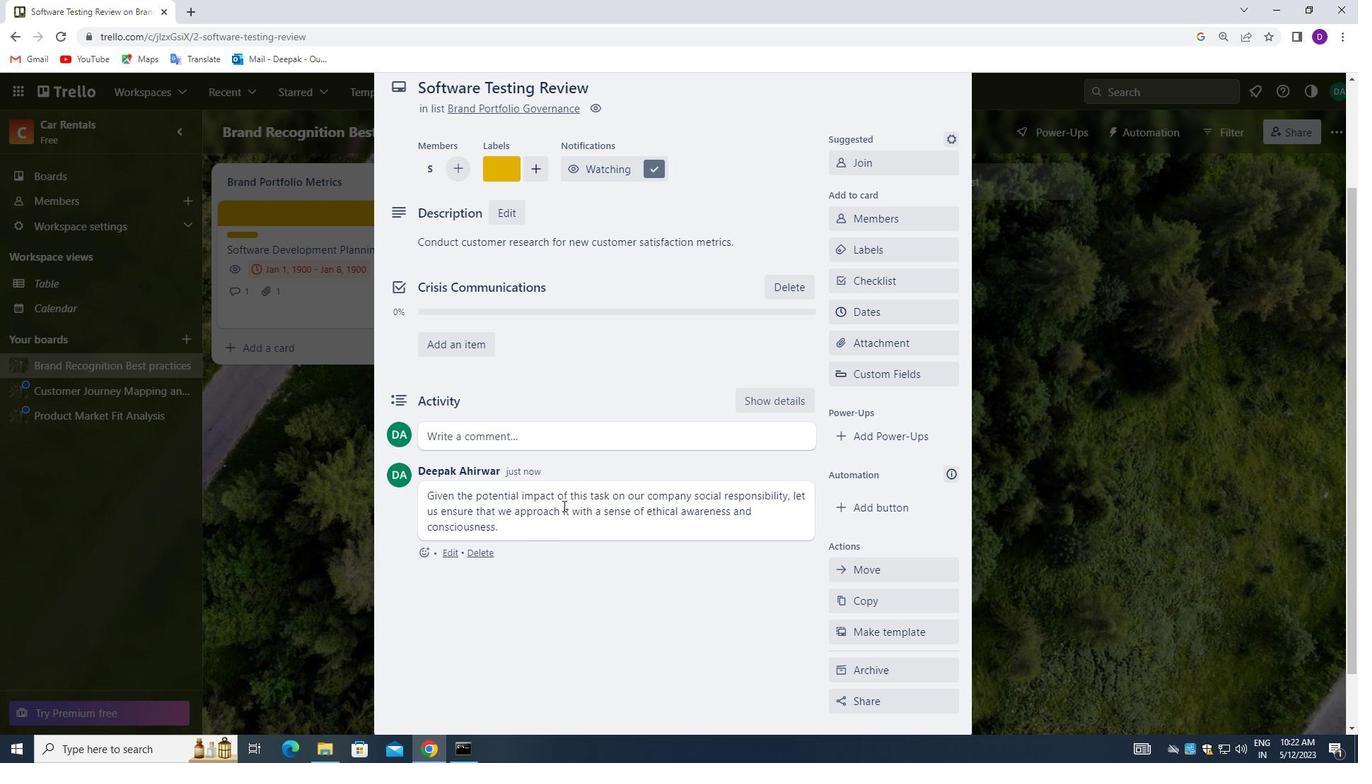 
Action: Mouse scrolled (565, 509) with delta (0, 0)
Screenshot: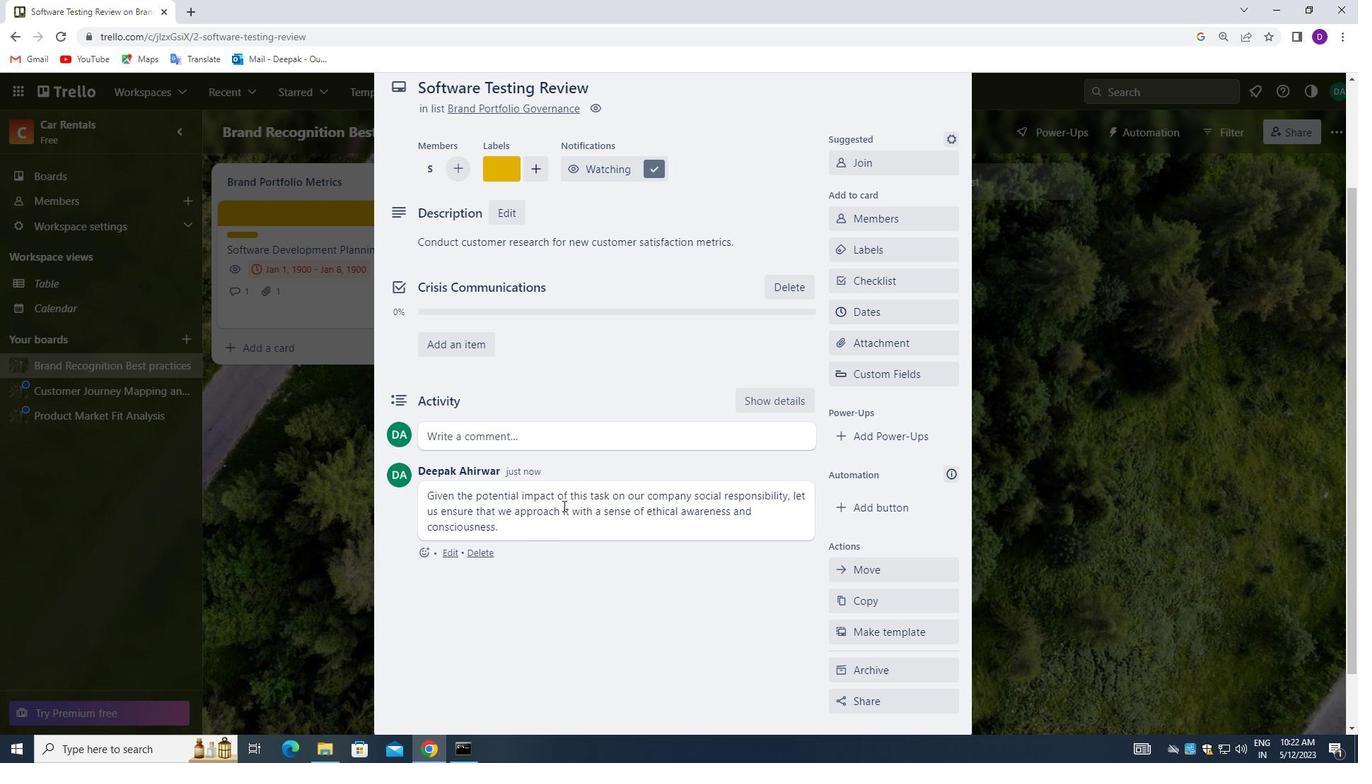 
Action: Mouse moved to (565, 510)
Screenshot: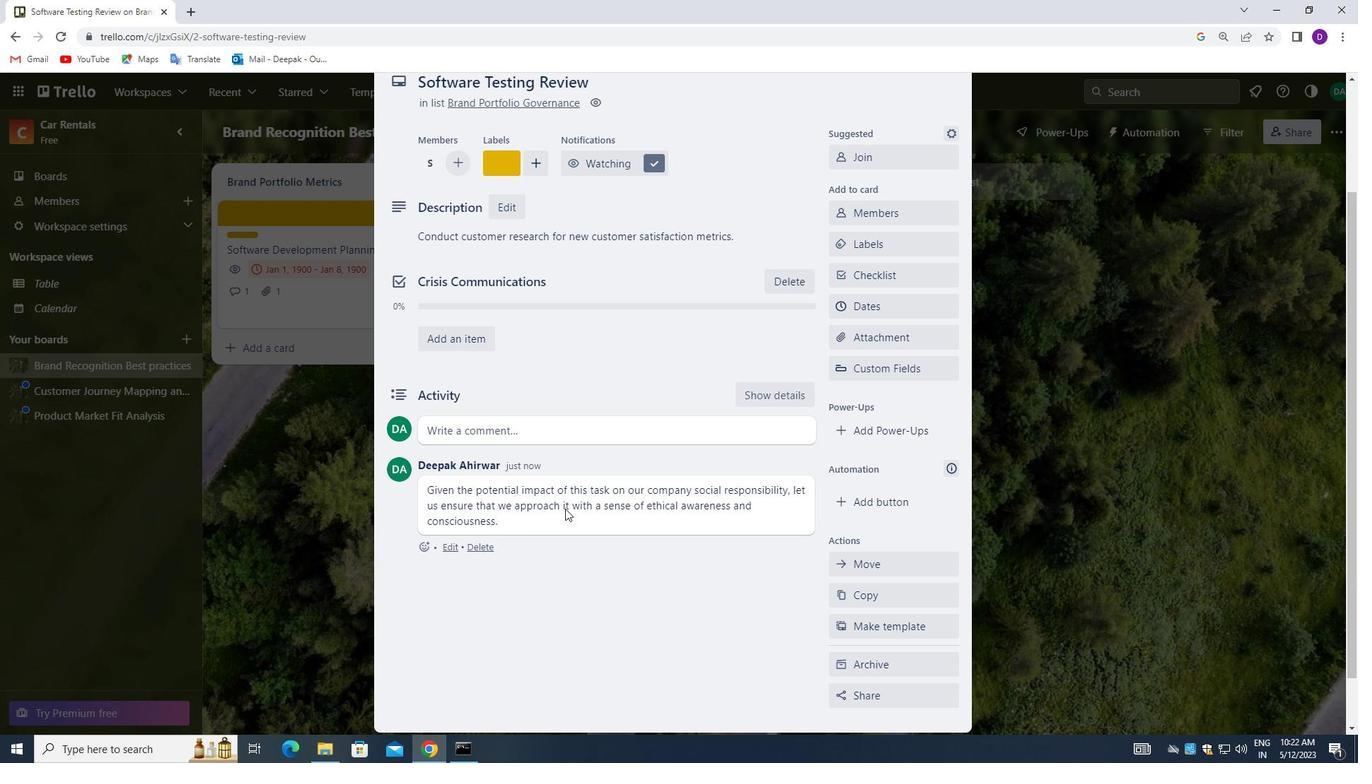 
Action: Mouse scrolled (565, 510) with delta (0, 0)
Screenshot: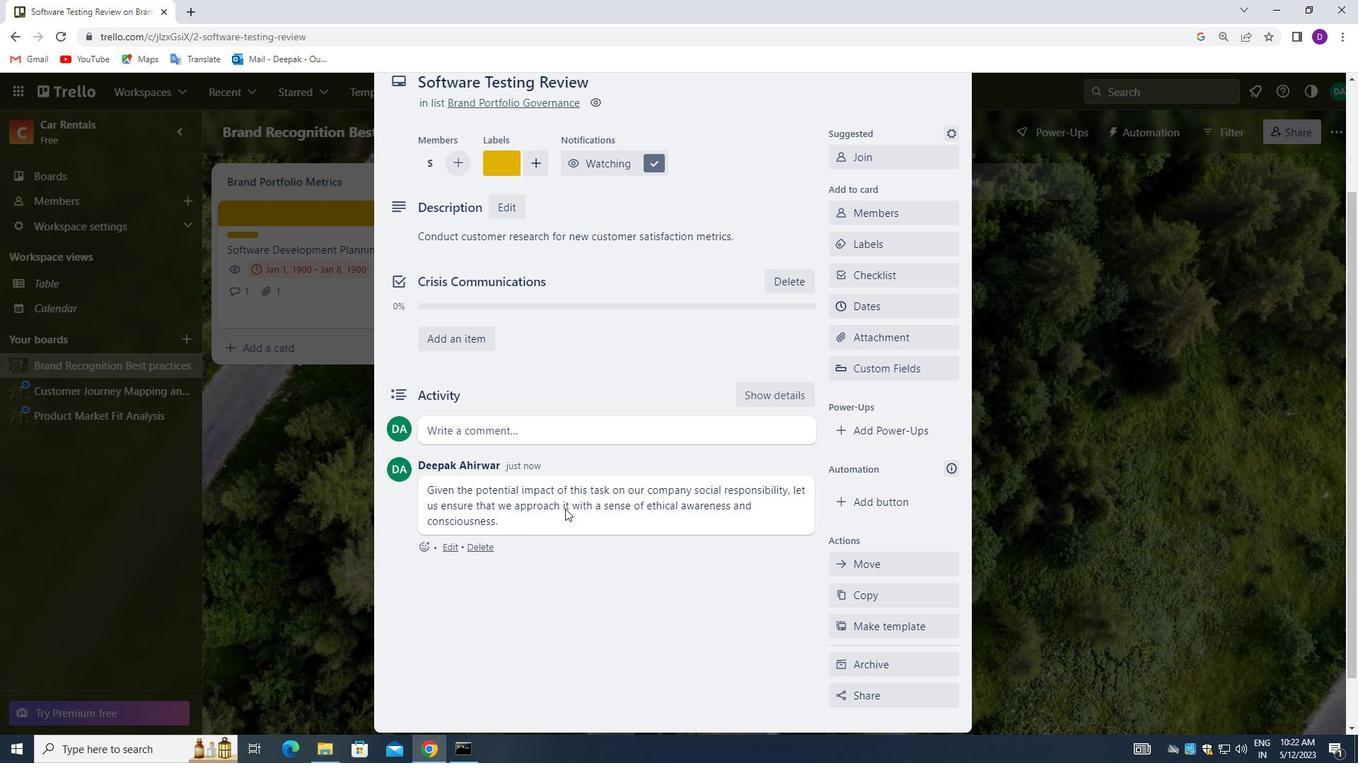 
Action: Mouse moved to (890, 246)
Screenshot: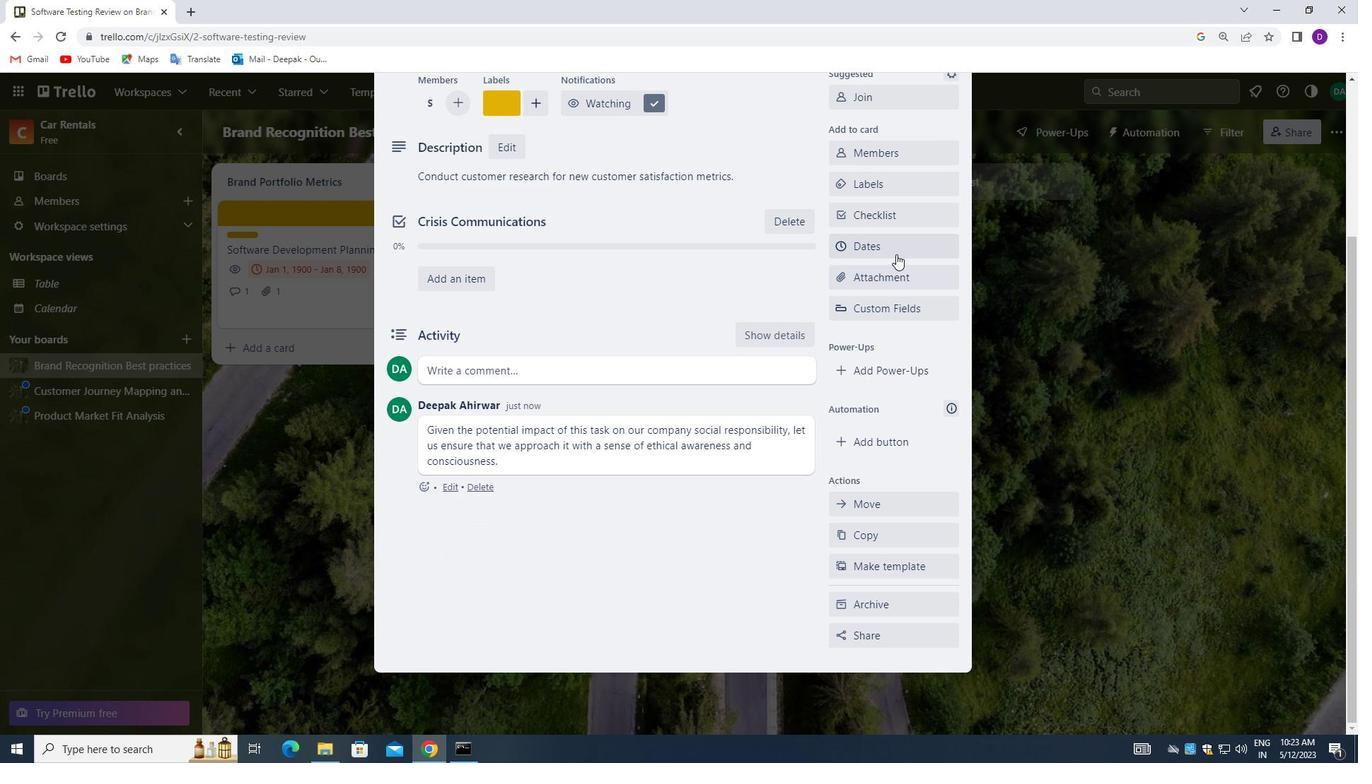 
Action: Mouse pressed left at (890, 246)
Screenshot: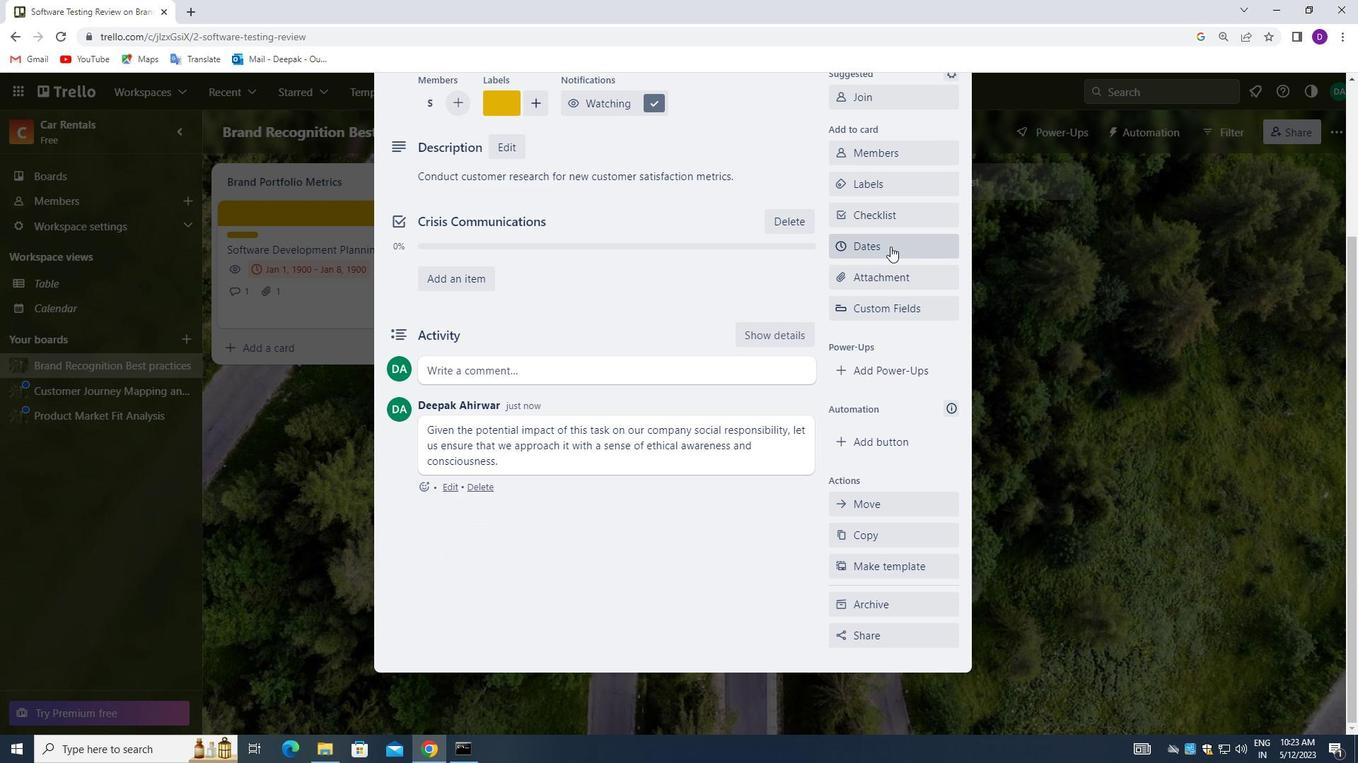 
Action: Mouse moved to (844, 414)
Screenshot: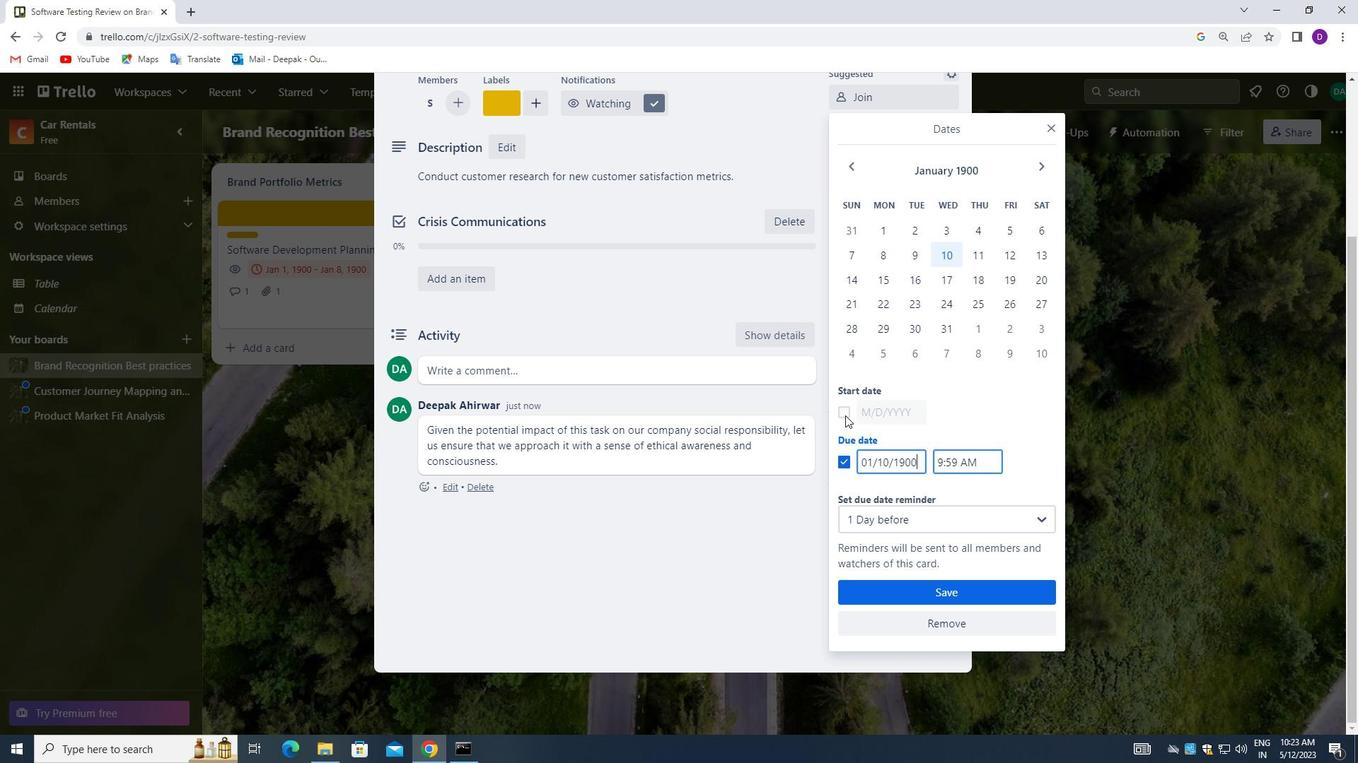 
Action: Mouse pressed left at (844, 414)
Screenshot: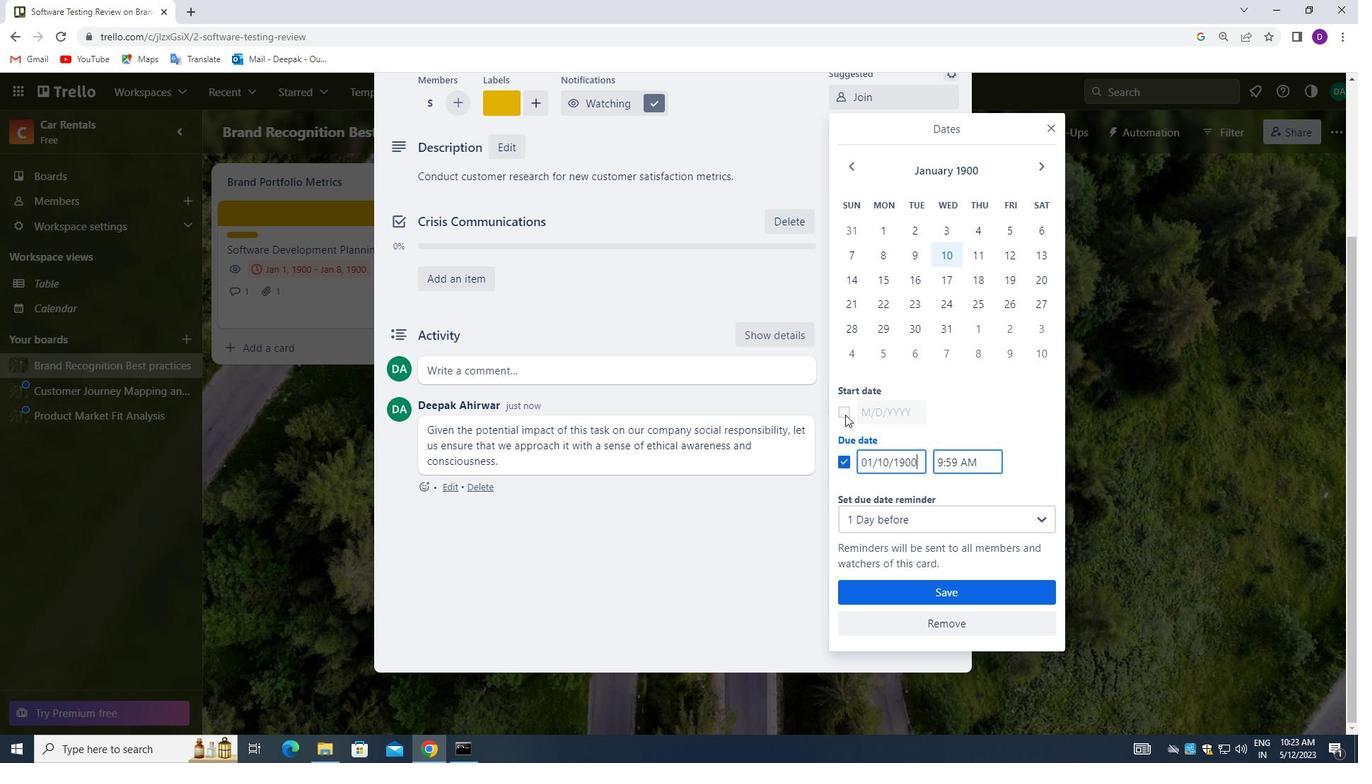 
Action: Mouse moved to (918, 411)
Screenshot: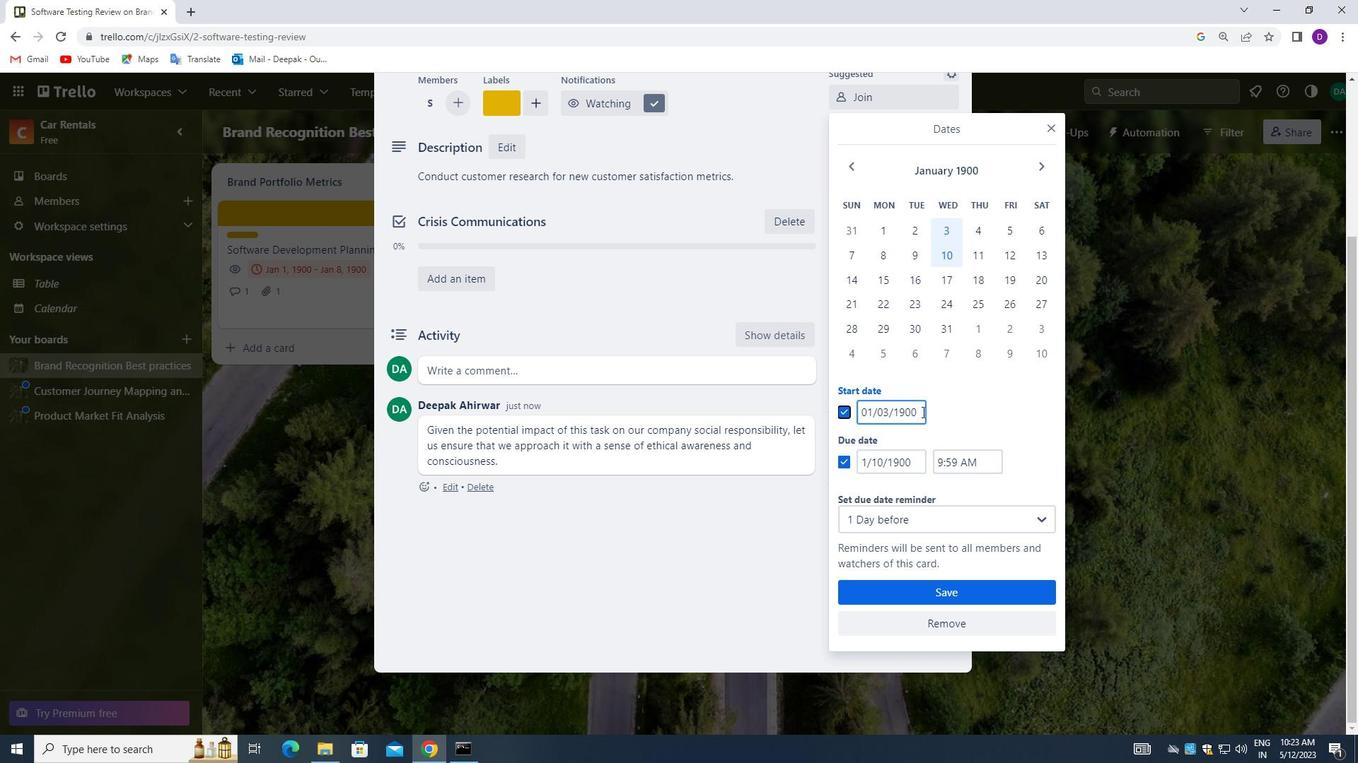 
Action: Mouse pressed left at (918, 411)
Screenshot: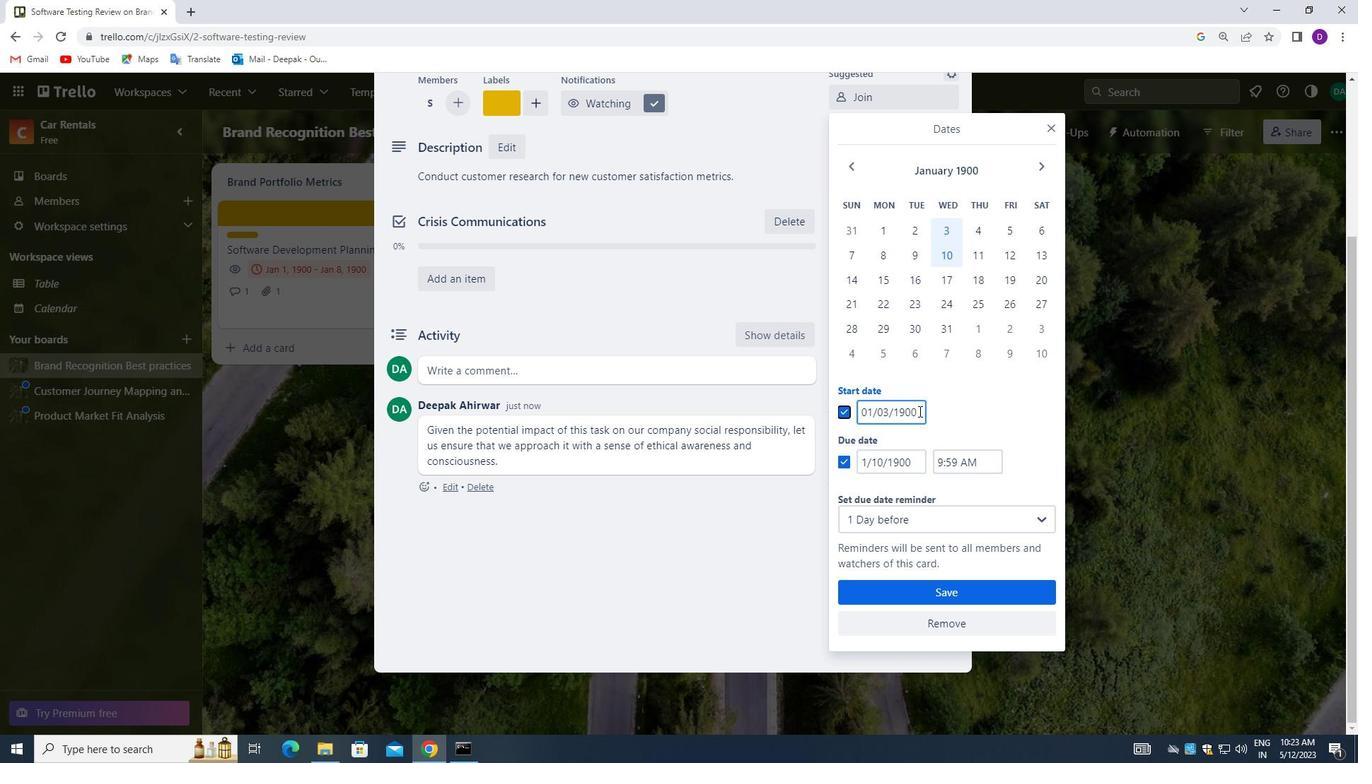 
Action: Mouse moved to (855, 413)
Screenshot: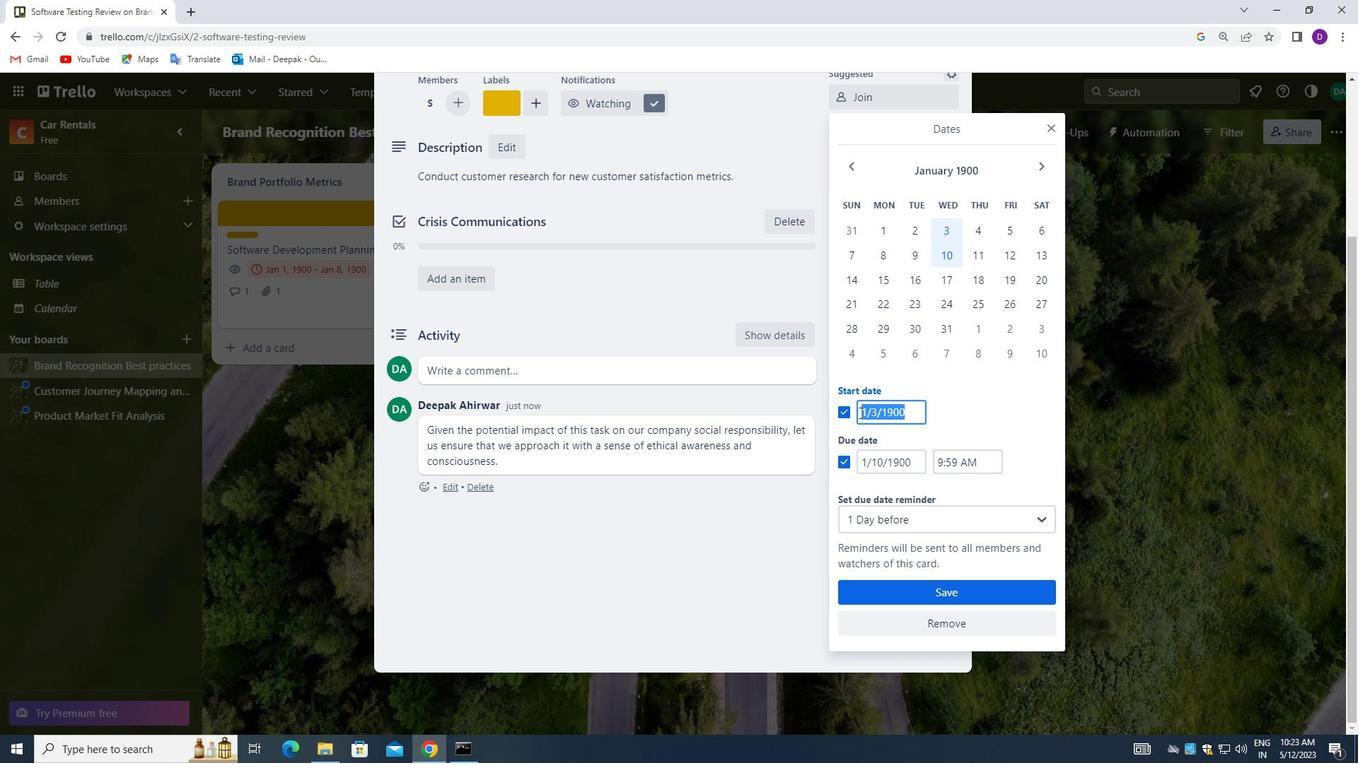 
Action: Key pressed <Key.backspace>01/14/1900
Screenshot: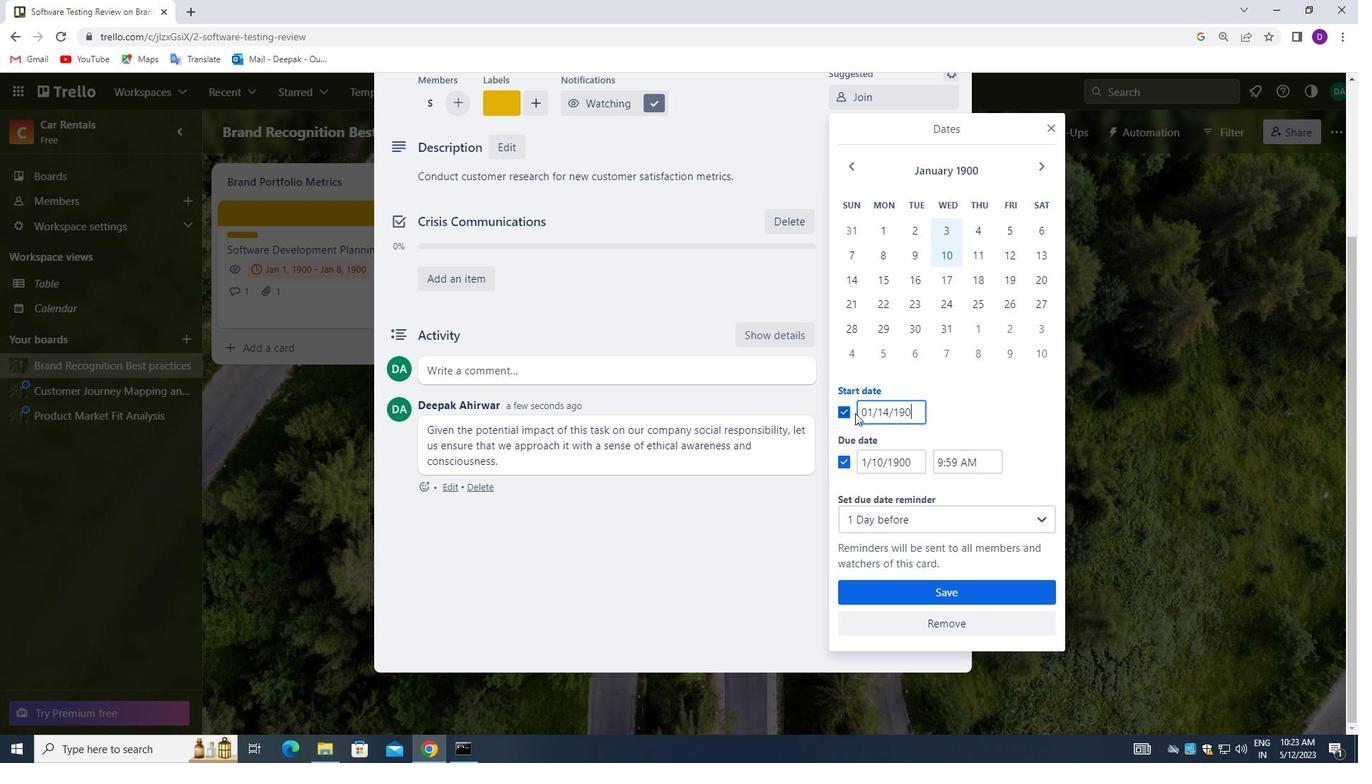 
Action: Mouse moved to (916, 464)
Screenshot: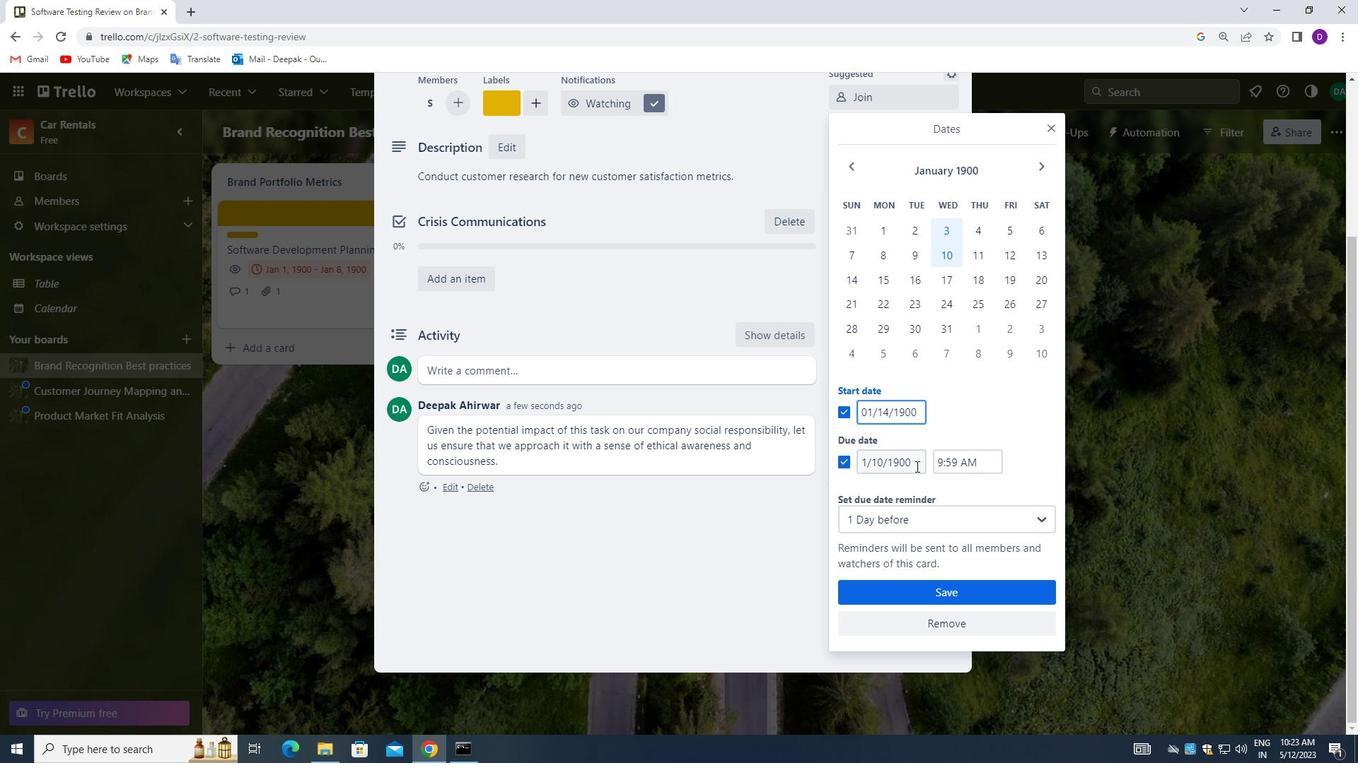 
Action: Mouse pressed left at (916, 464)
Screenshot: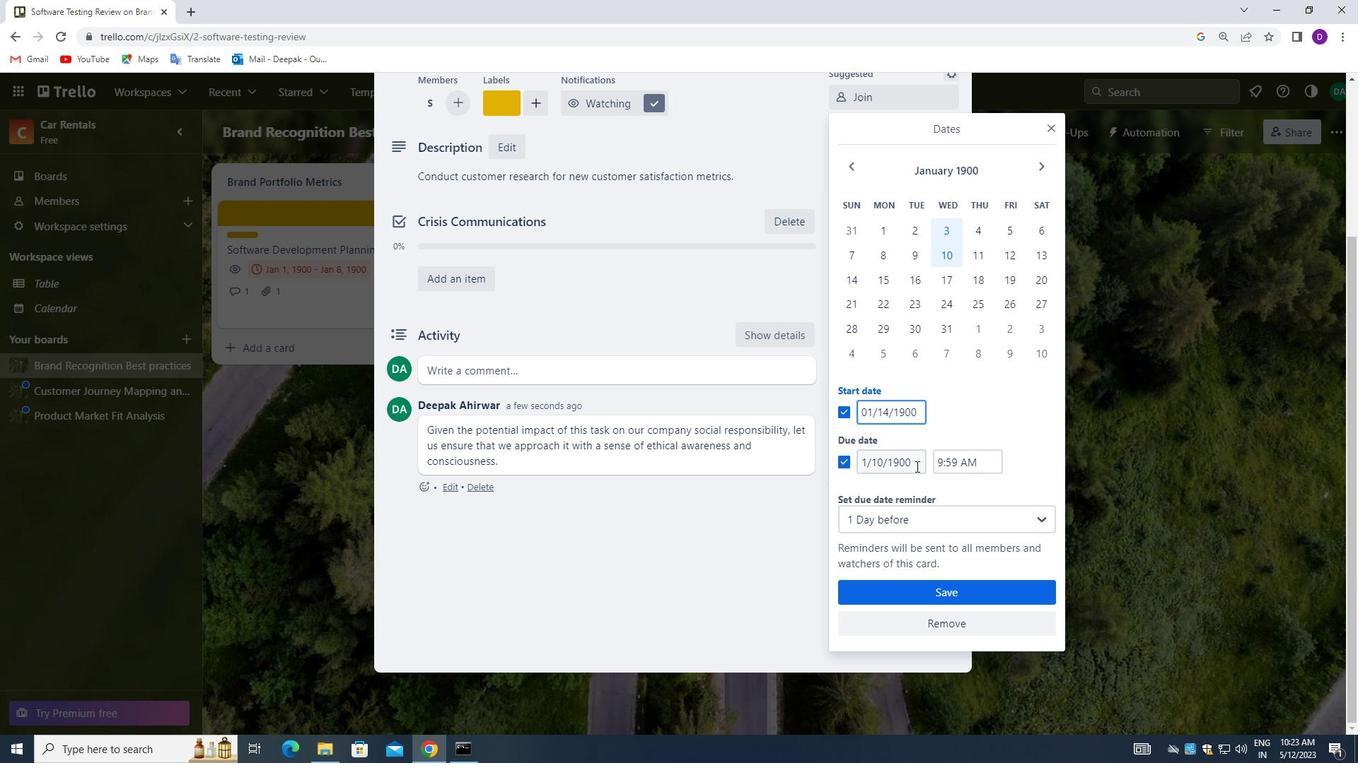 
Action: Mouse moved to (855, 459)
Screenshot: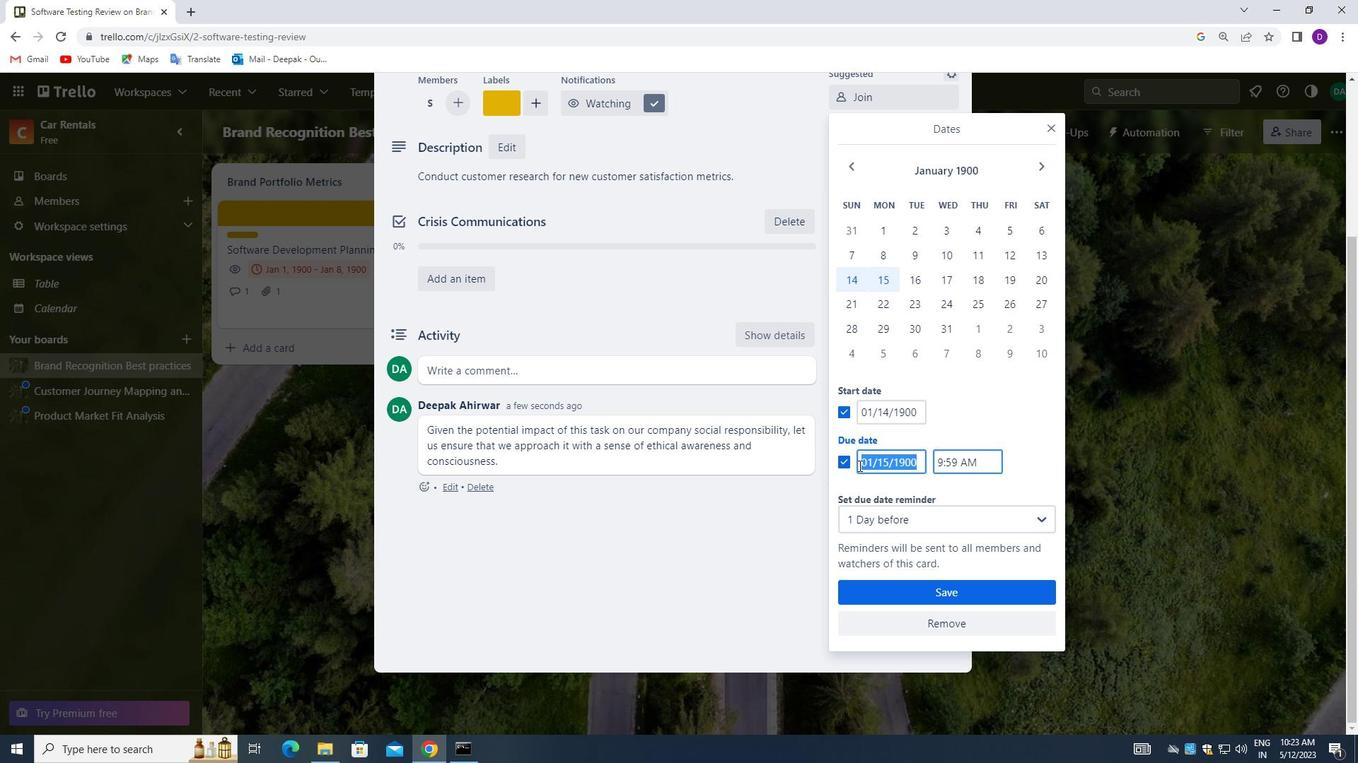 
Action: Key pressed <Key.backspace>01/11/1900
Screenshot: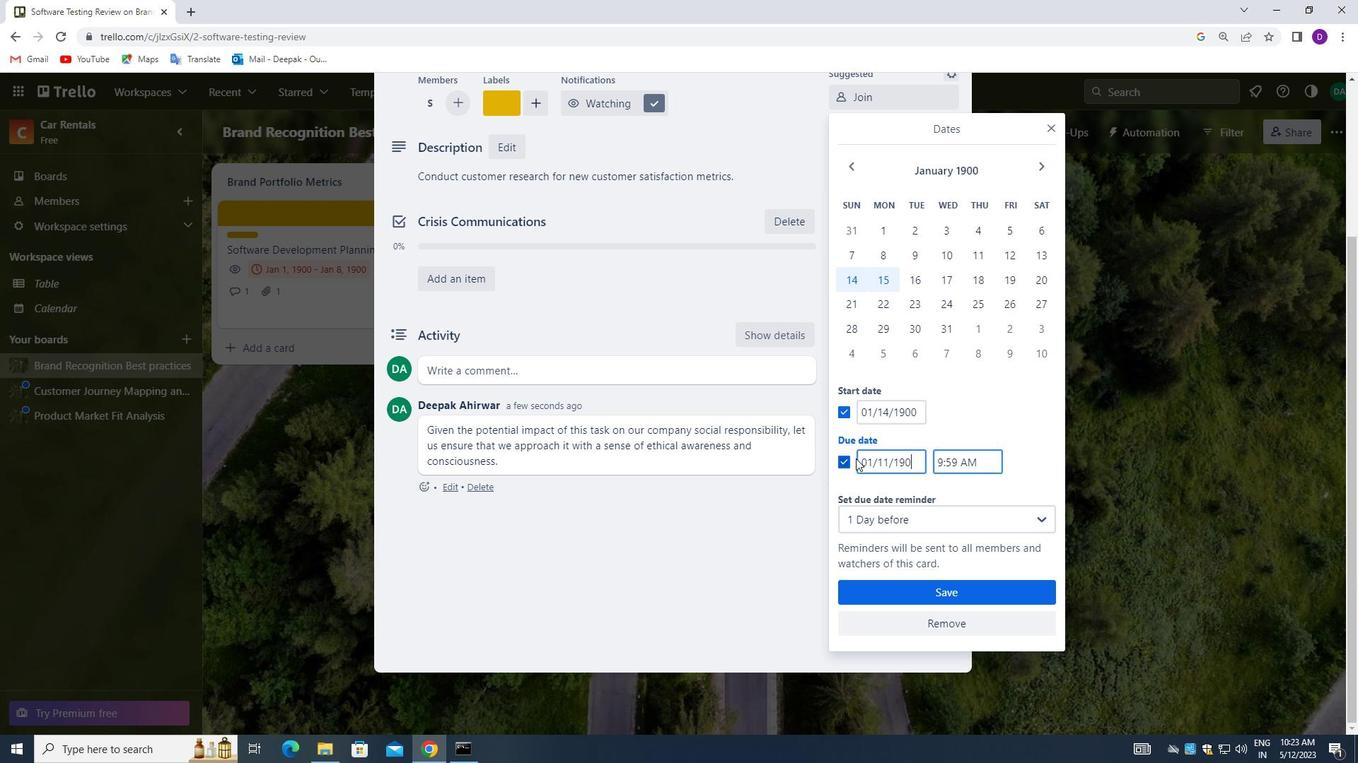
Action: Mouse moved to (926, 590)
Screenshot: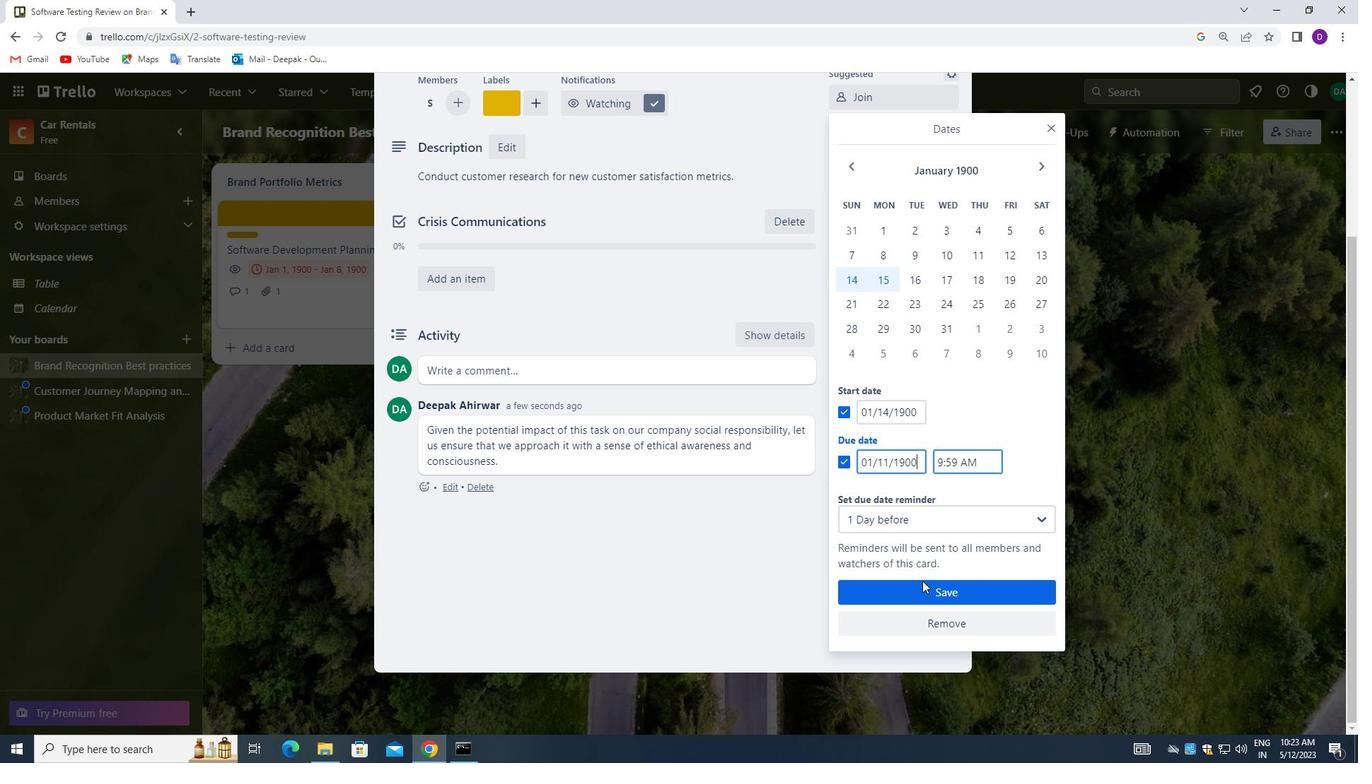 
Action: Mouse pressed left at (926, 590)
Screenshot: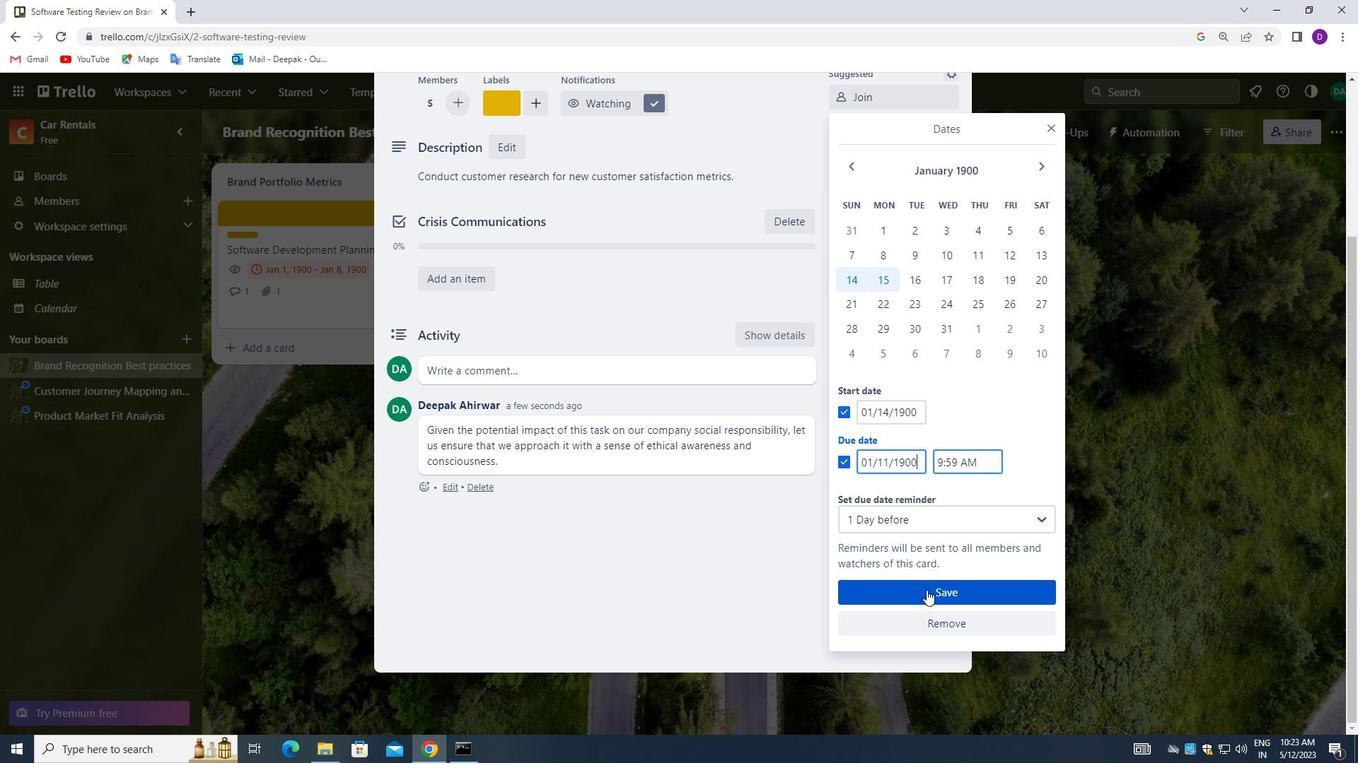 
Action: Mouse moved to (738, 357)
Screenshot: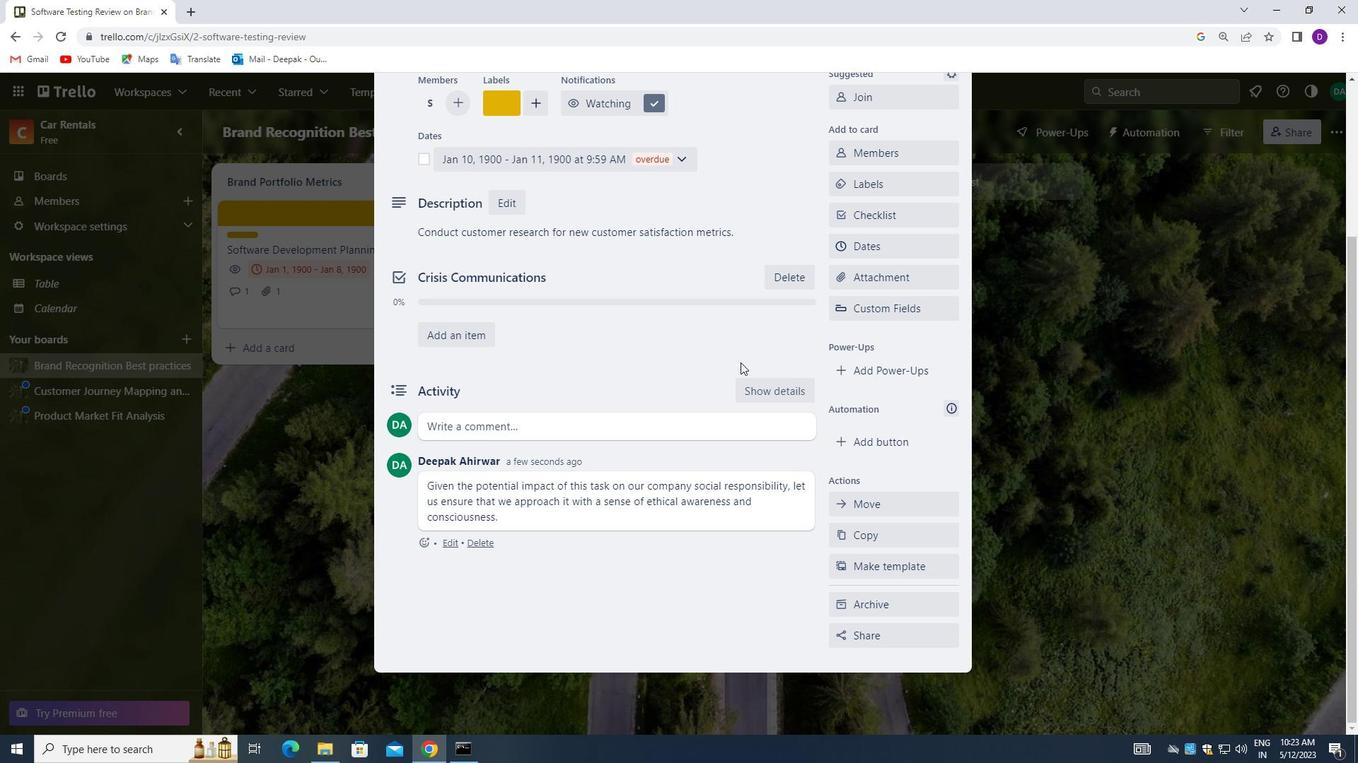 
Action: Mouse scrolled (738, 358) with delta (0, 0)
Screenshot: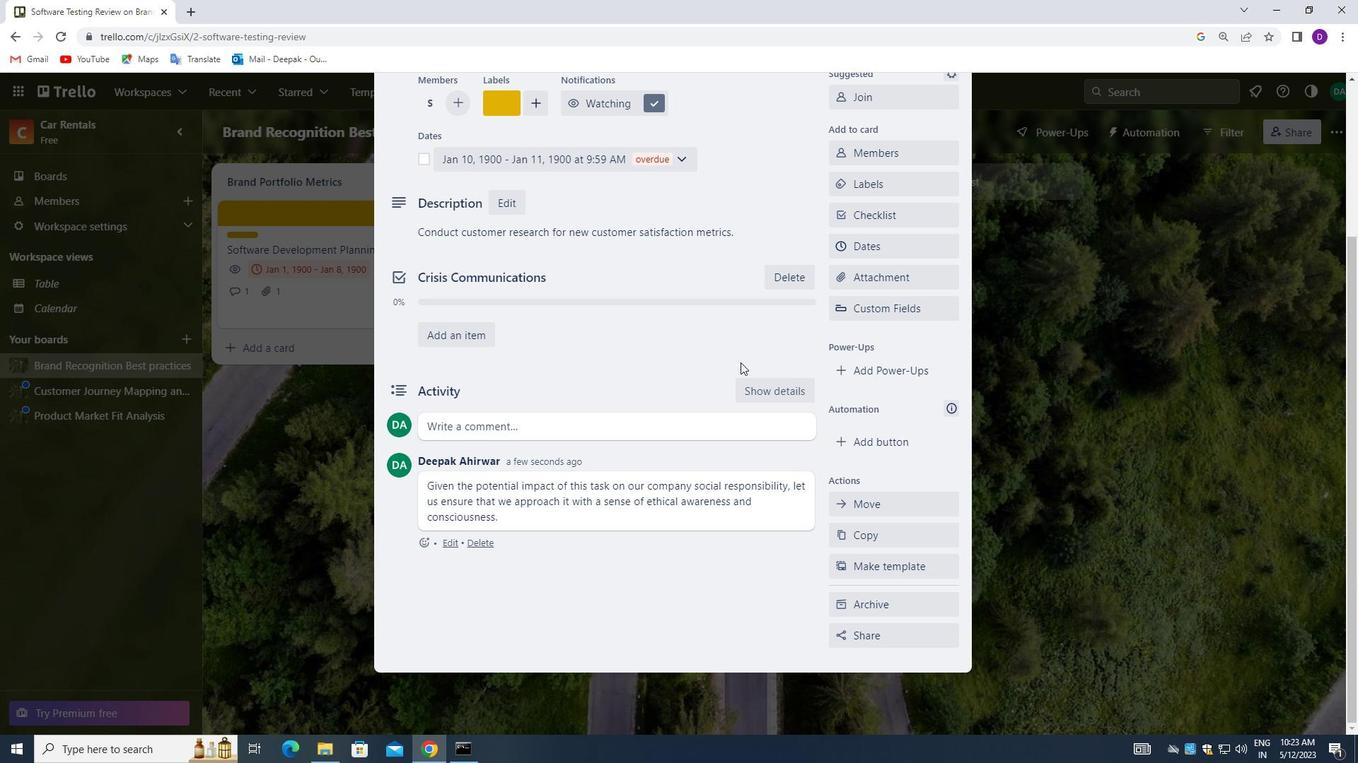 
Action: Mouse moved to (737, 357)
Screenshot: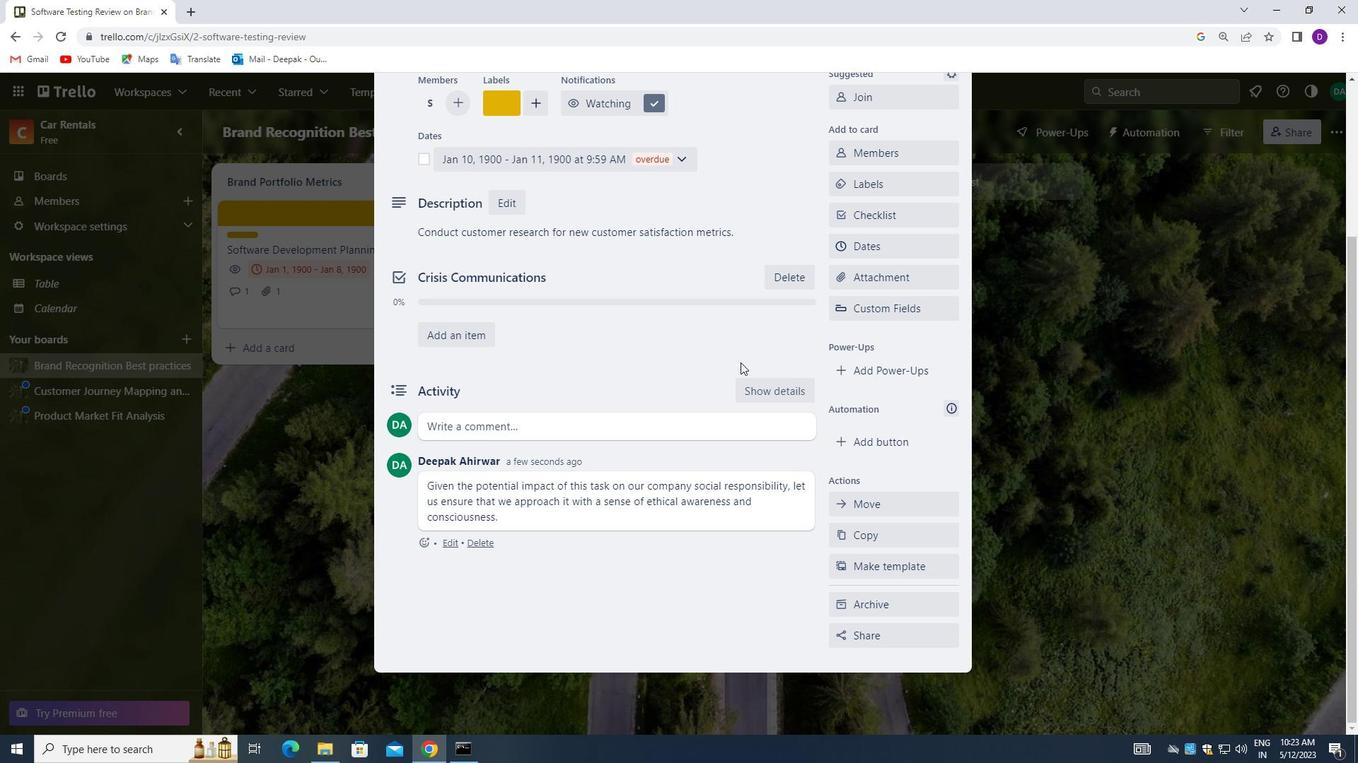 
Action: Mouse scrolled (737, 357) with delta (0, 0)
Screenshot: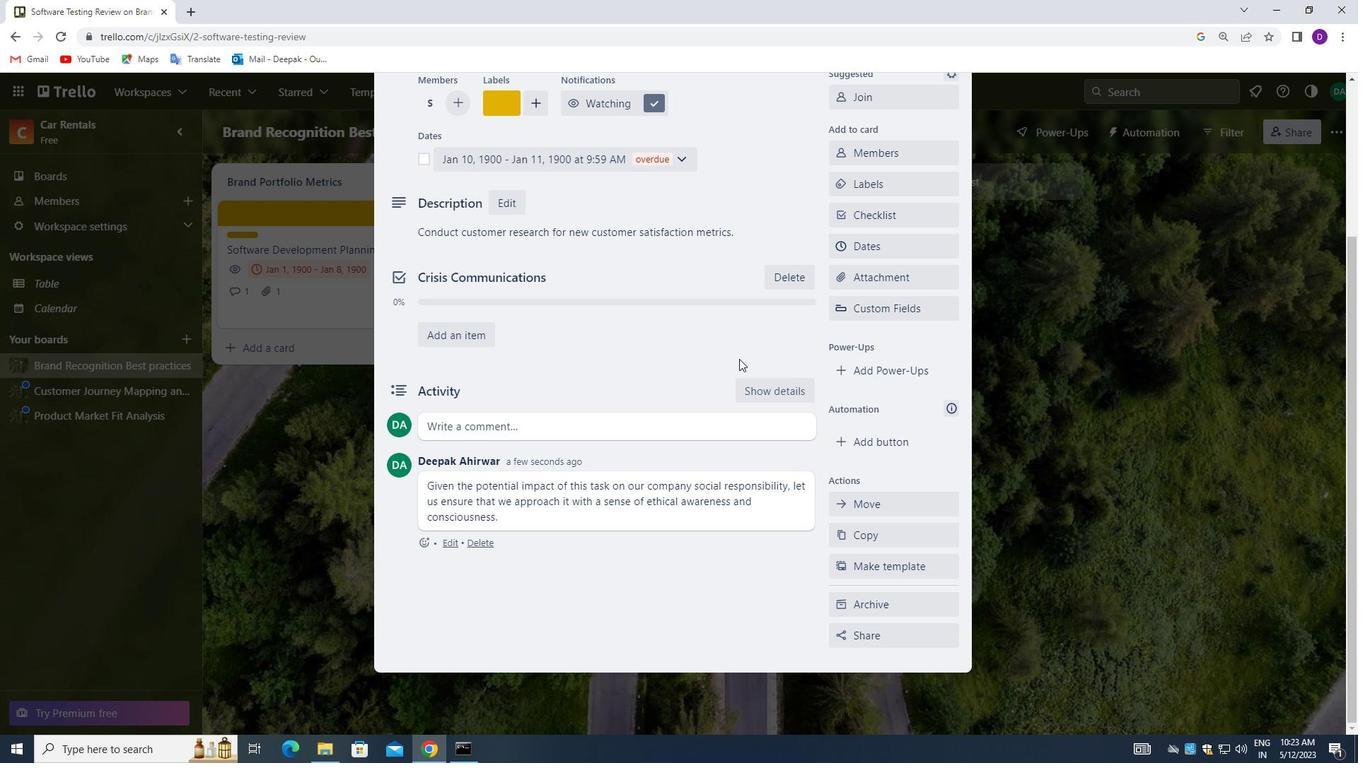 
Action: Mouse moved to (737, 356)
Screenshot: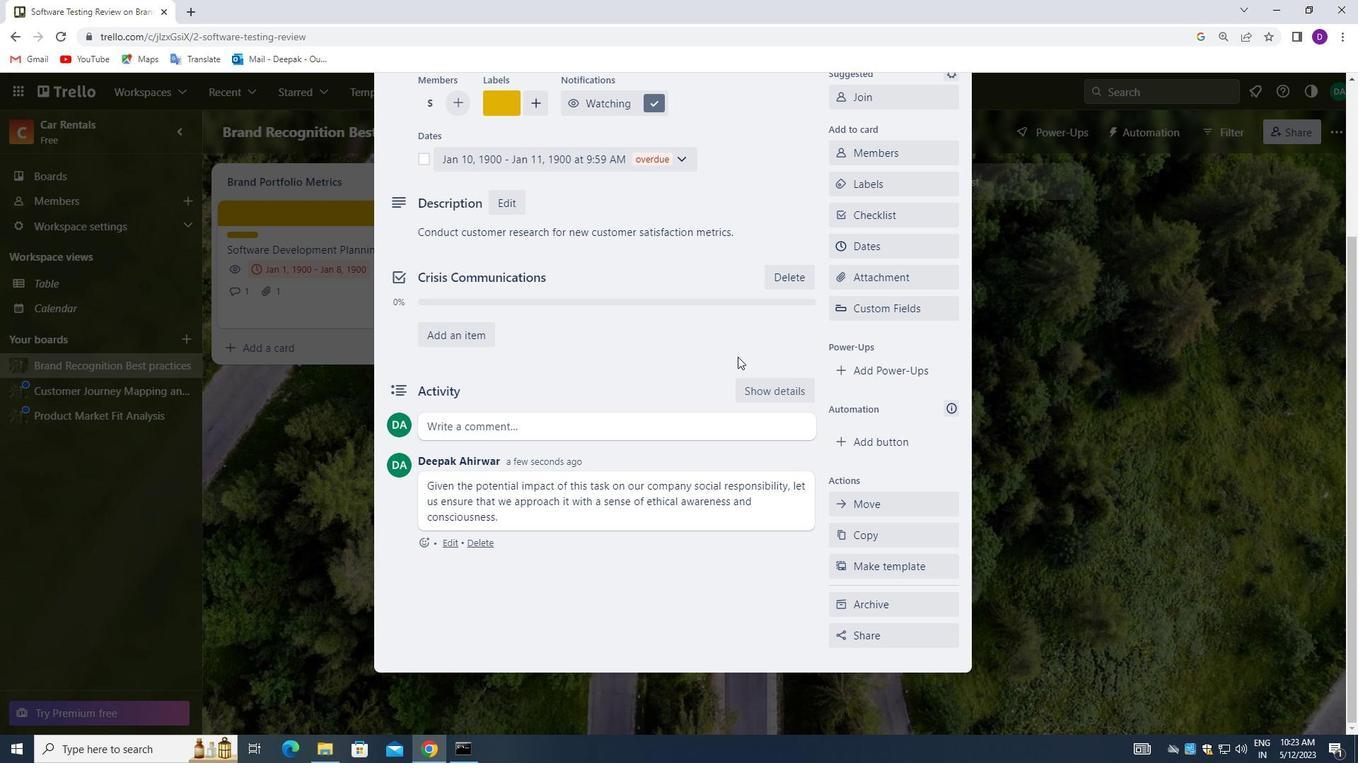 
Action: Mouse scrolled (737, 357) with delta (0, 0)
Screenshot: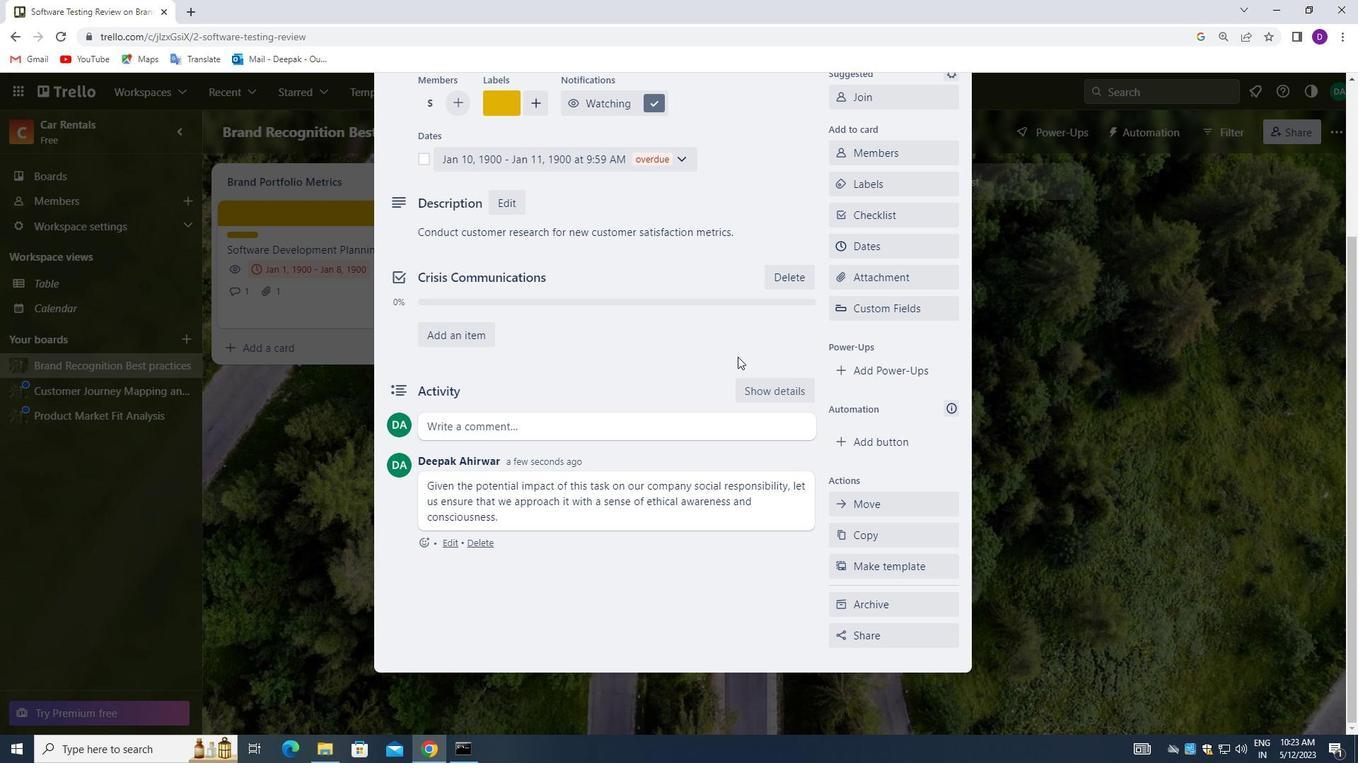 
Action: Mouse scrolled (737, 357) with delta (0, 0)
Screenshot: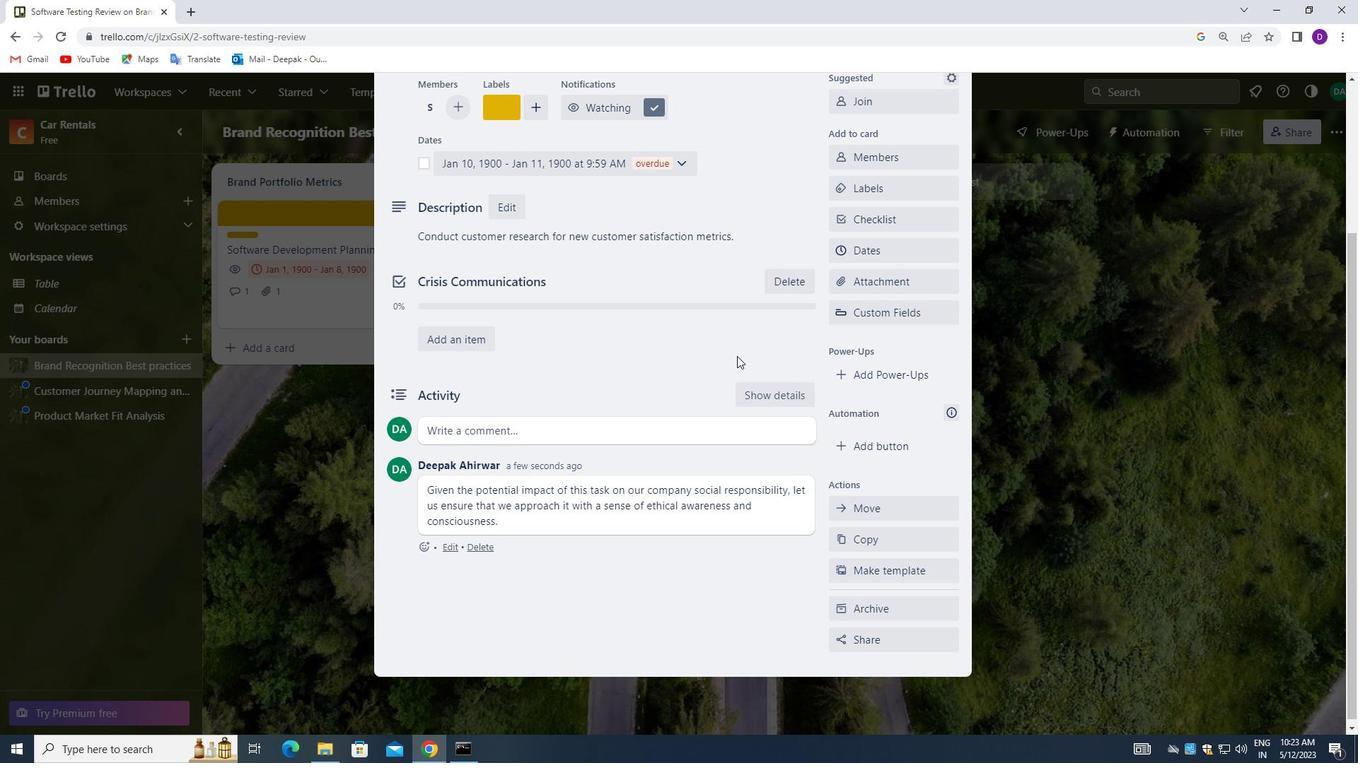 
Action: Mouse scrolled (737, 357) with delta (0, 0)
Screenshot: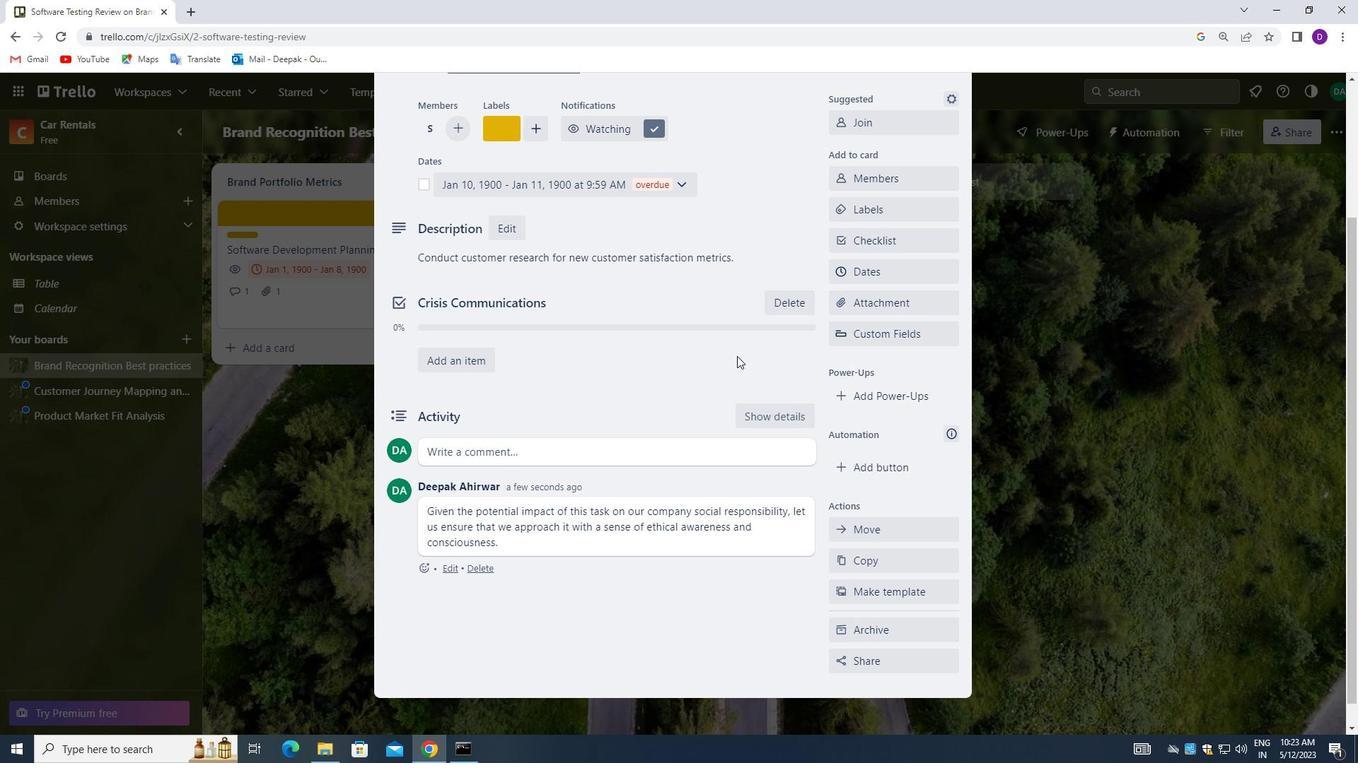 
Action: Mouse moved to (737, 356)
Screenshot: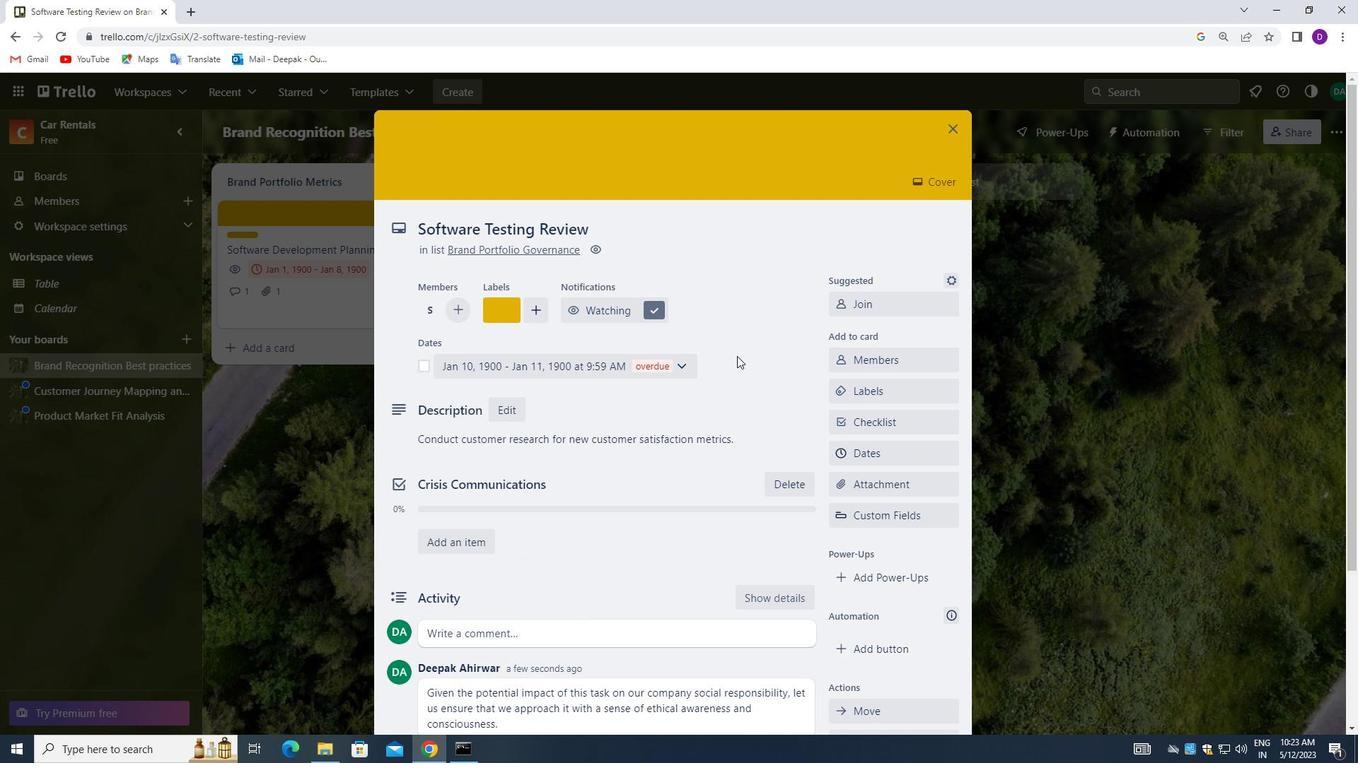 
Action: Mouse scrolled (737, 357) with delta (0, 0)
Screenshot: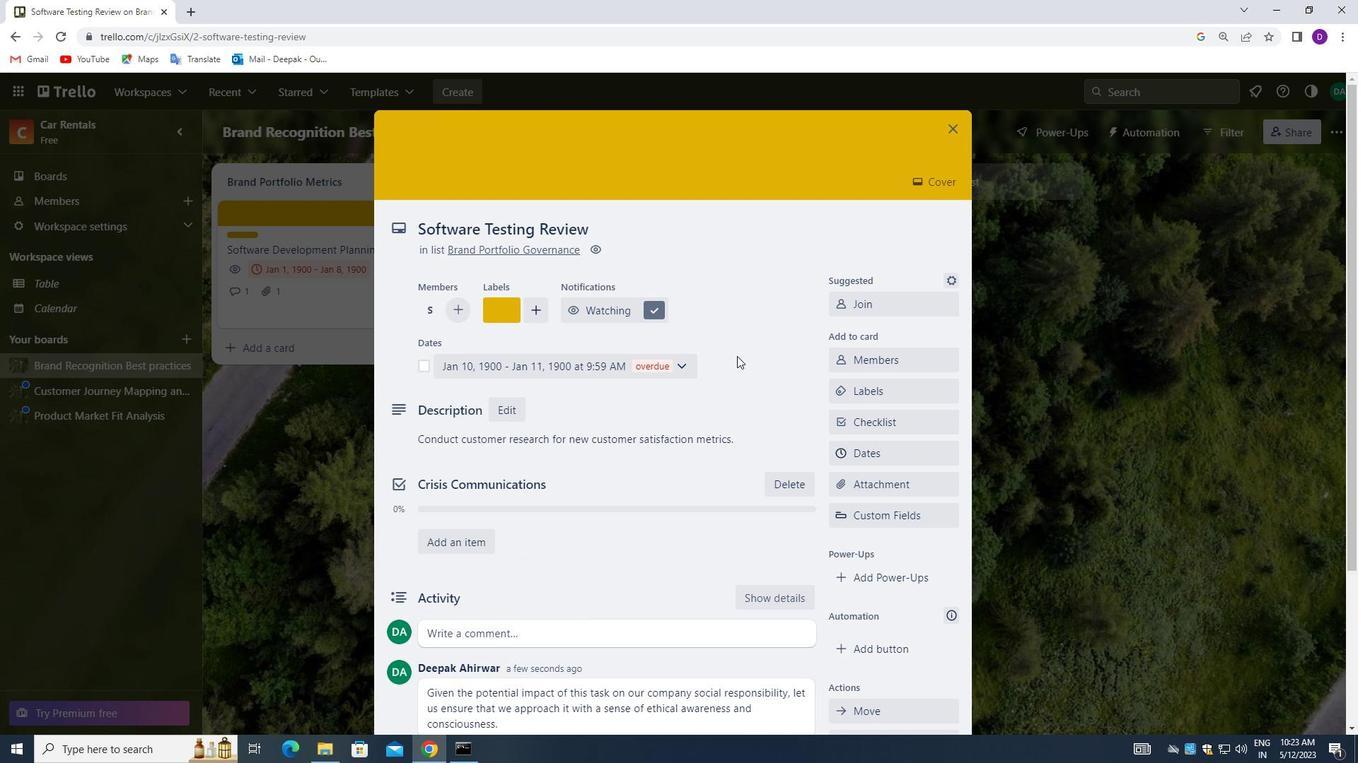 
Action: Mouse scrolled (737, 357) with delta (0, 0)
Screenshot: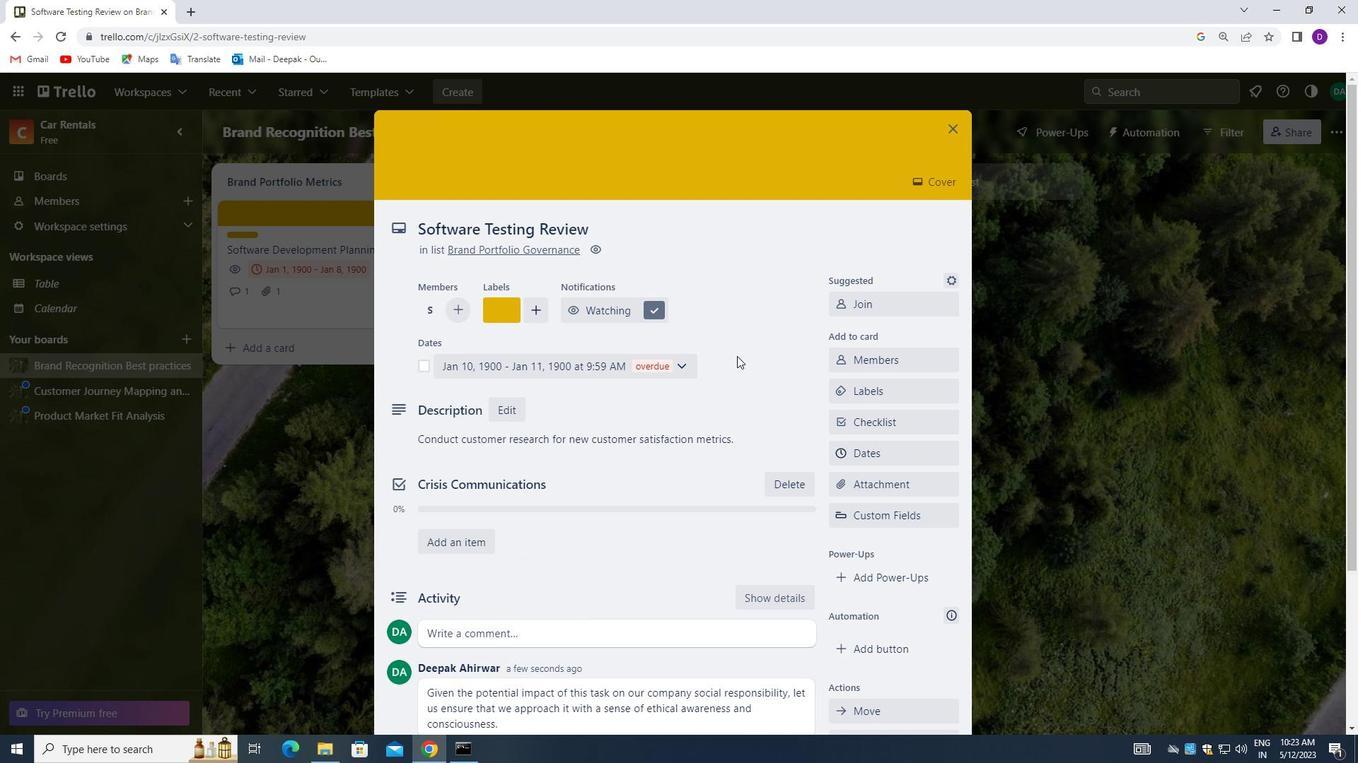 
Action: Mouse scrolled (737, 357) with delta (0, 0)
Screenshot: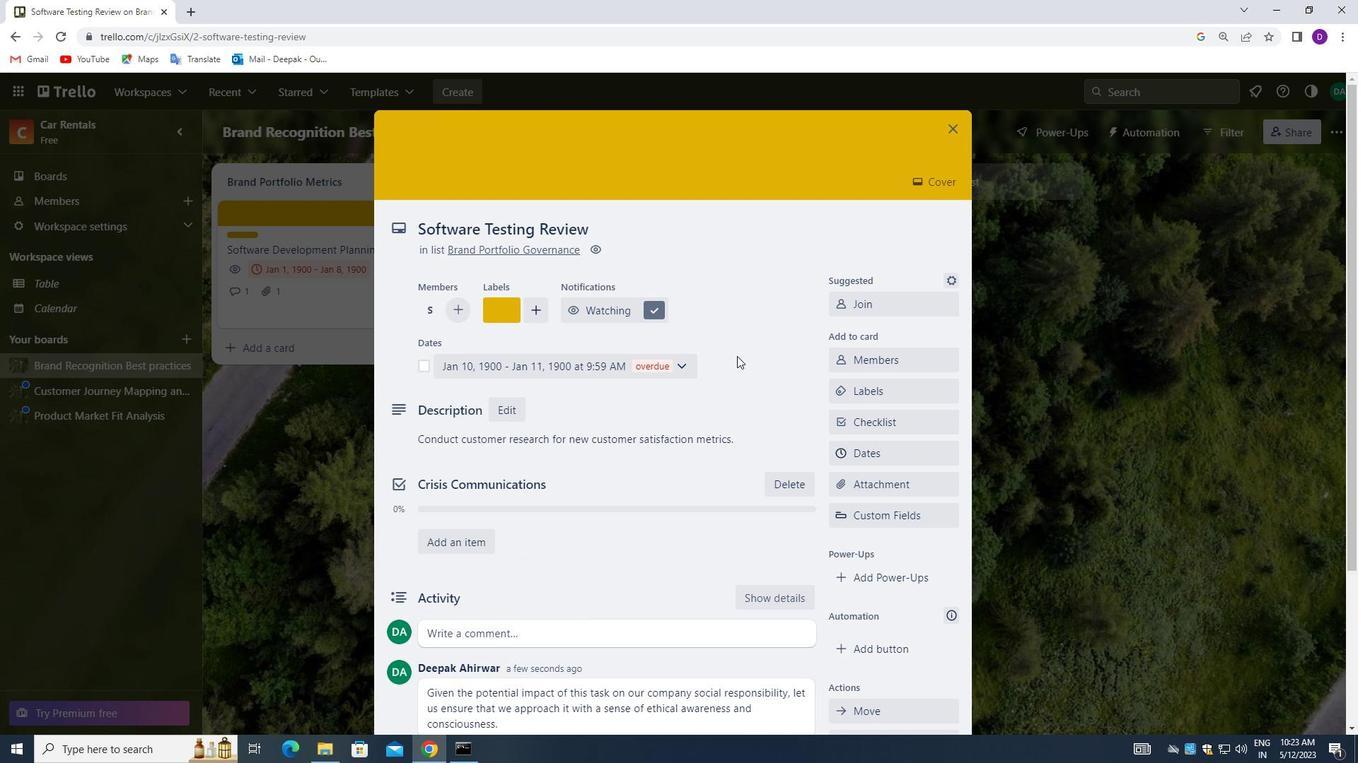 
Action: Mouse scrolled (737, 357) with delta (0, 0)
Screenshot: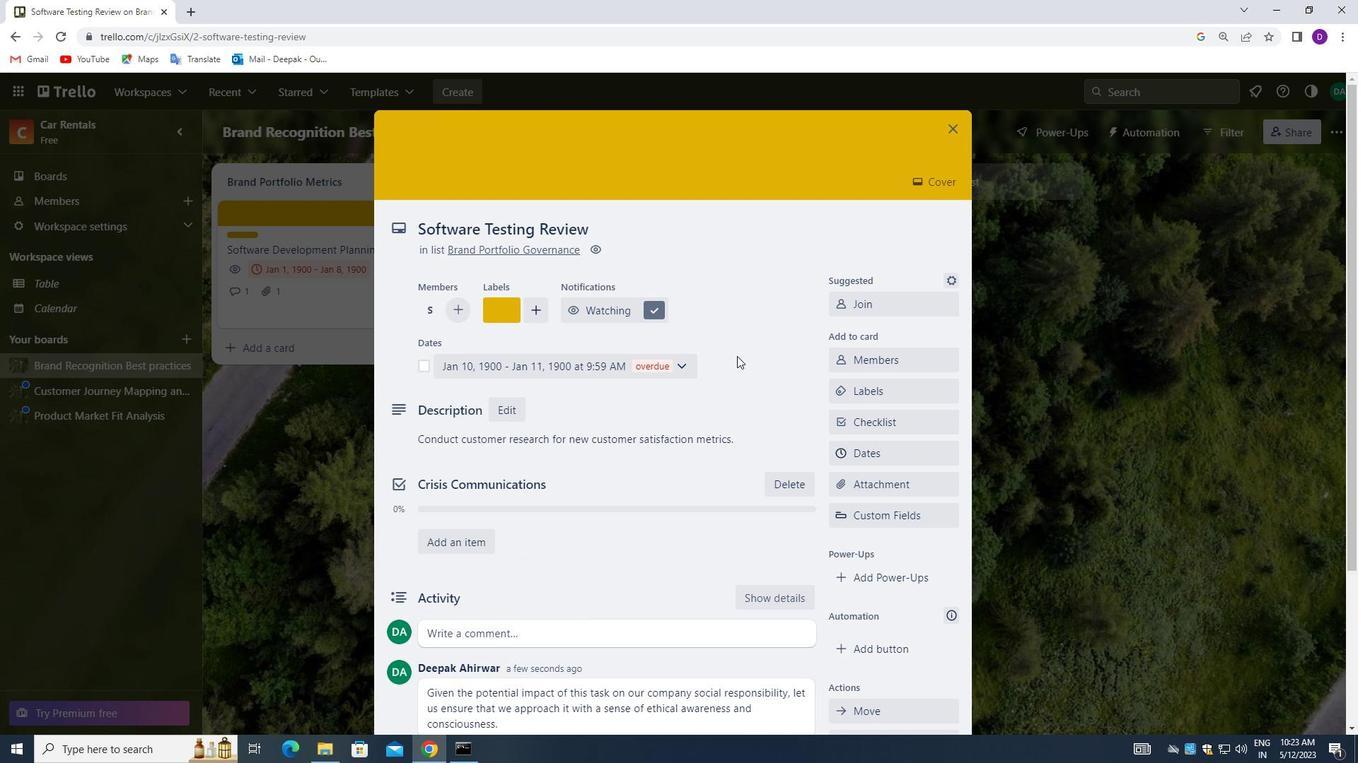 
Action: Mouse moved to (754, 329)
Screenshot: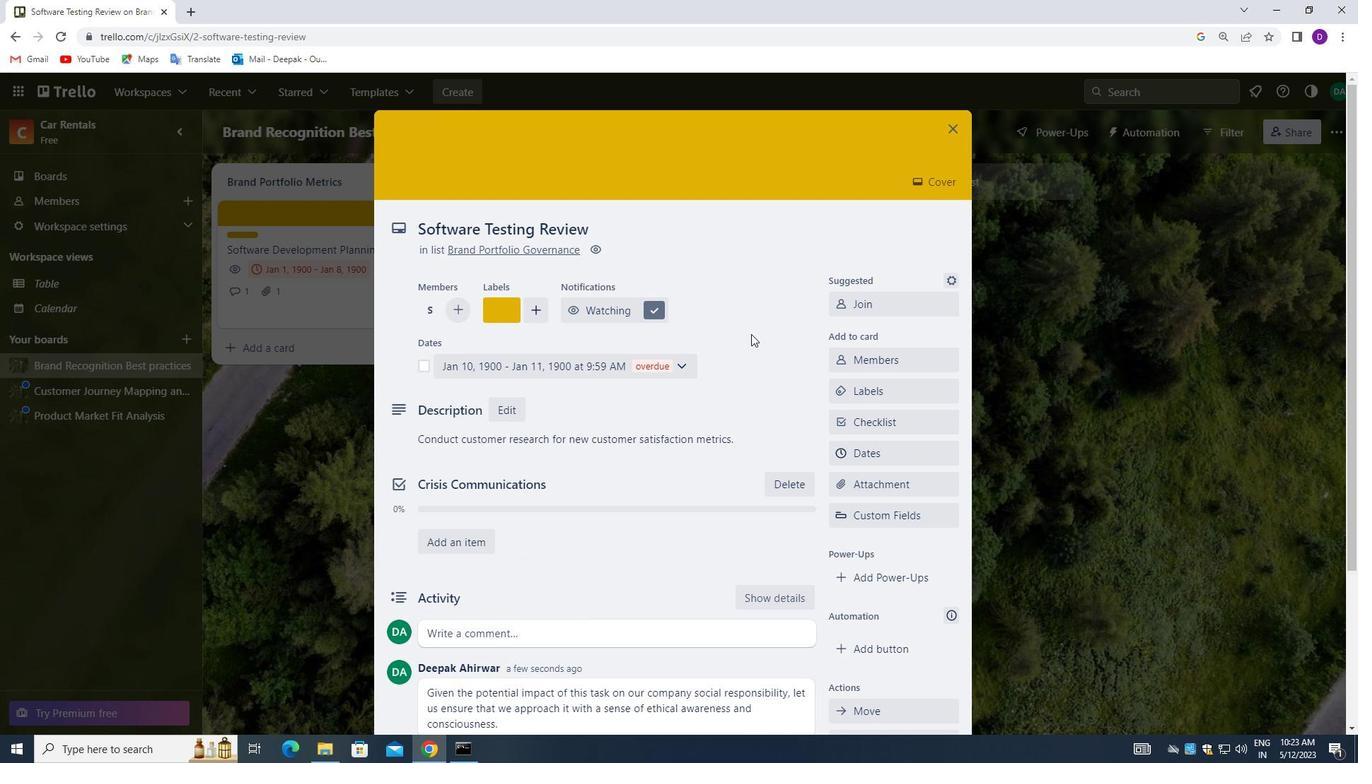 
Action: Mouse scrolled (754, 328) with delta (0, 0)
Screenshot: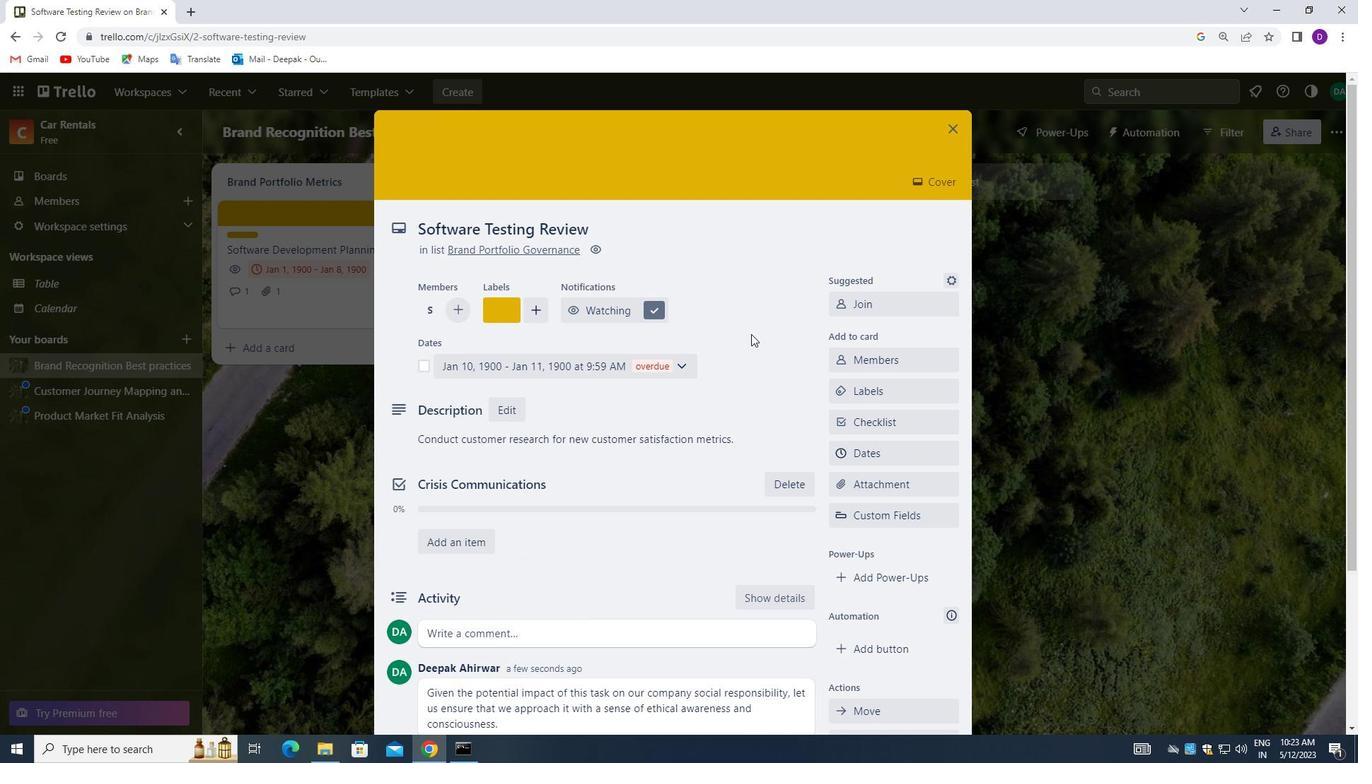 
Action: Mouse scrolled (754, 328) with delta (0, 0)
Screenshot: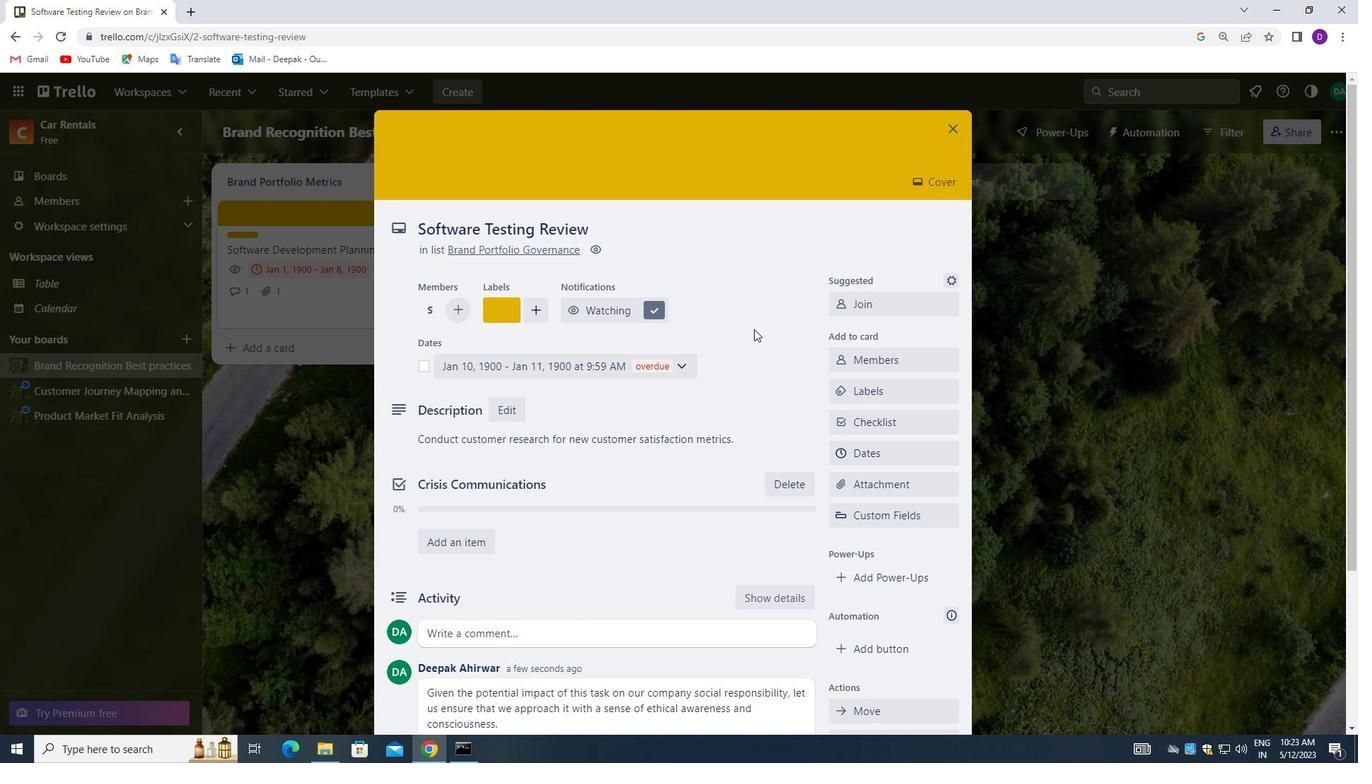 
Action: Mouse scrolled (754, 328) with delta (0, 0)
Screenshot: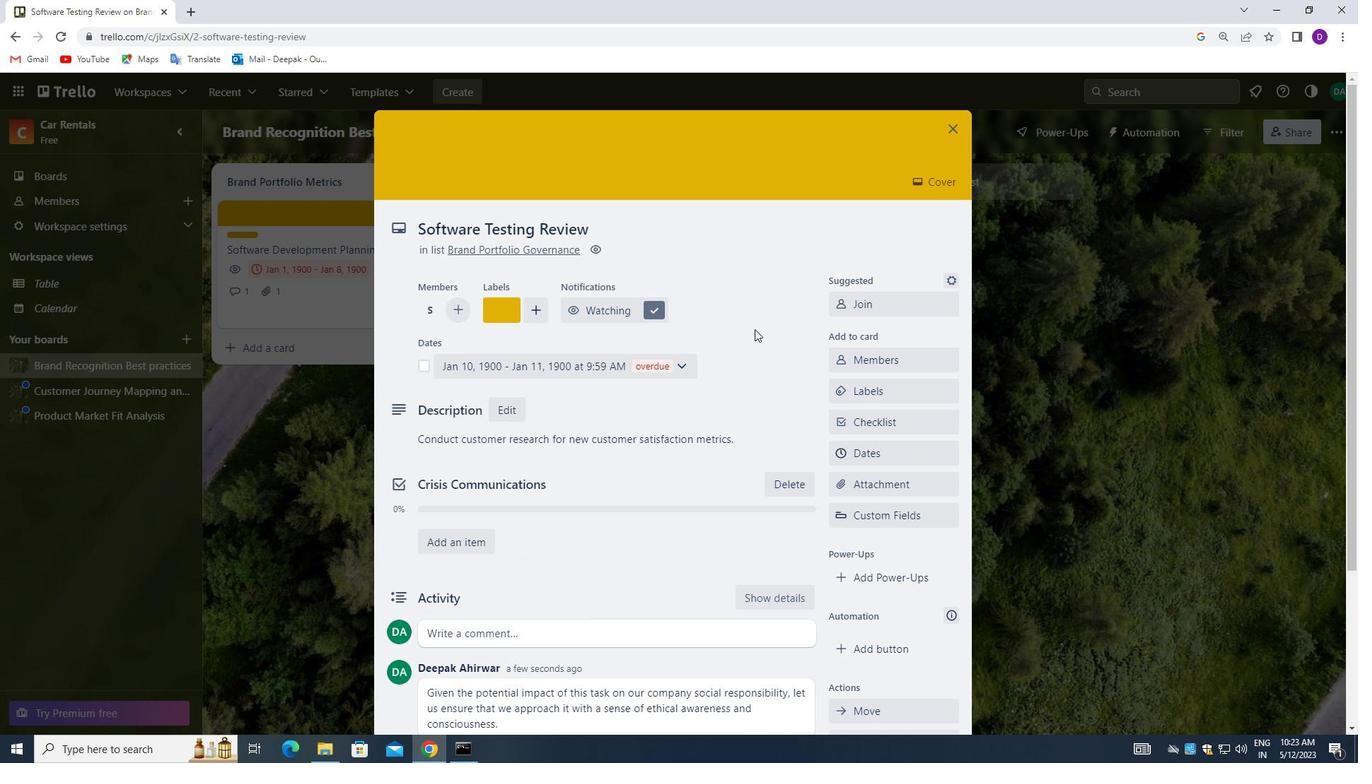 
Action: Mouse scrolled (754, 328) with delta (0, 0)
Screenshot: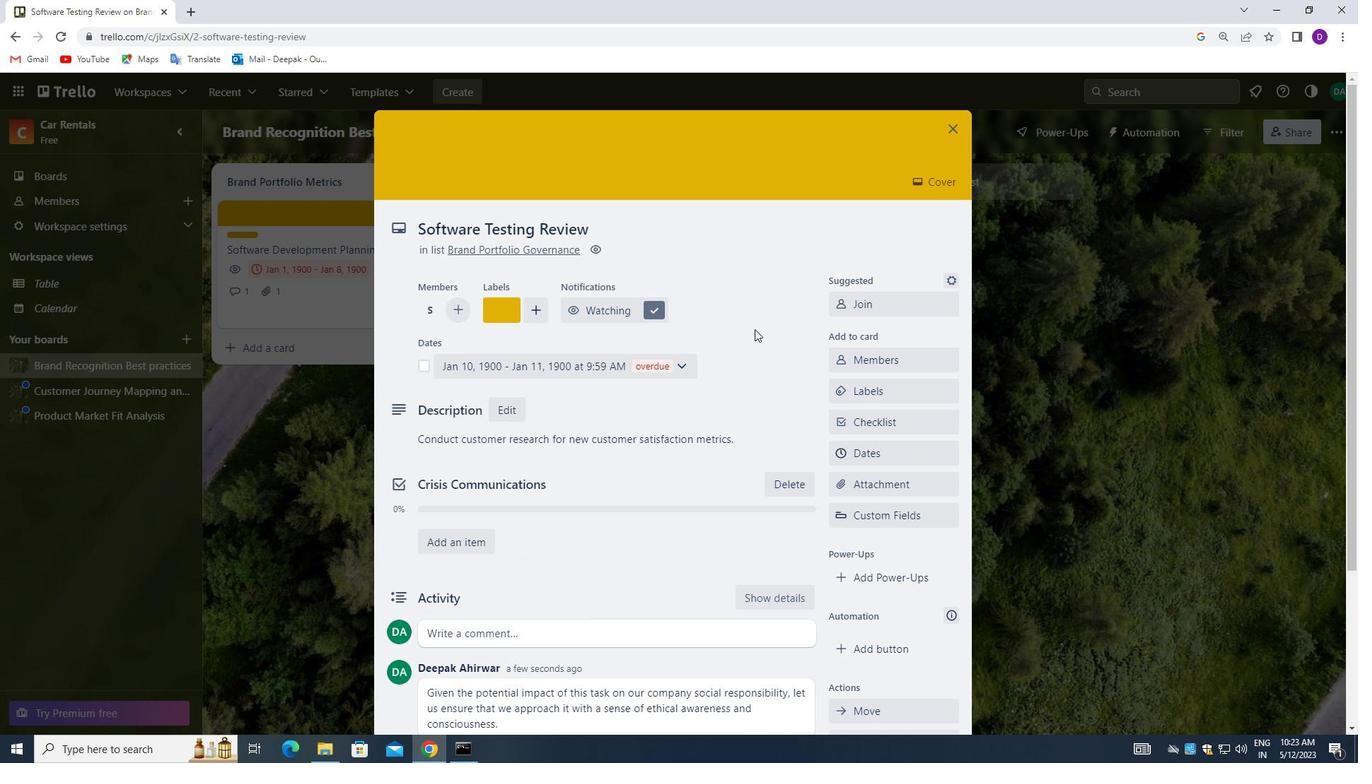
Action: Mouse scrolled (754, 330) with delta (0, 0)
Screenshot: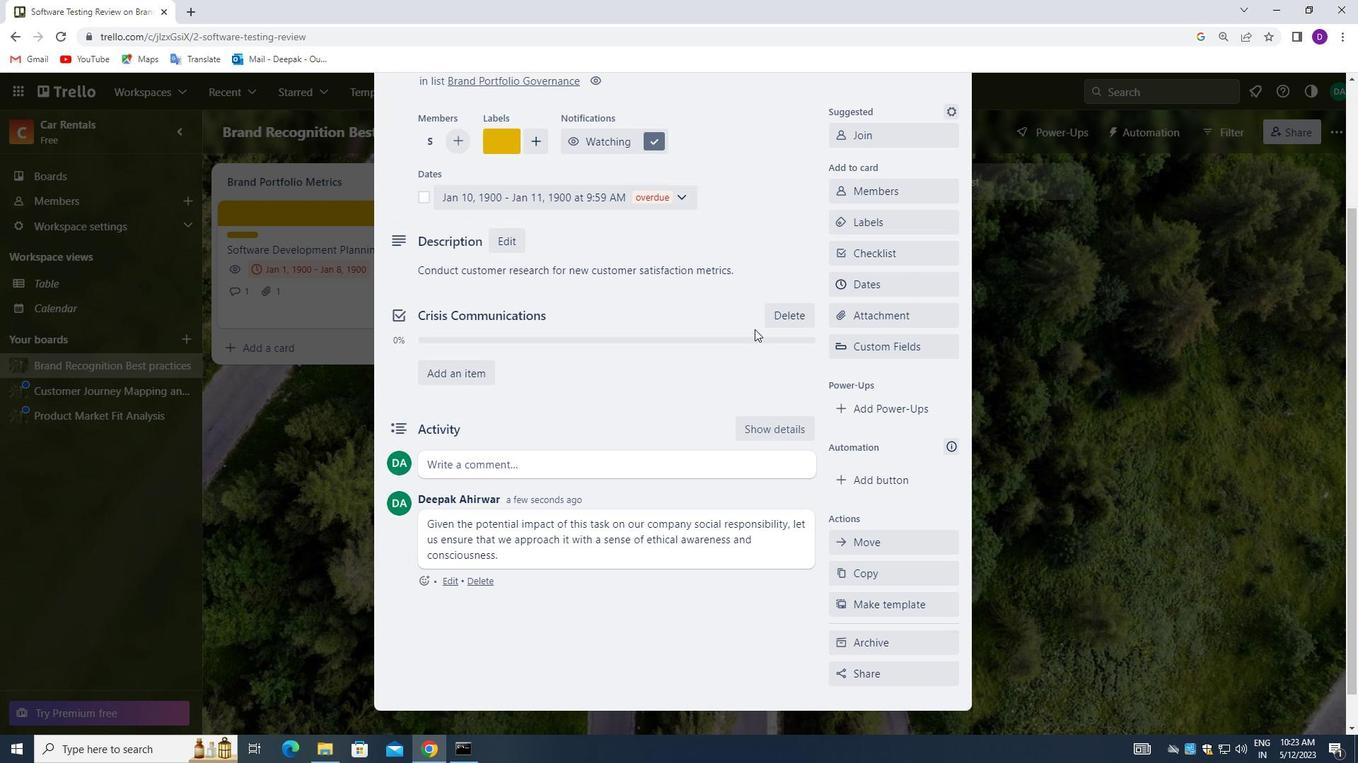 
Action: Mouse scrolled (754, 330) with delta (0, 0)
Screenshot: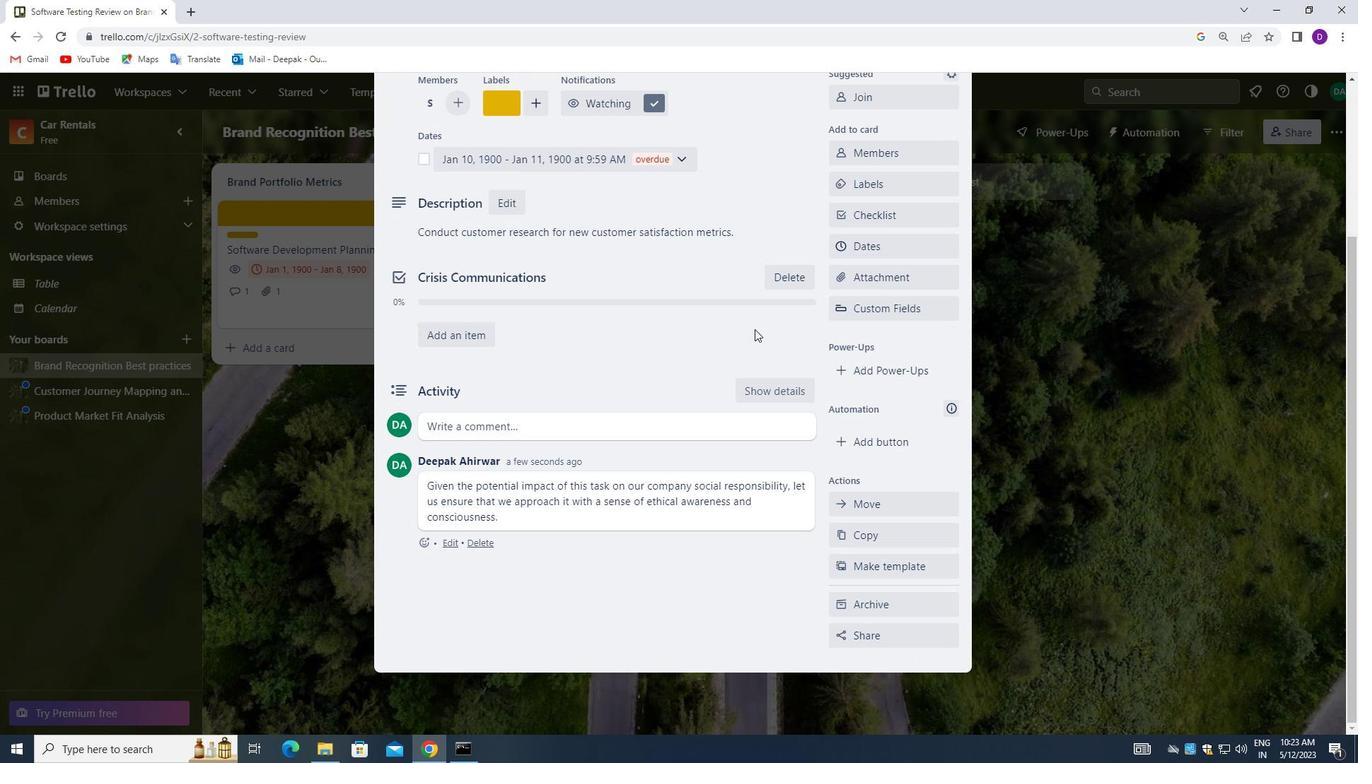 
Action: Mouse scrolled (754, 330) with delta (0, 0)
Screenshot: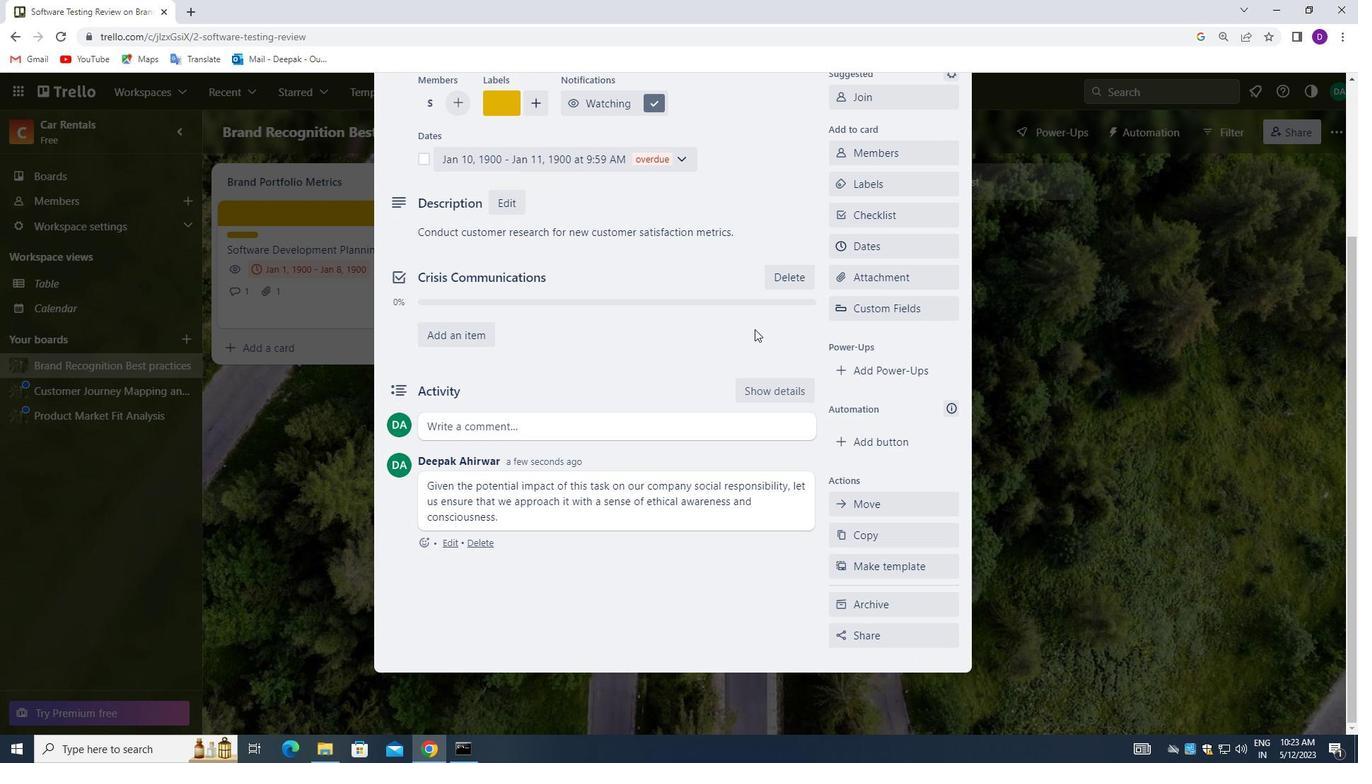 
Action: Mouse scrolled (754, 330) with delta (0, 0)
Screenshot: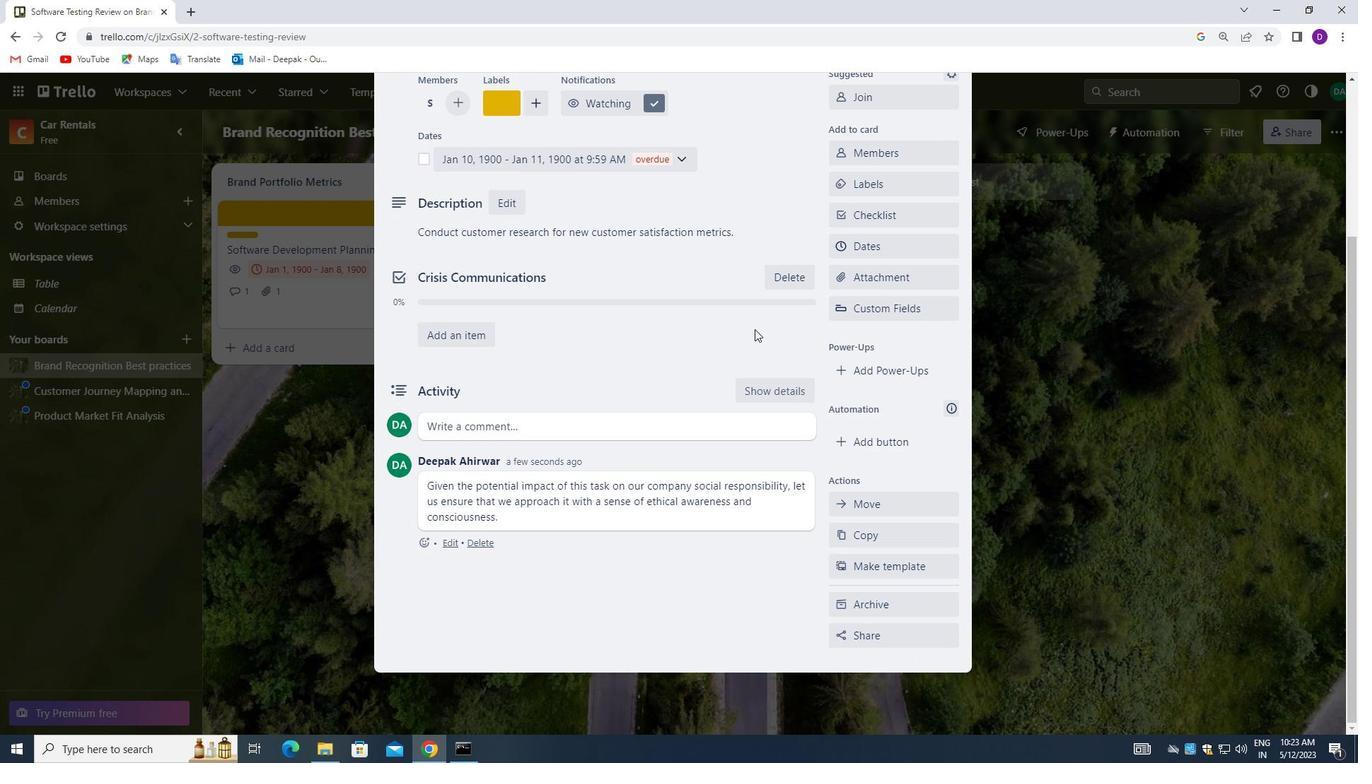 
Action: Mouse scrolled (754, 330) with delta (0, 0)
Screenshot: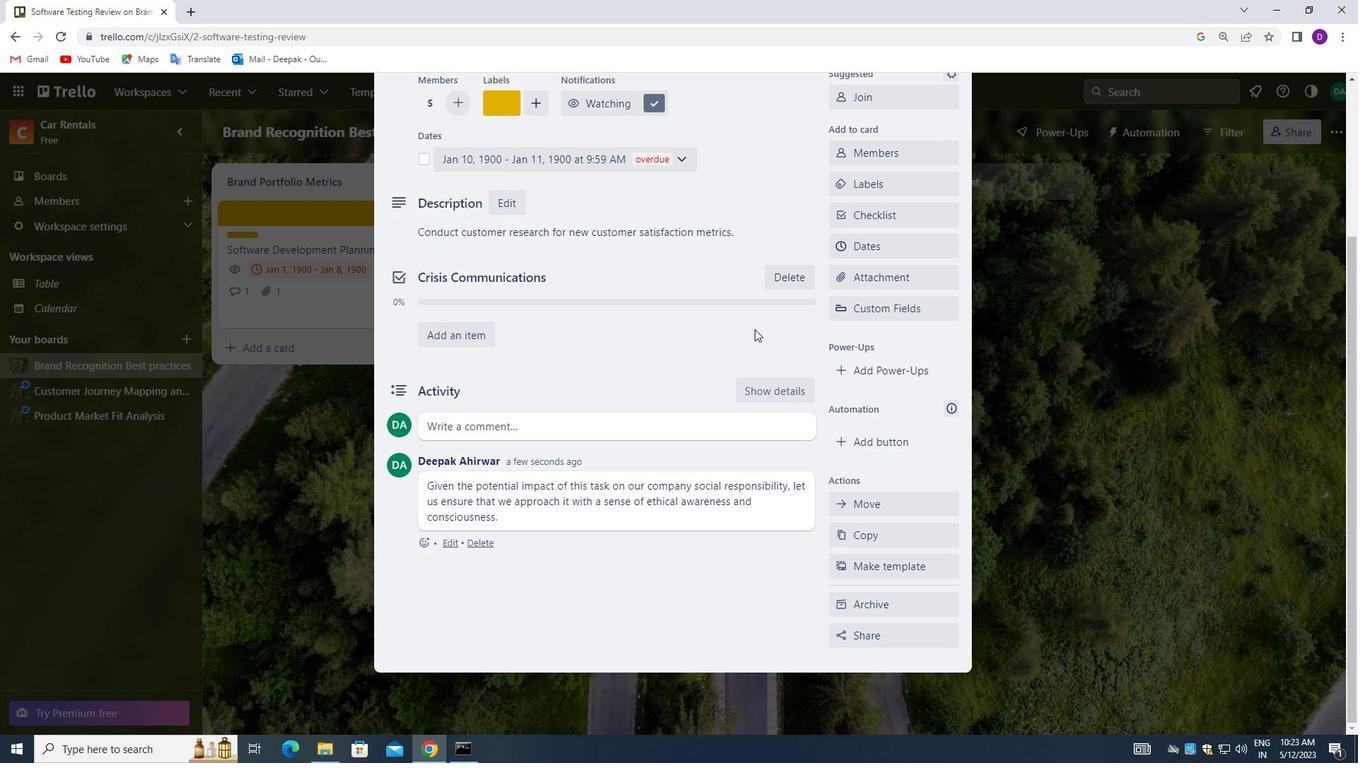 
Action: Mouse scrolled (754, 330) with delta (0, 0)
Screenshot: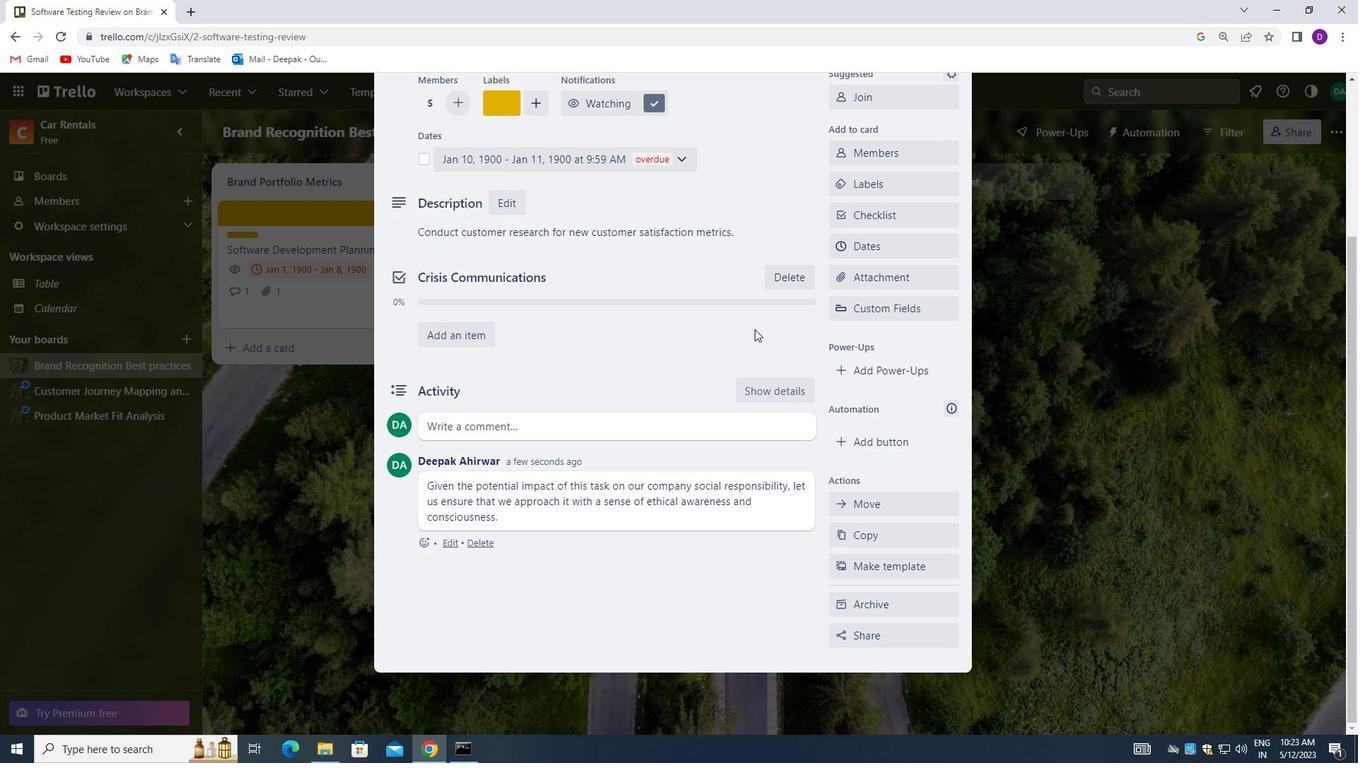 
Action: Mouse moved to (955, 130)
Screenshot: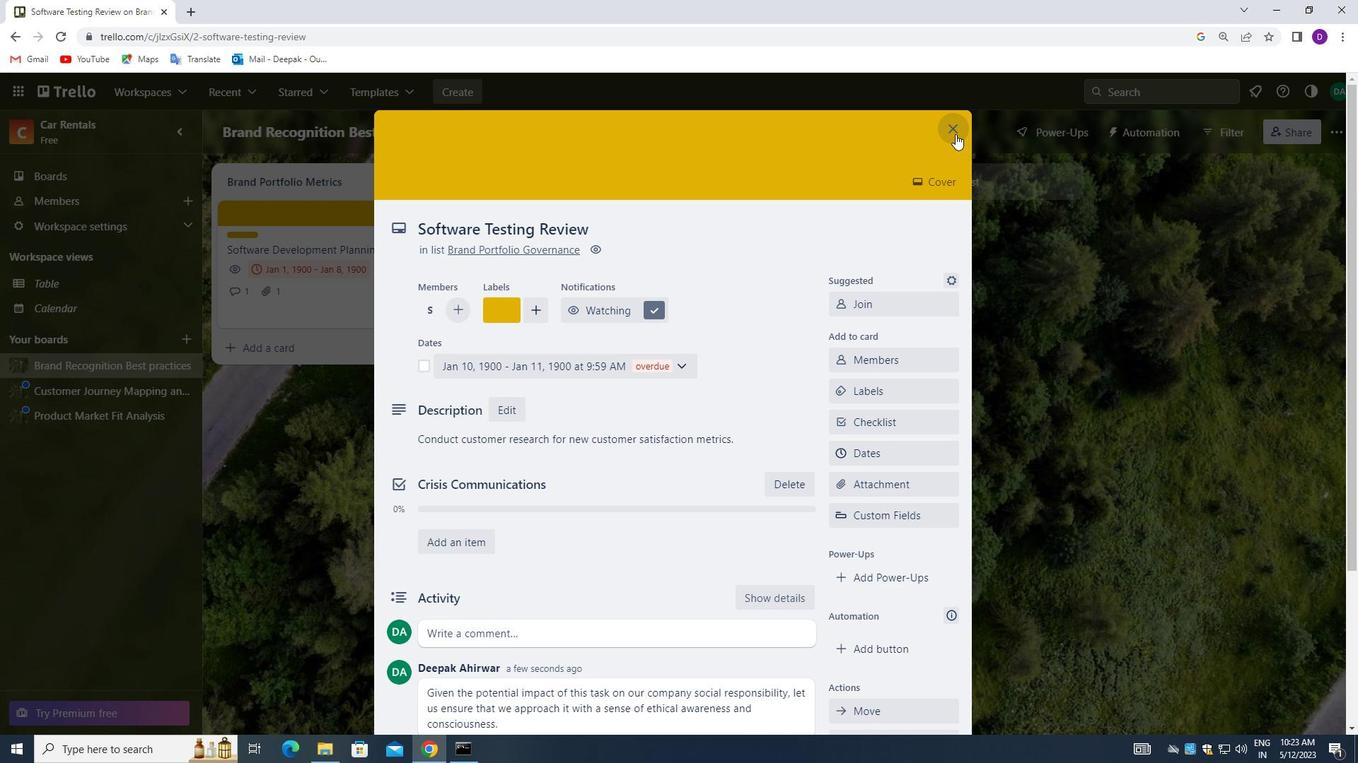 
Action: Mouse pressed left at (955, 130)
Screenshot: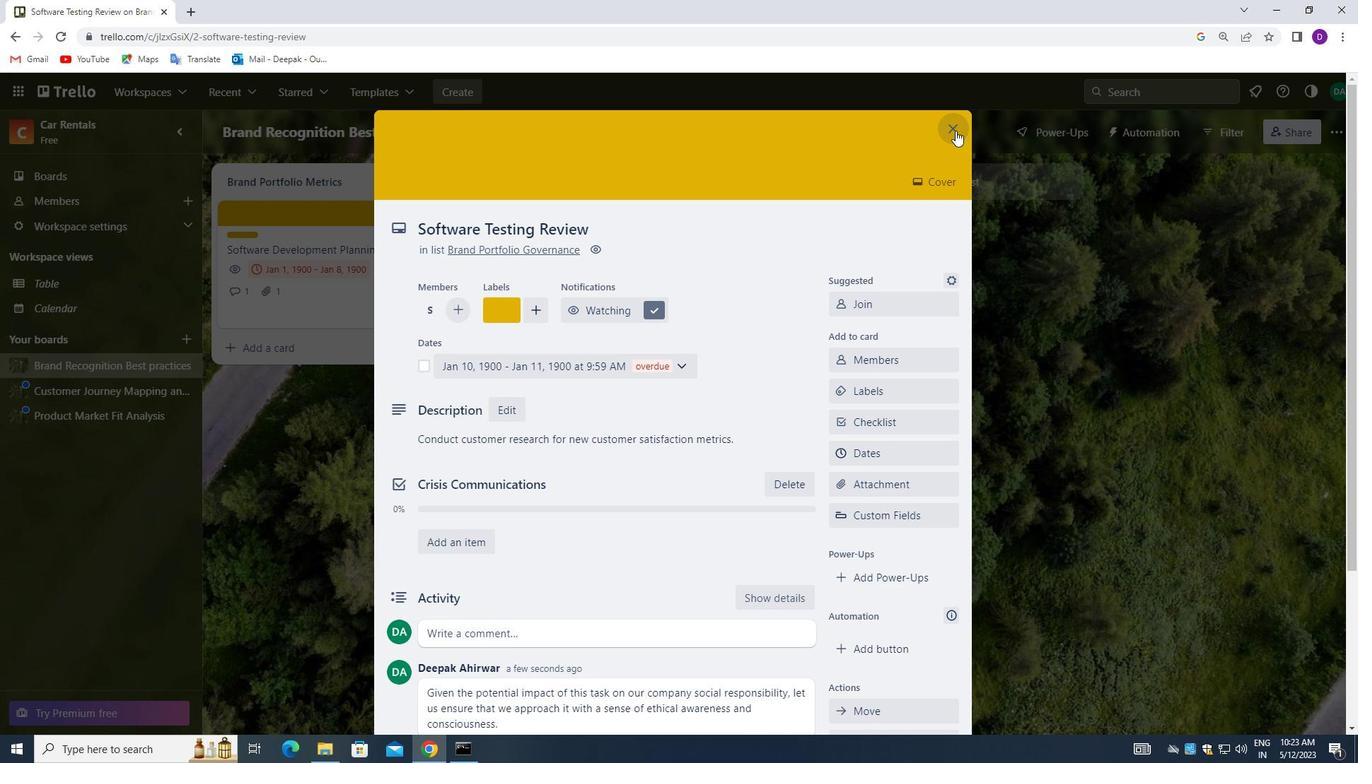 
Action: Mouse moved to (663, 412)
Screenshot: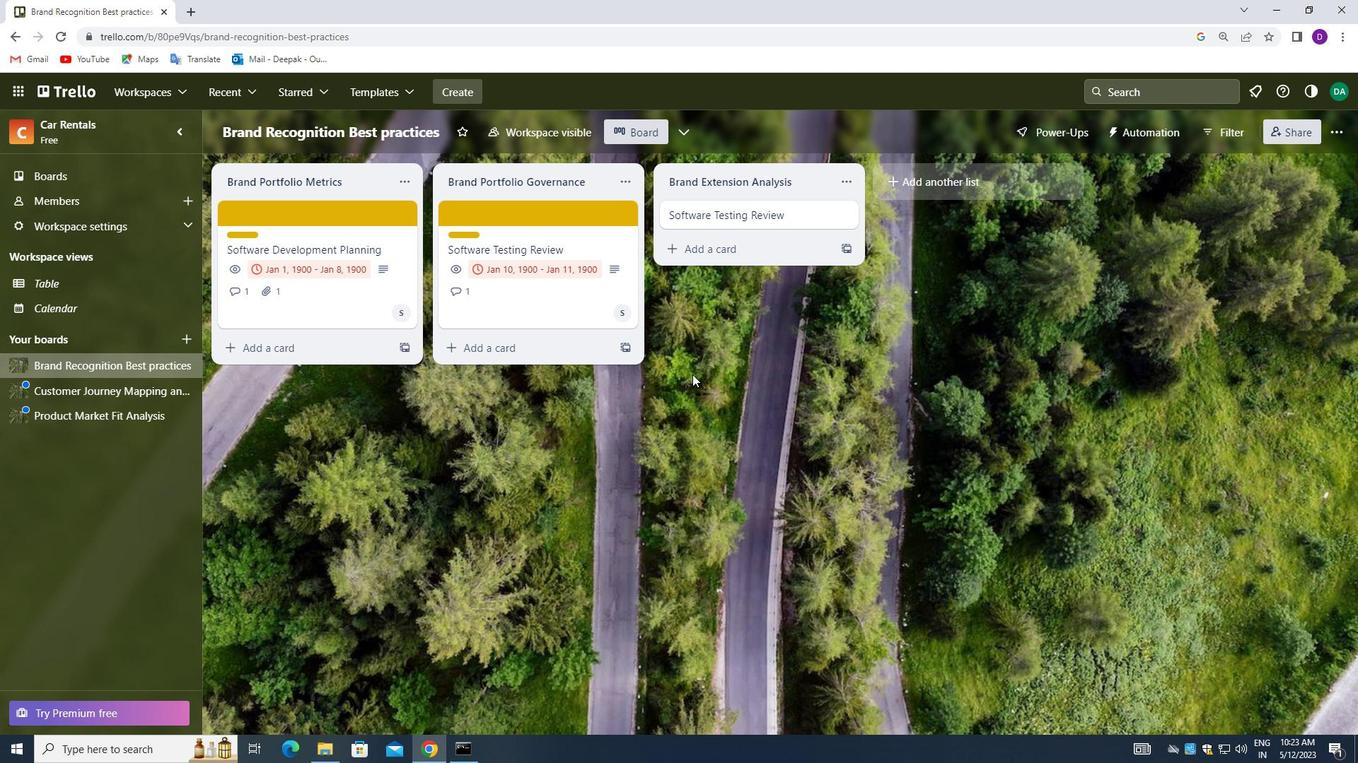 
Action: Mouse scrolled (663, 413) with delta (0, 0)
Screenshot: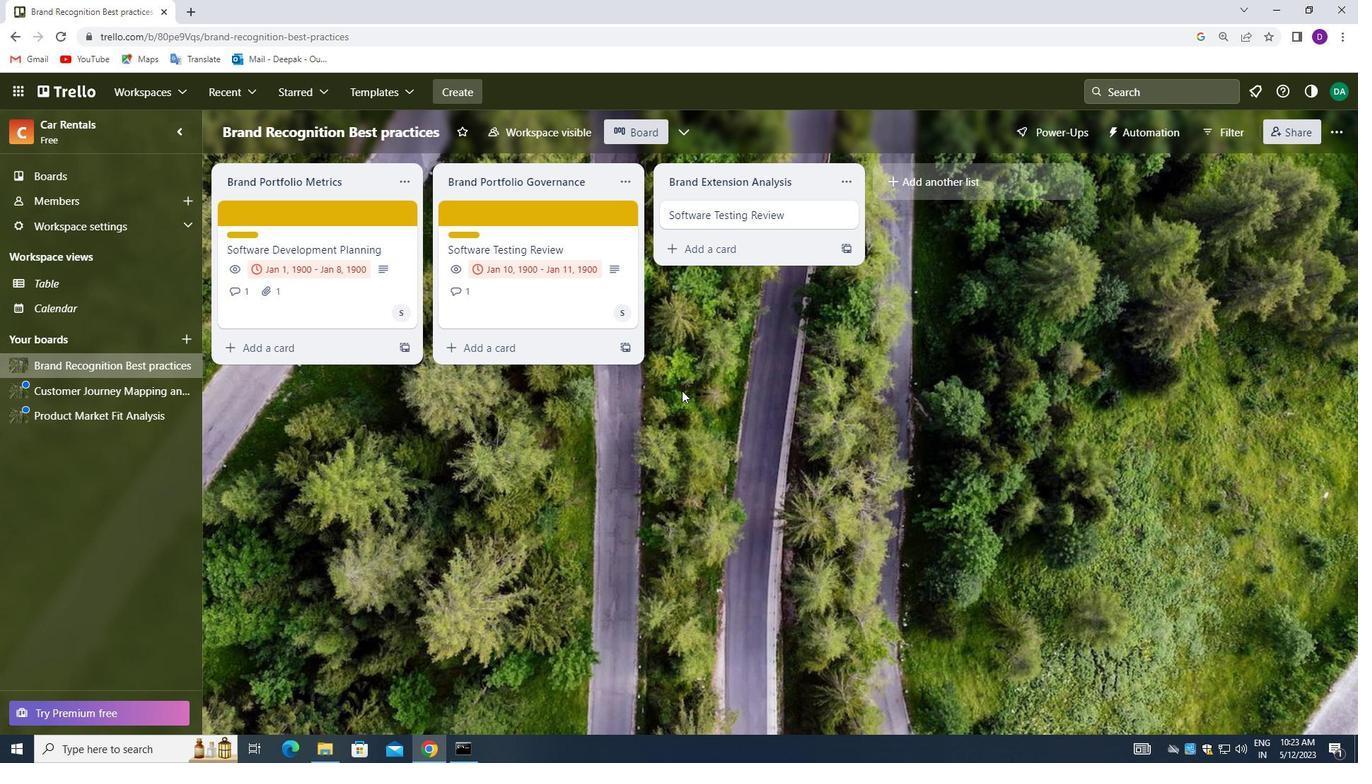 
Action: Mouse moved to (662, 413)
Screenshot: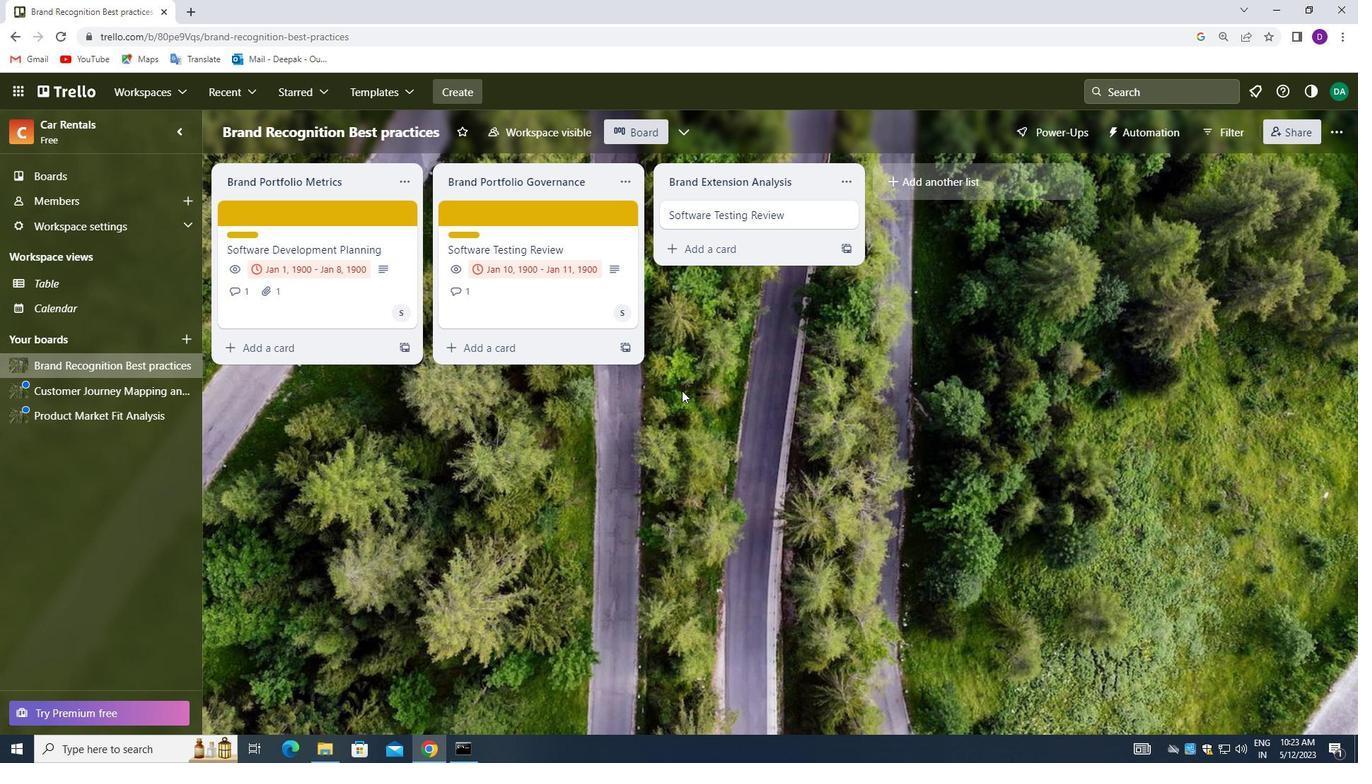 
Action: Mouse scrolled (662, 414) with delta (0, 0)
Screenshot: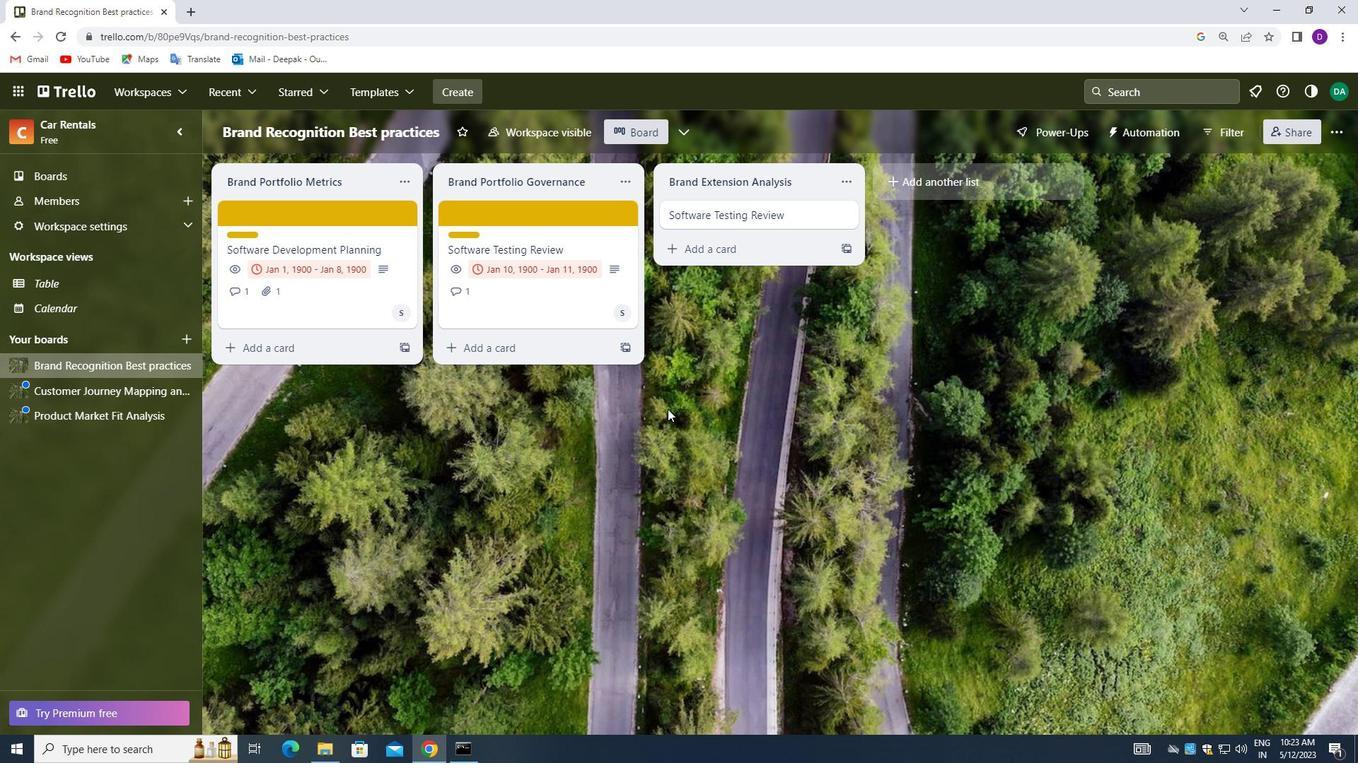 
Action: Mouse moved to (599, 412)
Screenshot: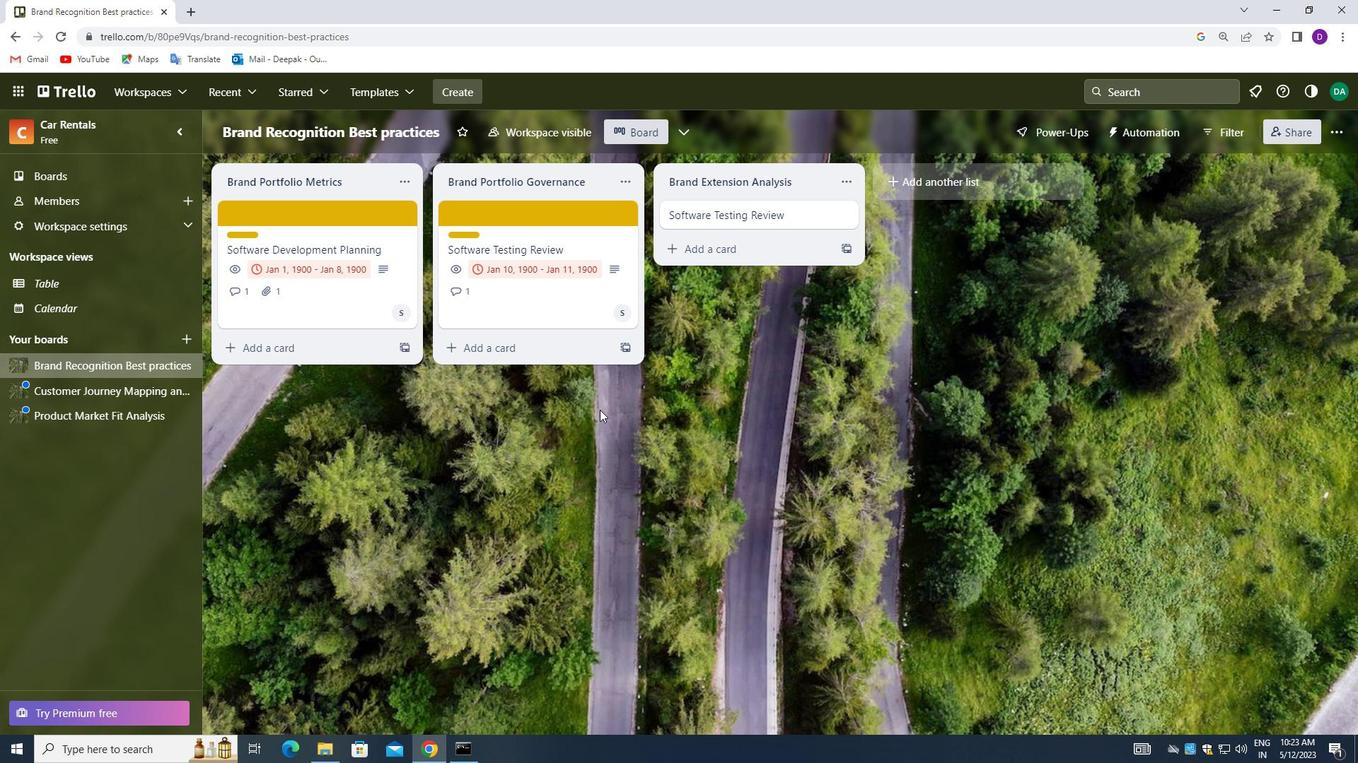 
